 Task: In the event  named  Training Session: Change Management and Resilience in the Workplace, Set a range of dates when you can accept meetings  '10 Jul â€" 5 Aug 2023'. Select a duration of  60 min. Select working hours  	_x000D_
MON- SAT 9:00am â€" 5:00pm. Add time before or after your events  as 5 min. Set the frequency of available time slots for invitees as  15 min. Set the minimum notice period and maximum events allowed per day as  50 hours and 2. , logged in from the account softage.4@softage.net and add another guest for the event, softage.9@softage.net
Action: Mouse pressed left at (857, 322)
Screenshot: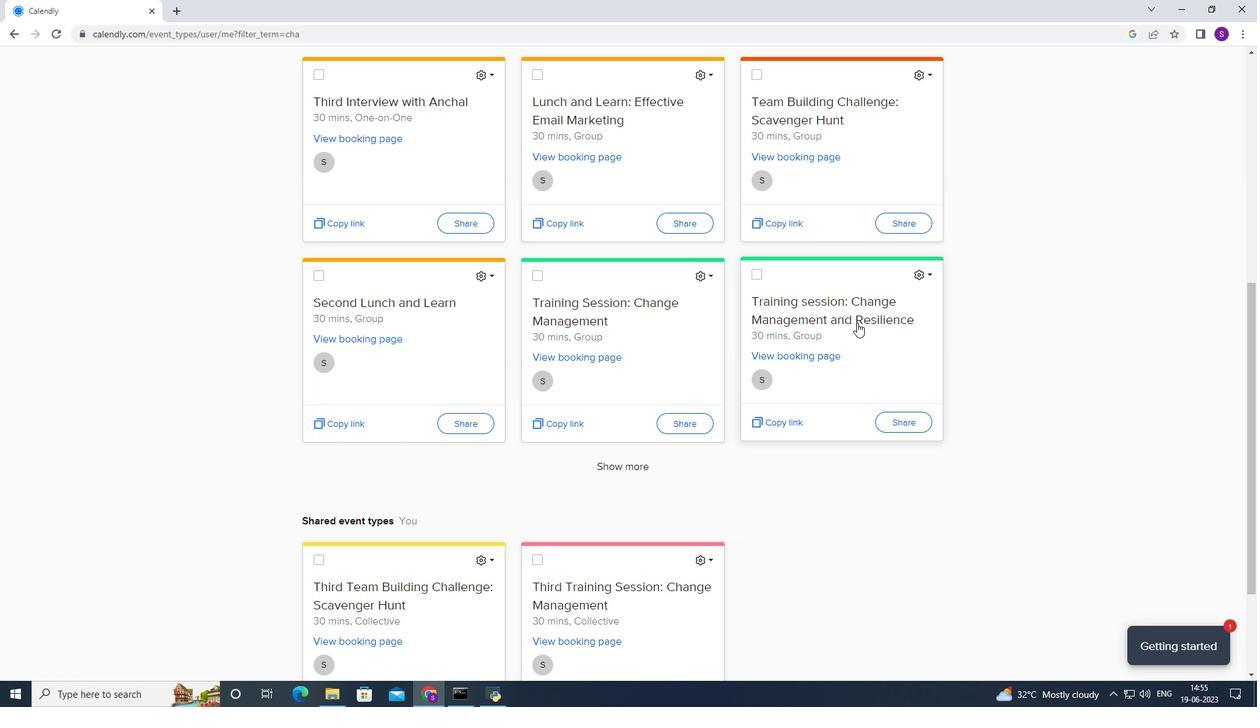 
Action: Mouse moved to (489, 234)
Screenshot: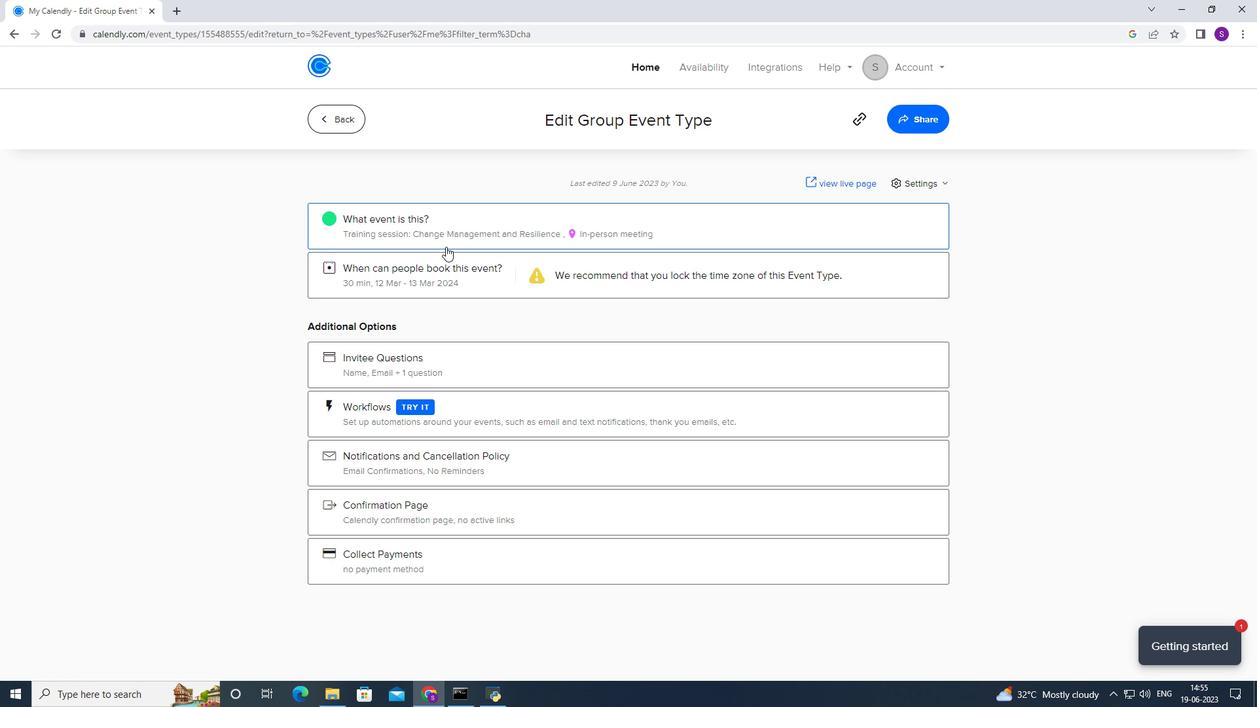 
Action: Mouse pressed left at (489, 234)
Screenshot: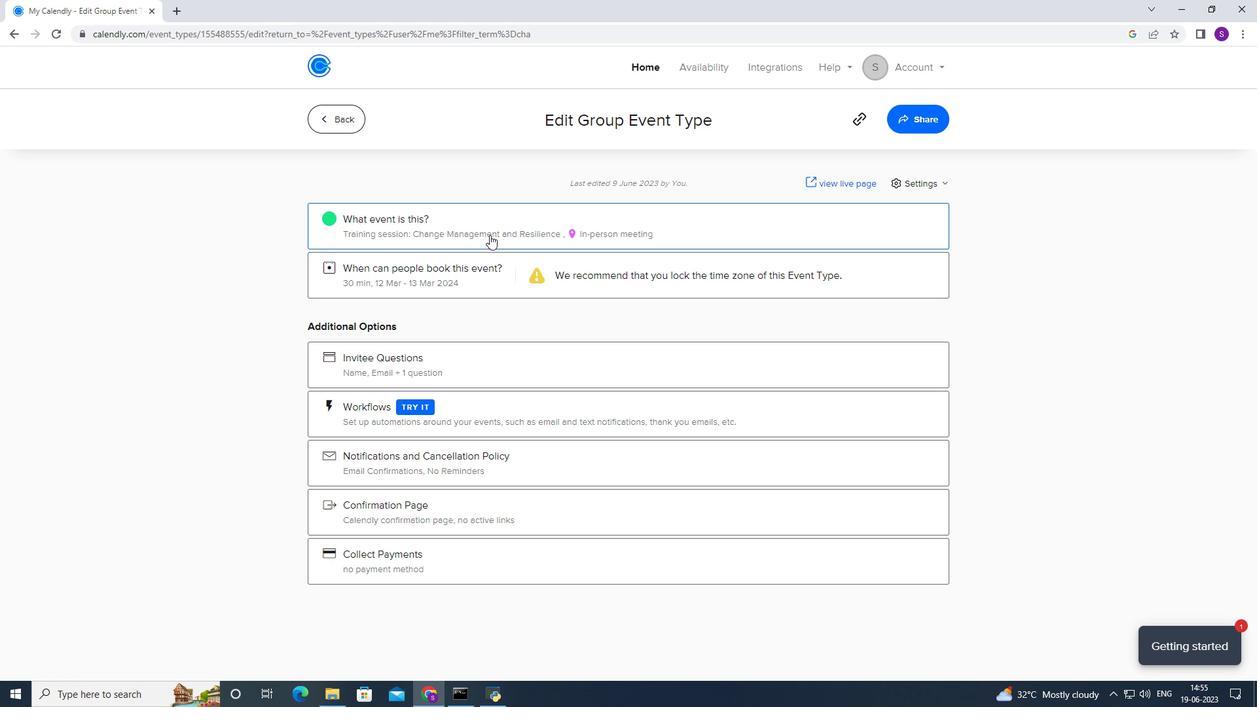 
Action: Mouse moved to (931, 220)
Screenshot: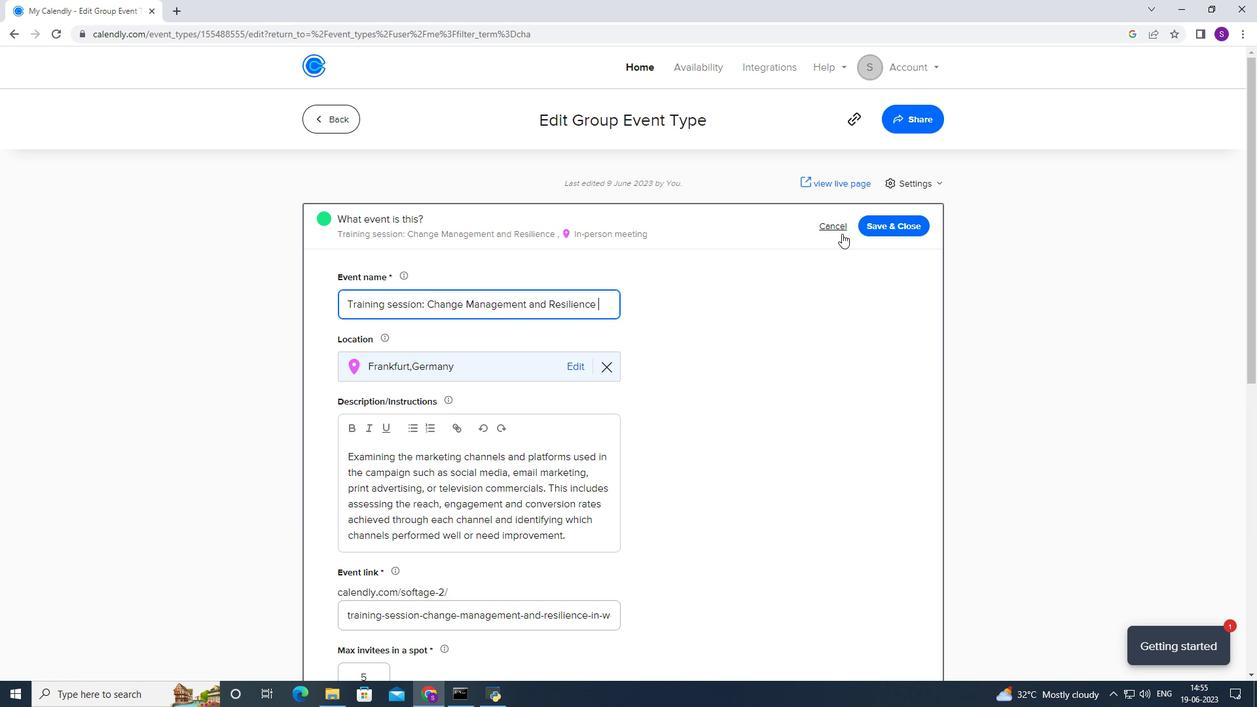 
Action: Mouse pressed left at (931, 220)
Screenshot: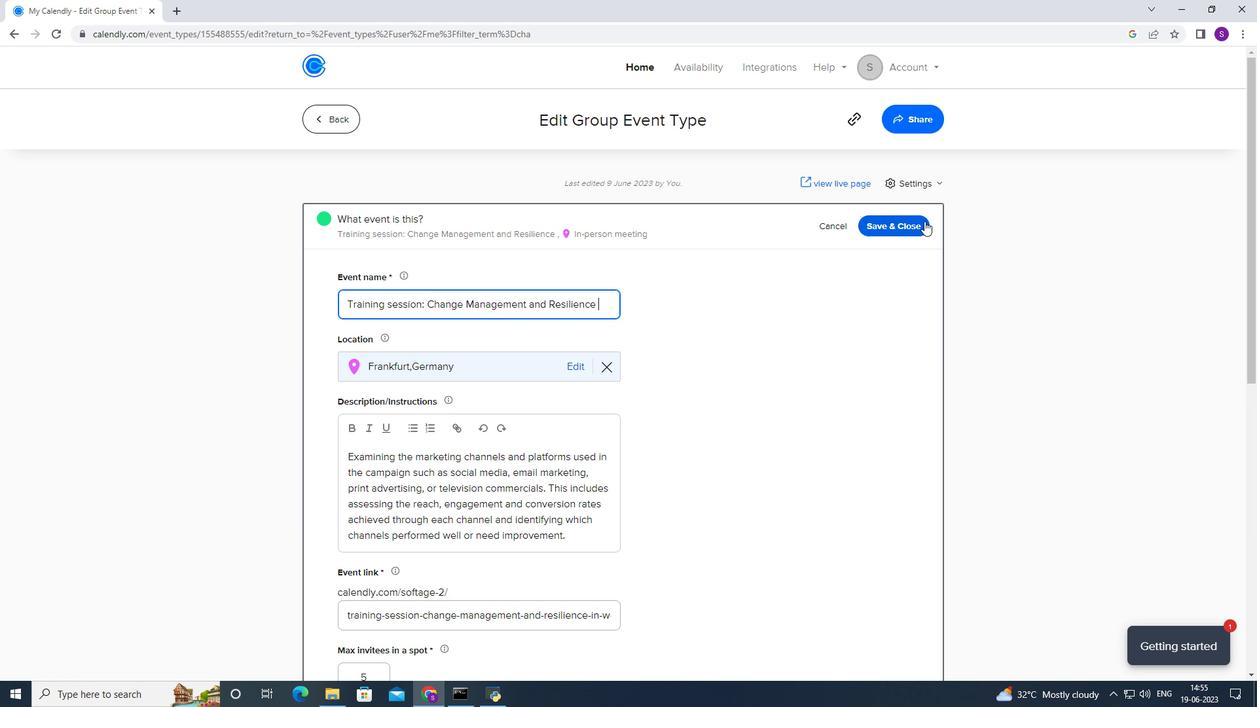 
Action: Mouse moved to (441, 269)
Screenshot: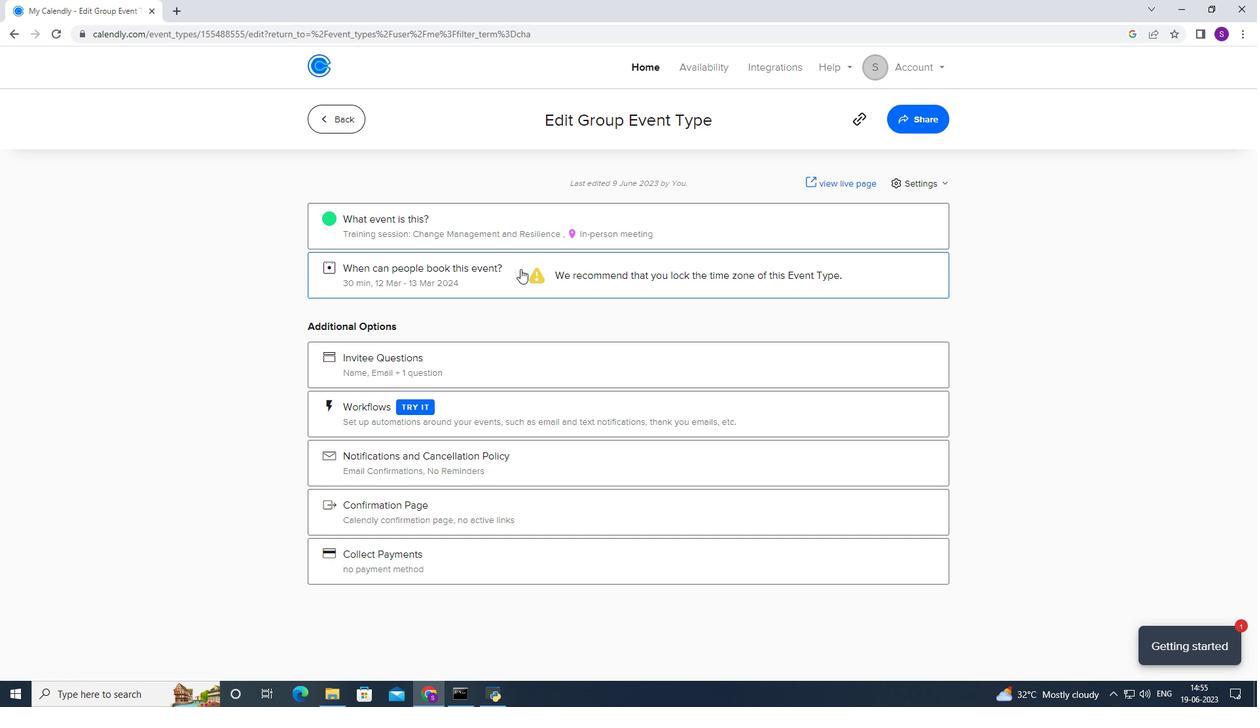 
Action: Mouse pressed left at (441, 269)
Screenshot: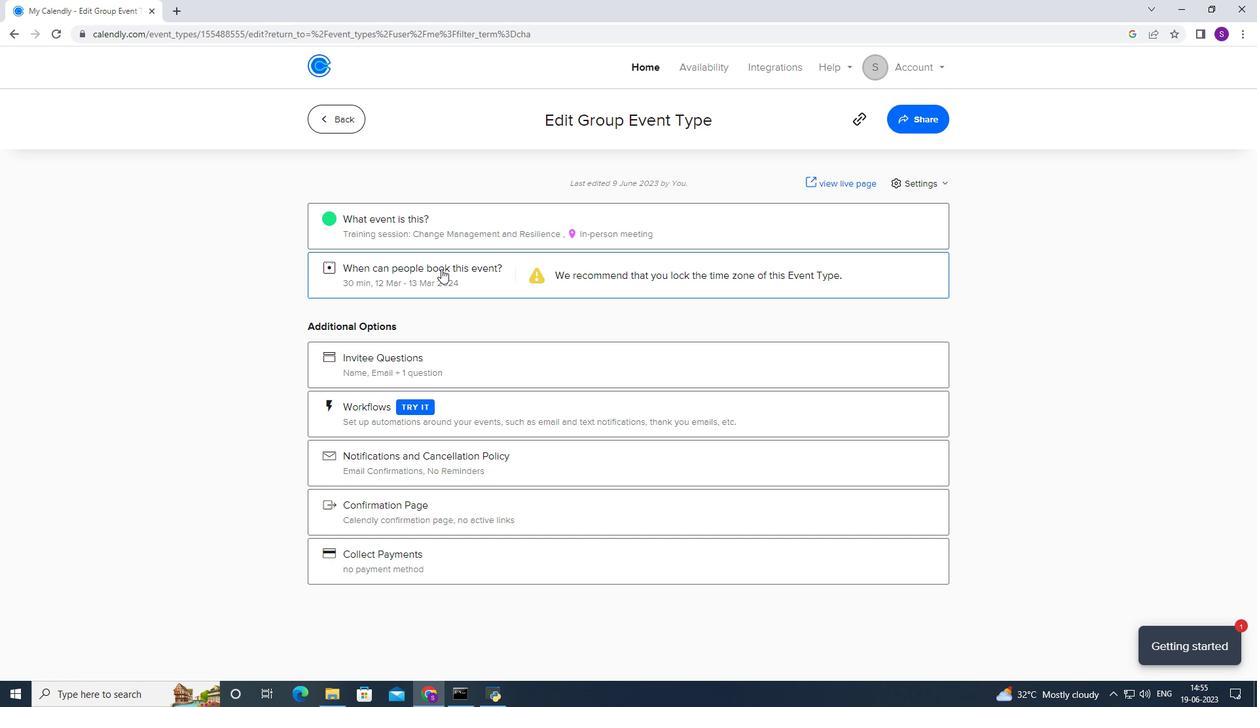 
Action: Mouse moved to (385, 405)
Screenshot: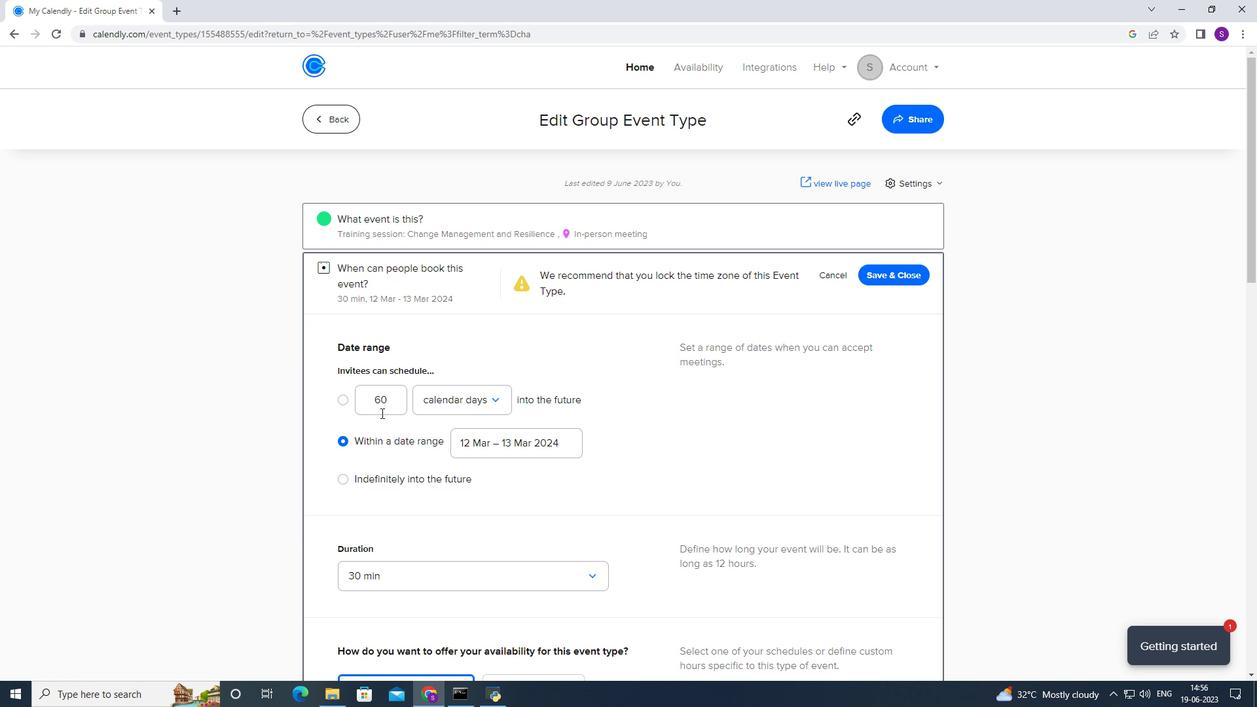 
Action: Mouse scrolled (385, 404) with delta (0, 0)
Screenshot: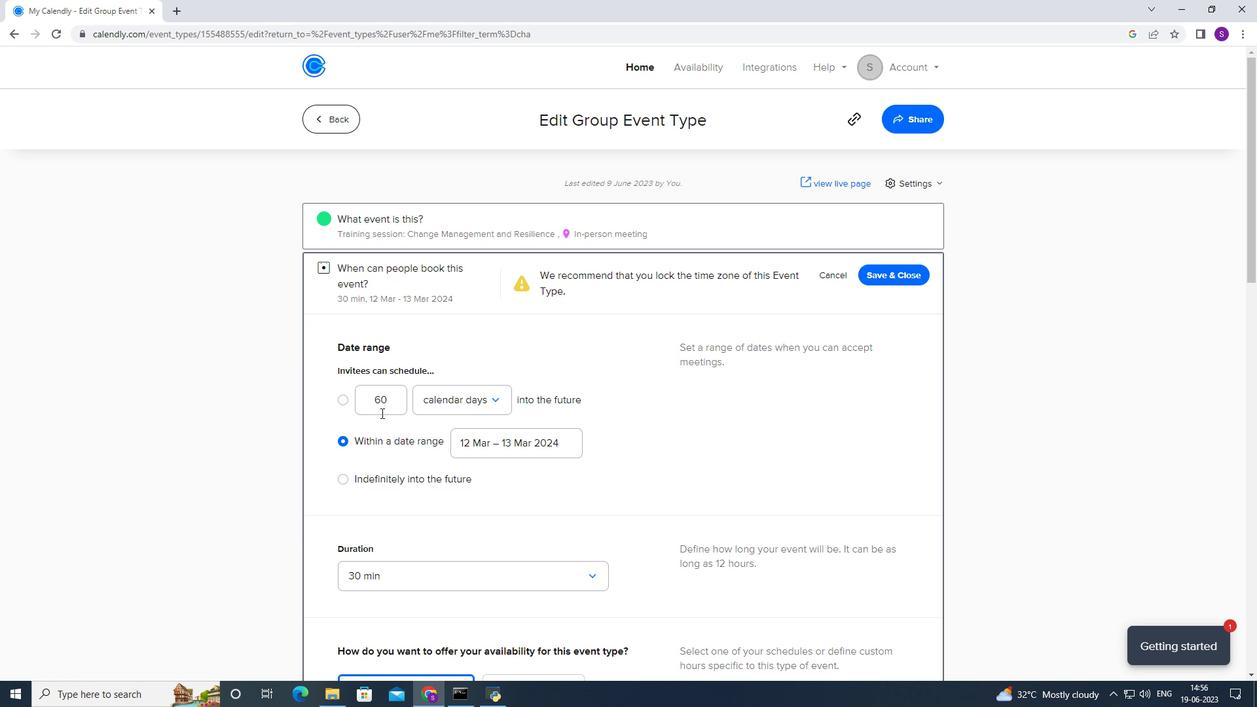 
Action: Mouse scrolled (385, 404) with delta (0, 0)
Screenshot: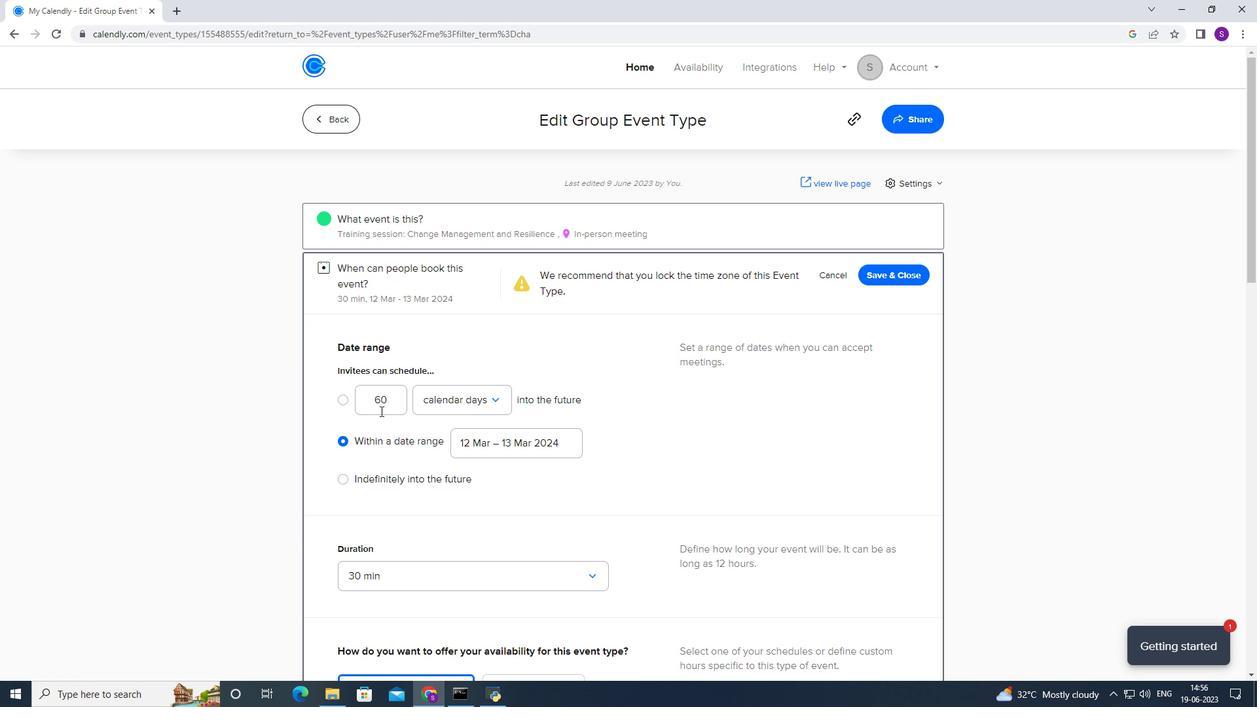 
Action: Mouse scrolled (385, 404) with delta (0, 0)
Screenshot: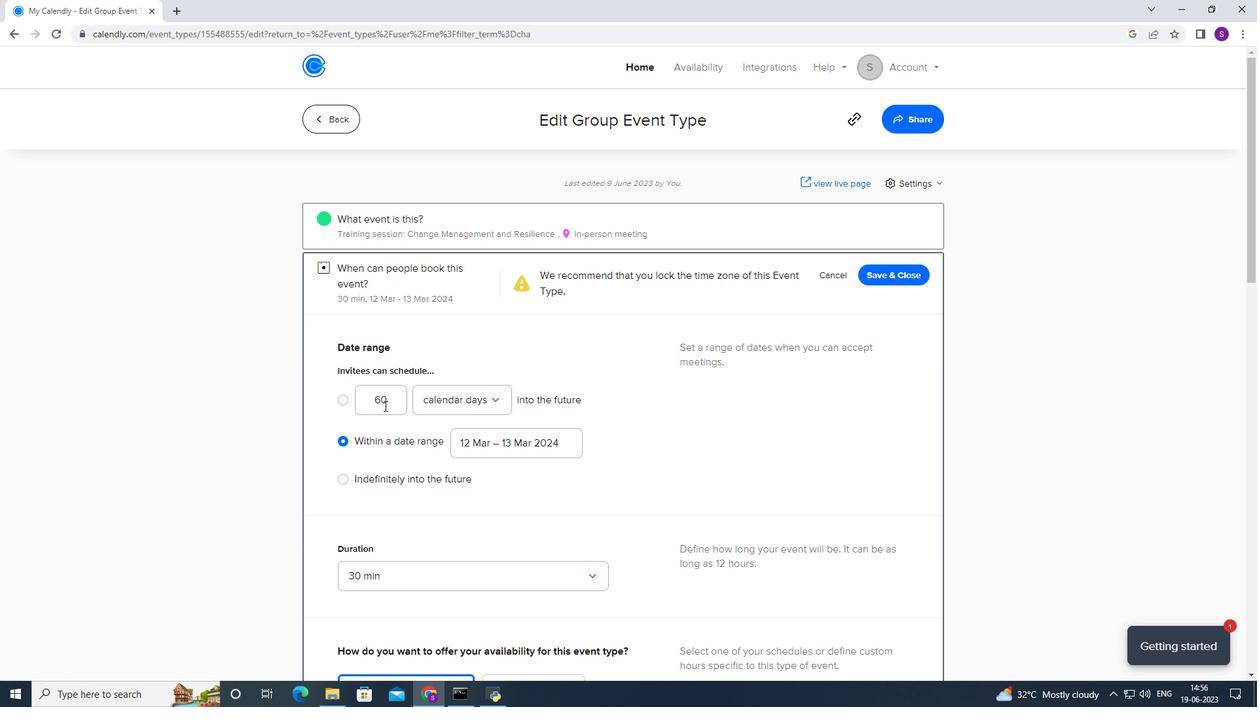 
Action: Mouse moved to (385, 405)
Screenshot: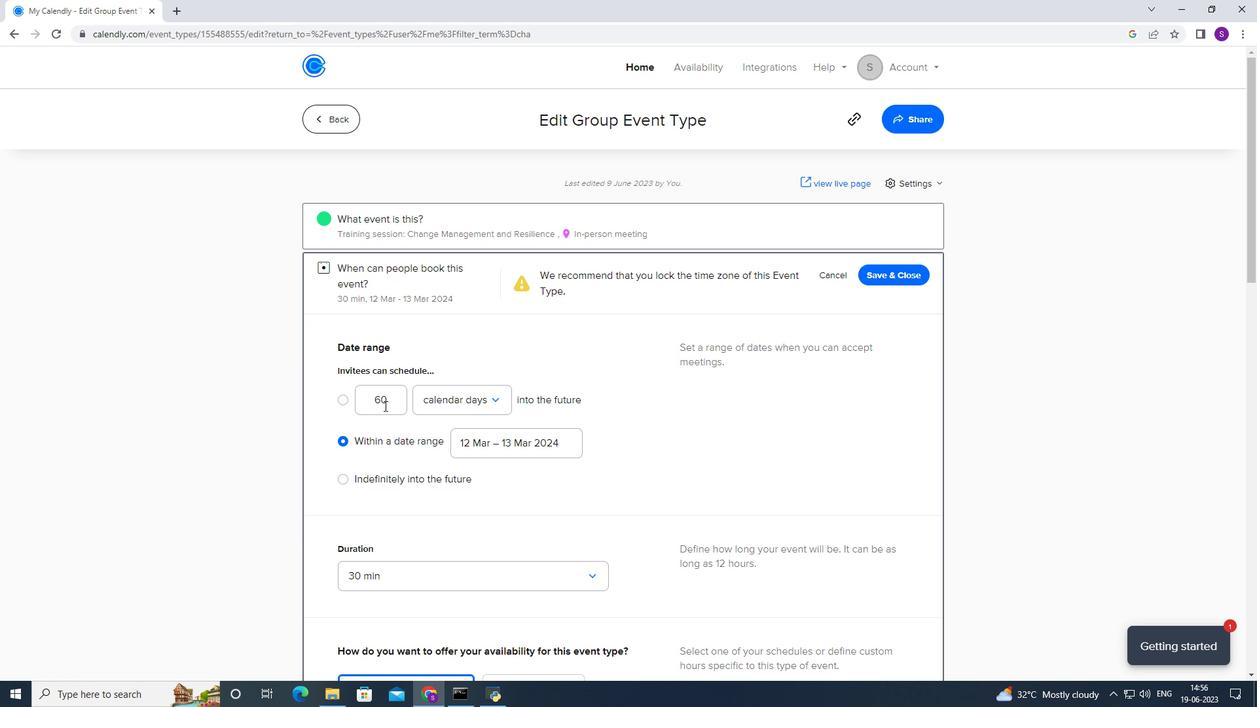
Action: Mouse scrolled (385, 404) with delta (0, 0)
Screenshot: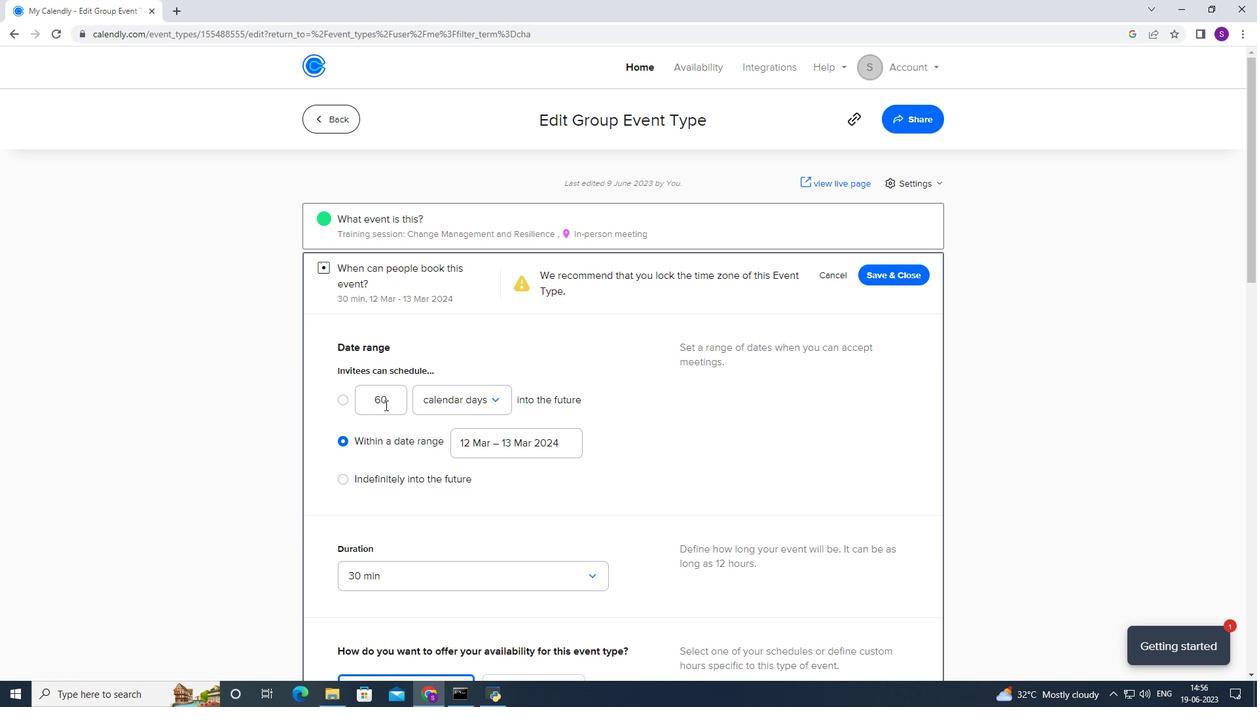 
Action: Mouse moved to (388, 393)
Screenshot: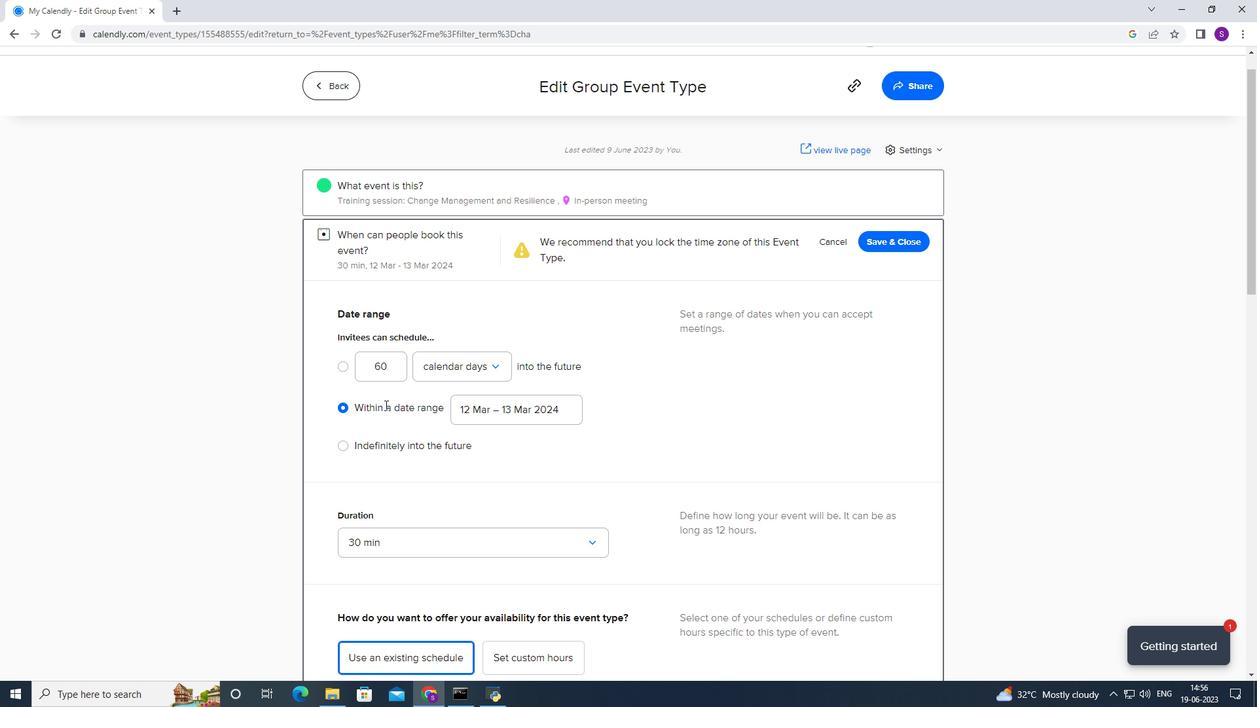 
Action: Mouse scrolled (388, 394) with delta (0, 0)
Screenshot: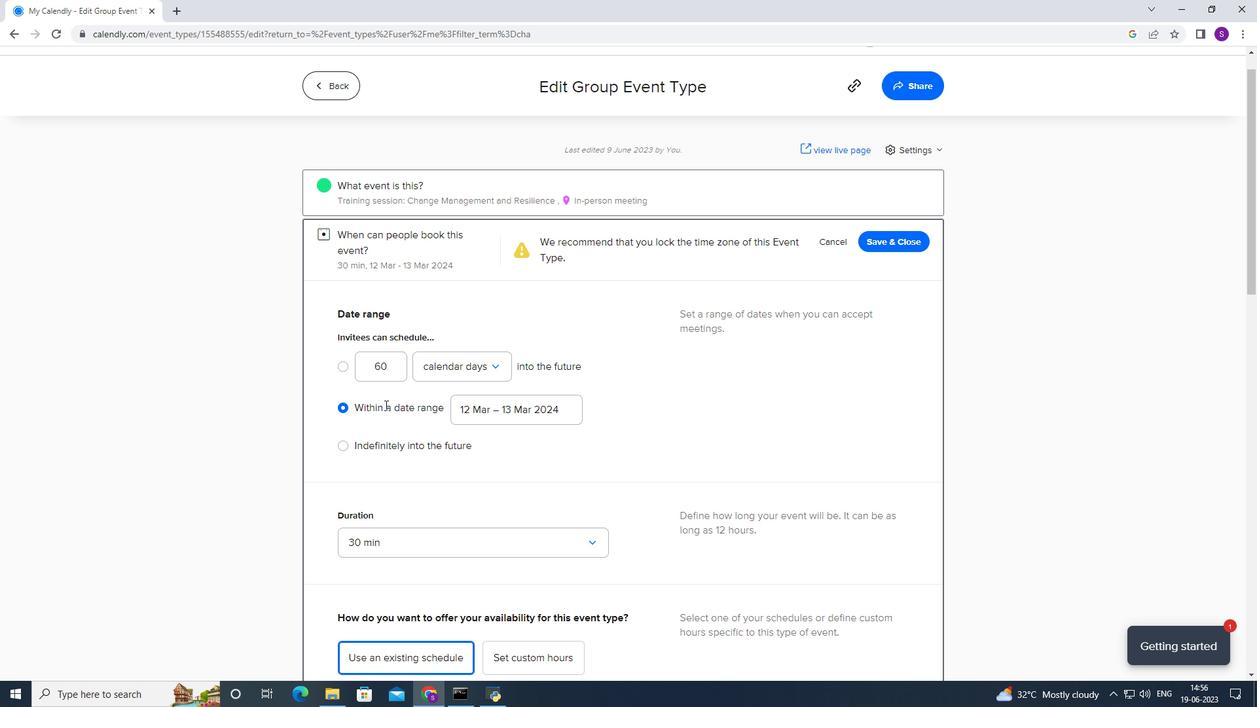 
Action: Mouse moved to (480, 250)
Screenshot: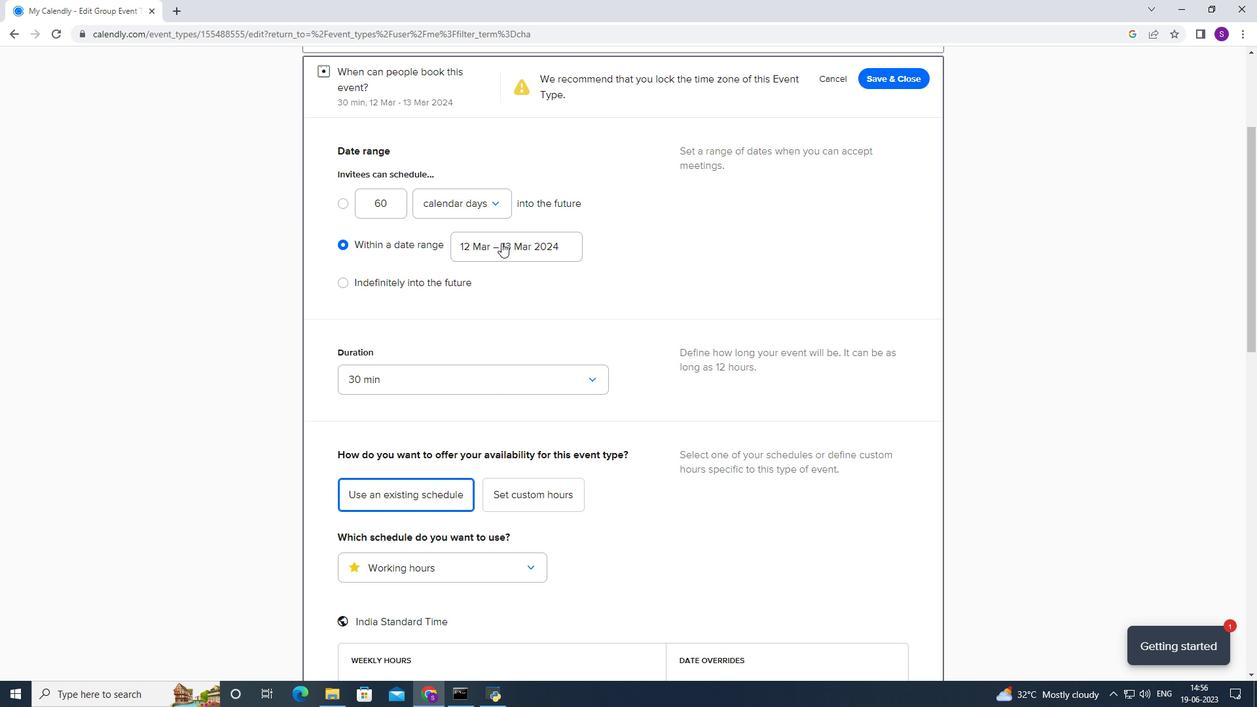 
Action: Mouse pressed left at (480, 250)
Screenshot: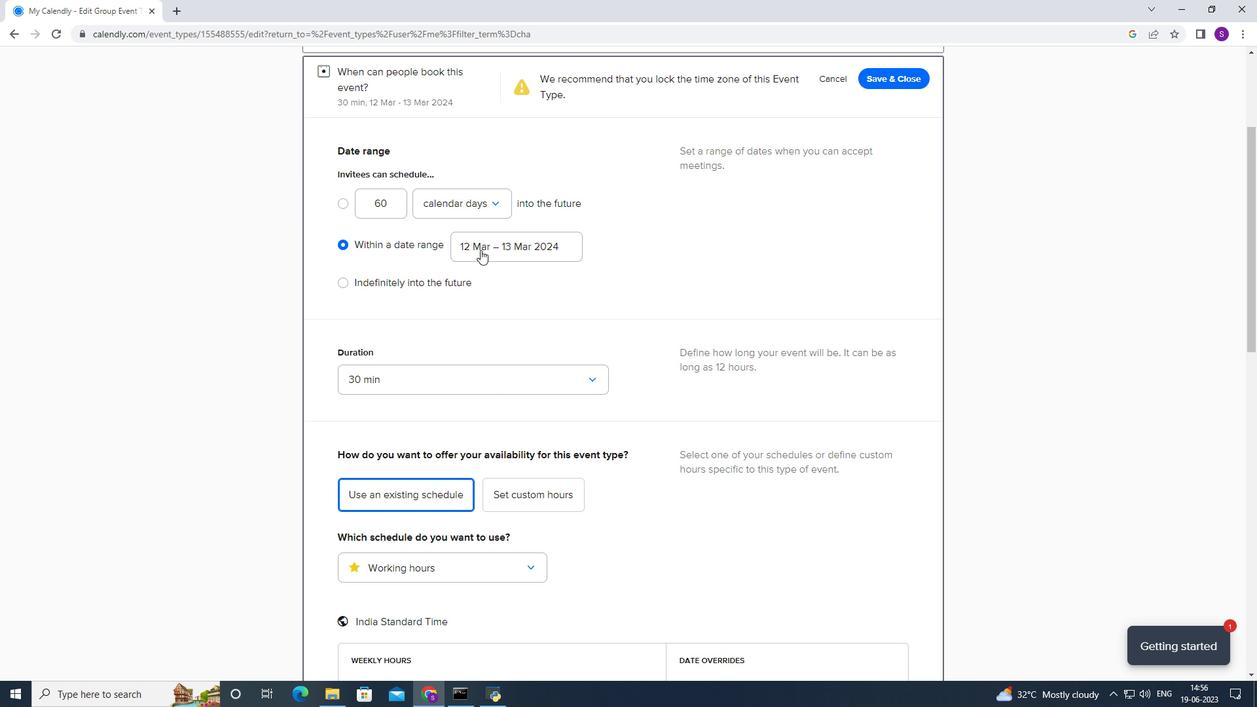 
Action: Mouse moved to (554, 298)
Screenshot: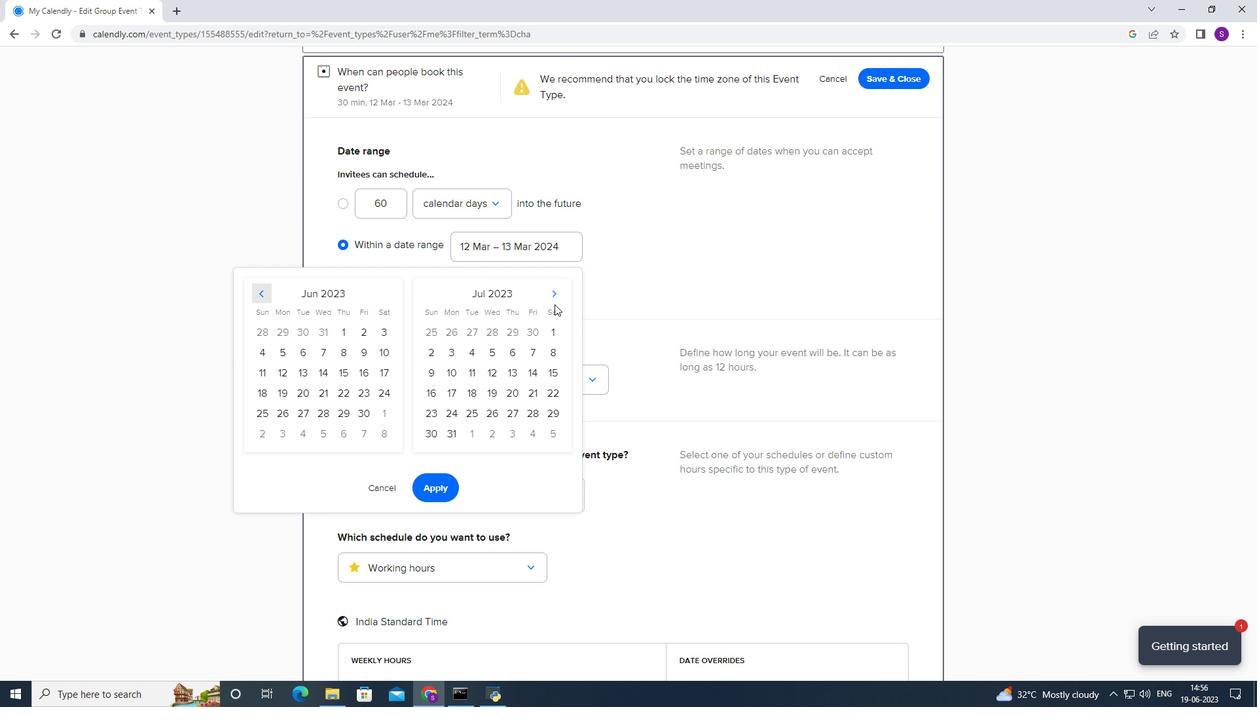 
Action: Mouse pressed left at (554, 298)
Screenshot: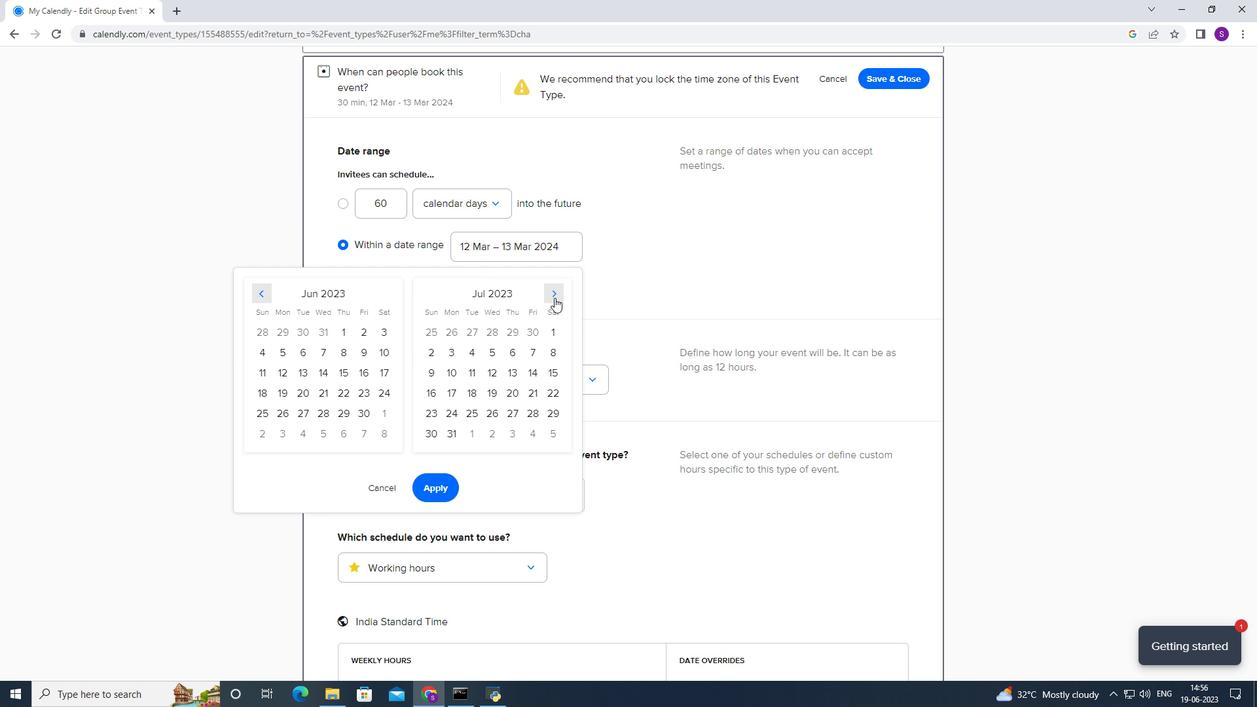 
Action: Mouse moved to (287, 370)
Screenshot: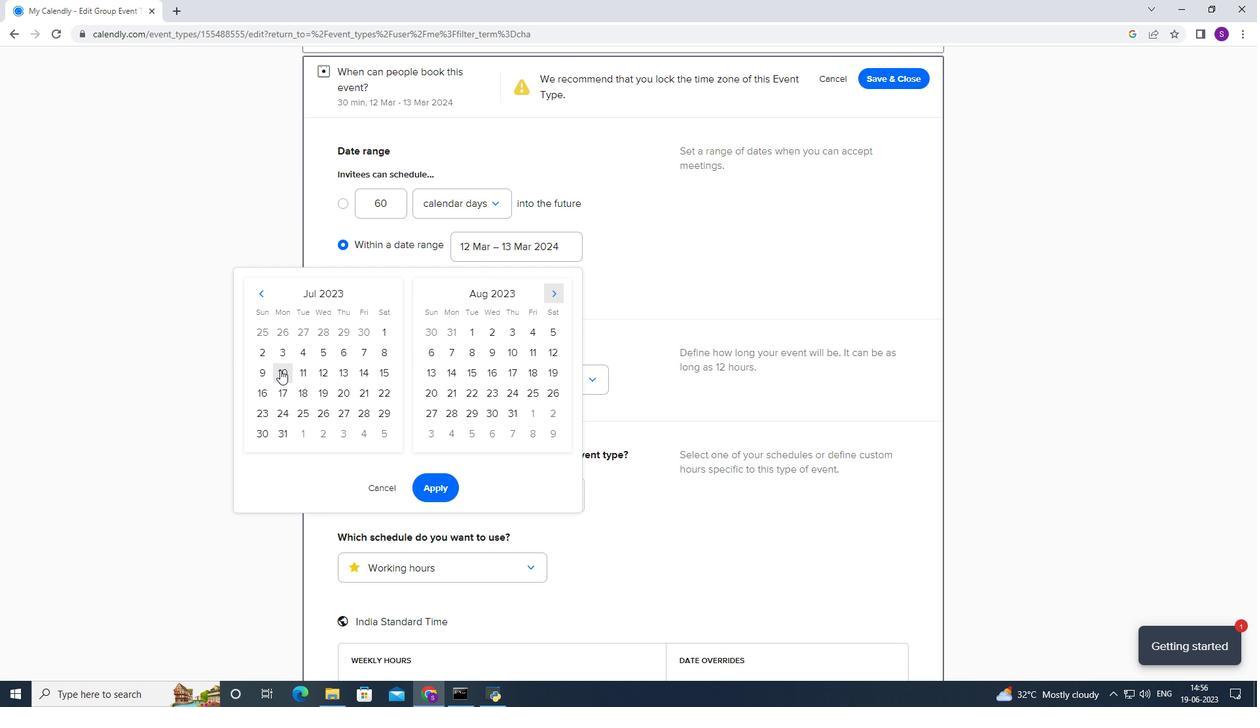 
Action: Mouse pressed left at (287, 370)
Screenshot: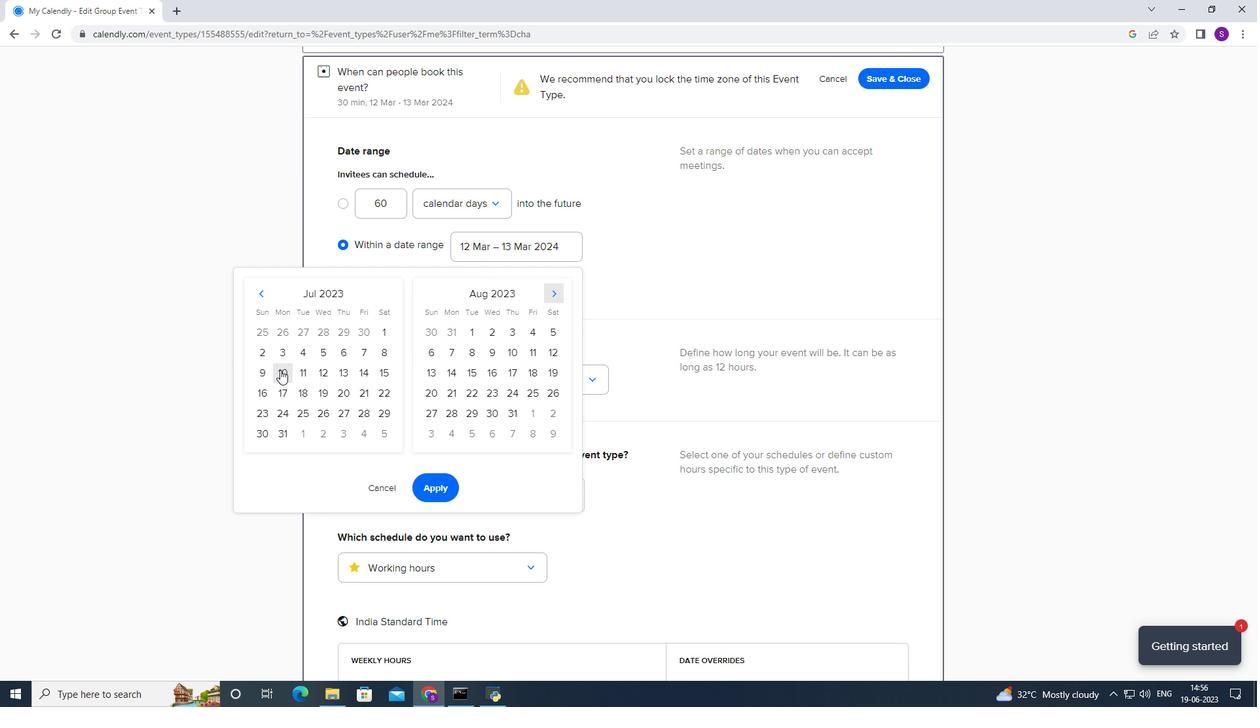 
Action: Mouse moved to (541, 330)
Screenshot: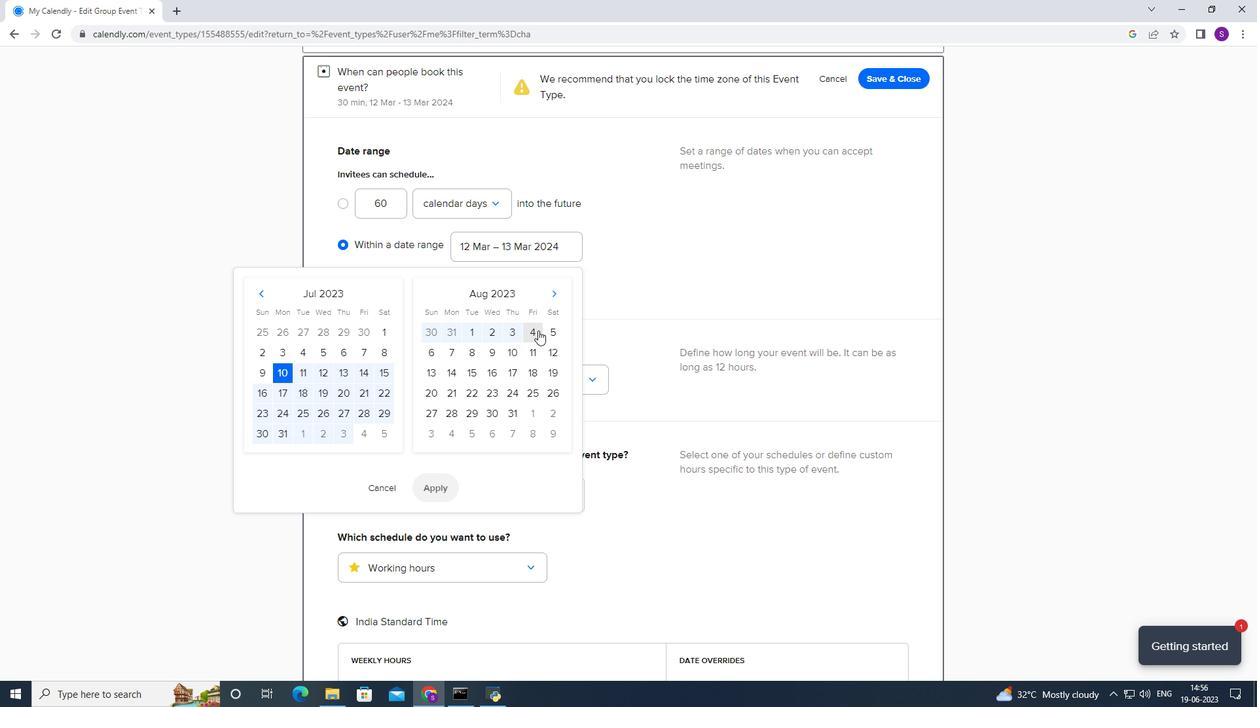 
Action: Mouse pressed left at (541, 330)
Screenshot: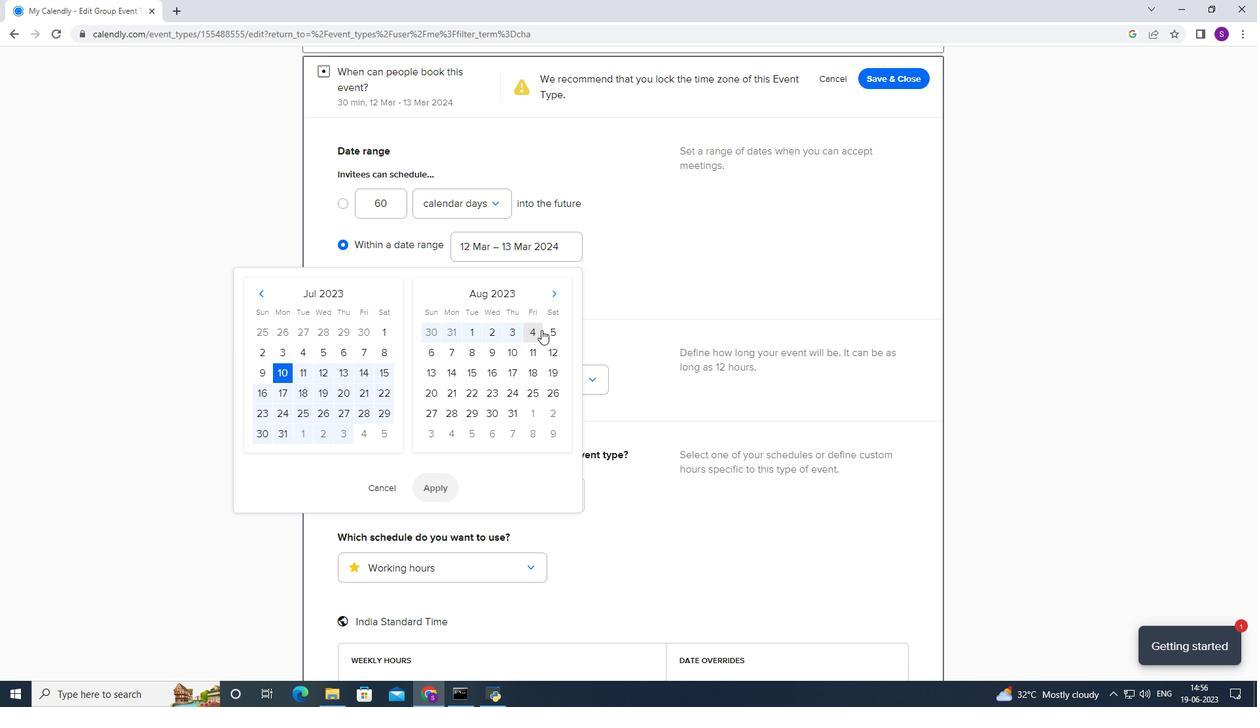 
Action: Mouse moved to (554, 332)
Screenshot: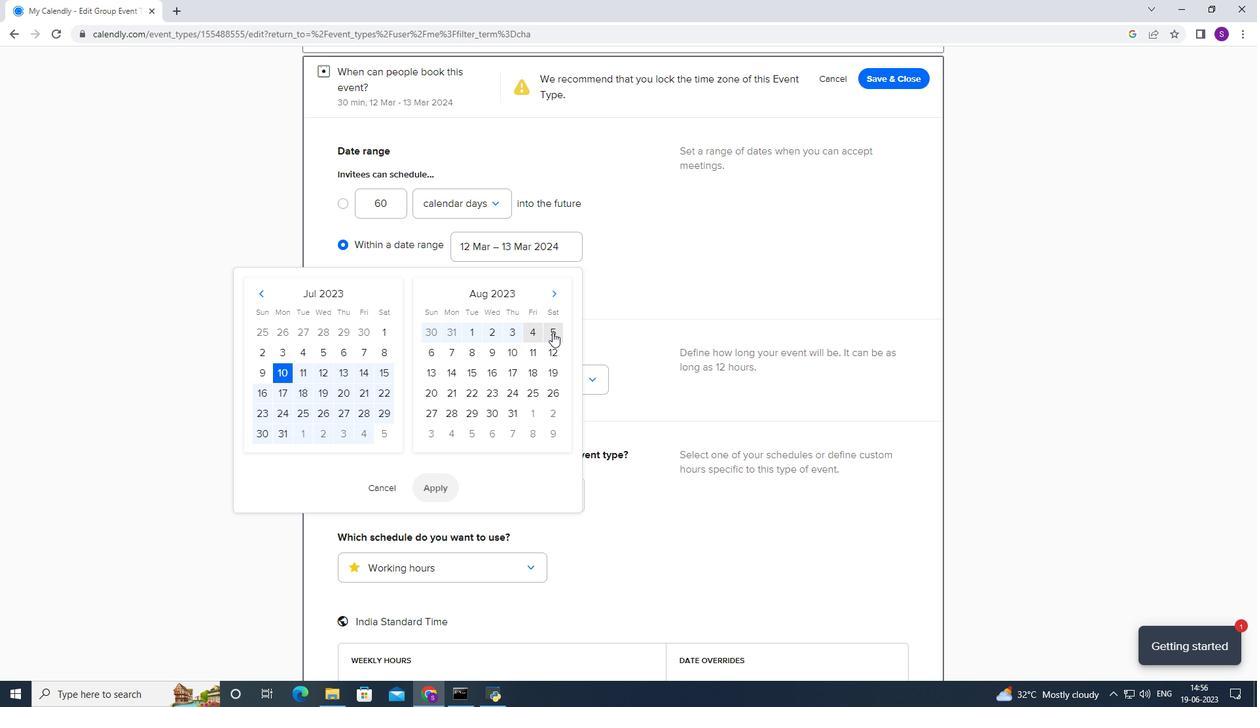 
Action: Mouse pressed left at (554, 332)
Screenshot: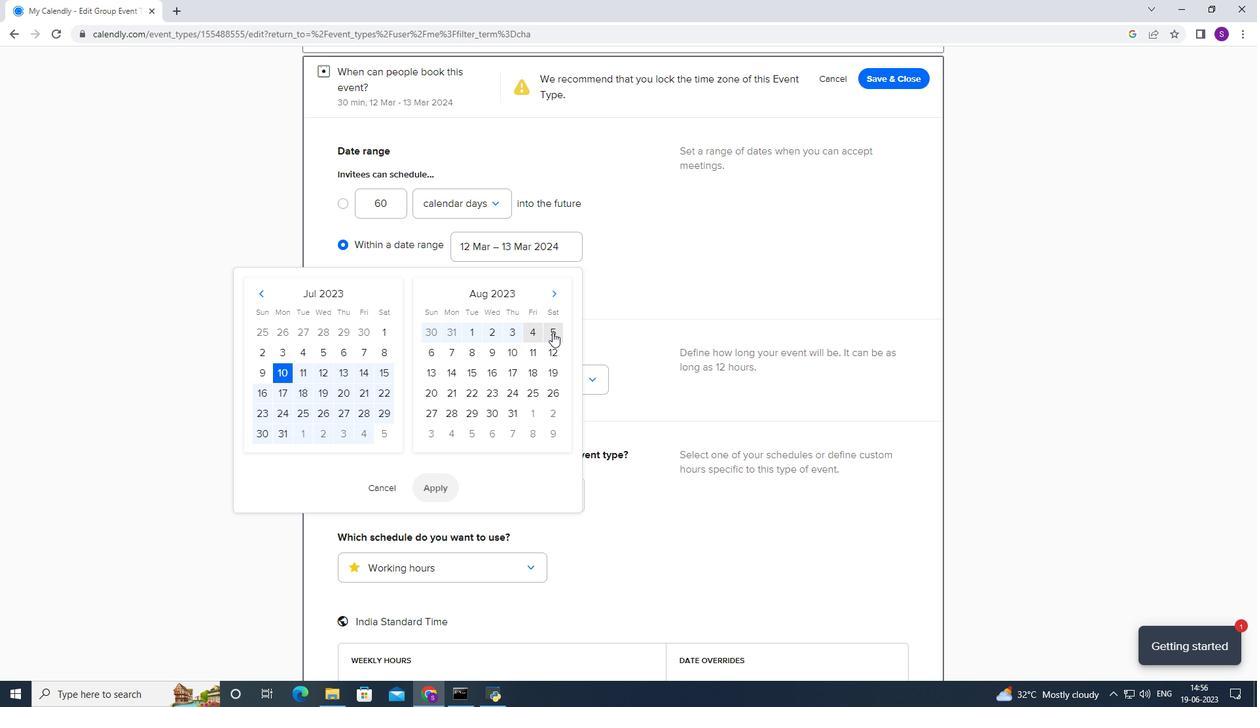 
Action: Mouse moved to (436, 484)
Screenshot: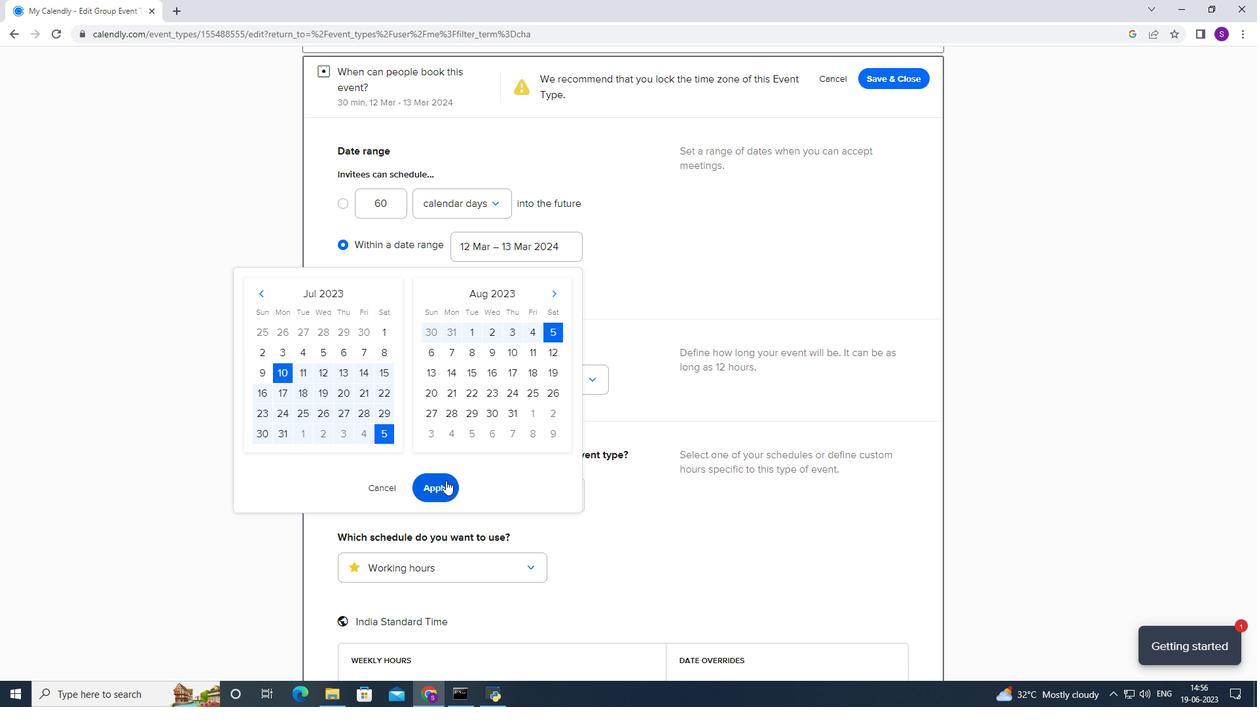 
Action: Mouse pressed left at (436, 484)
Screenshot: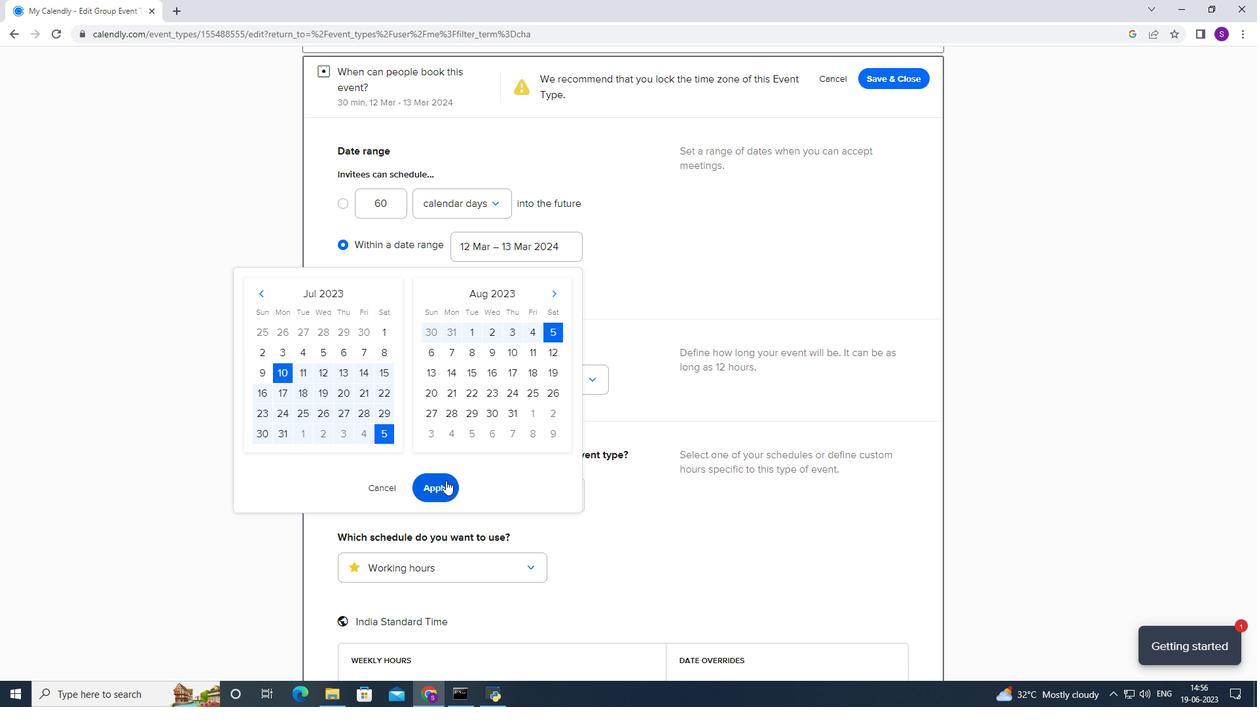 
Action: Mouse moved to (375, 389)
Screenshot: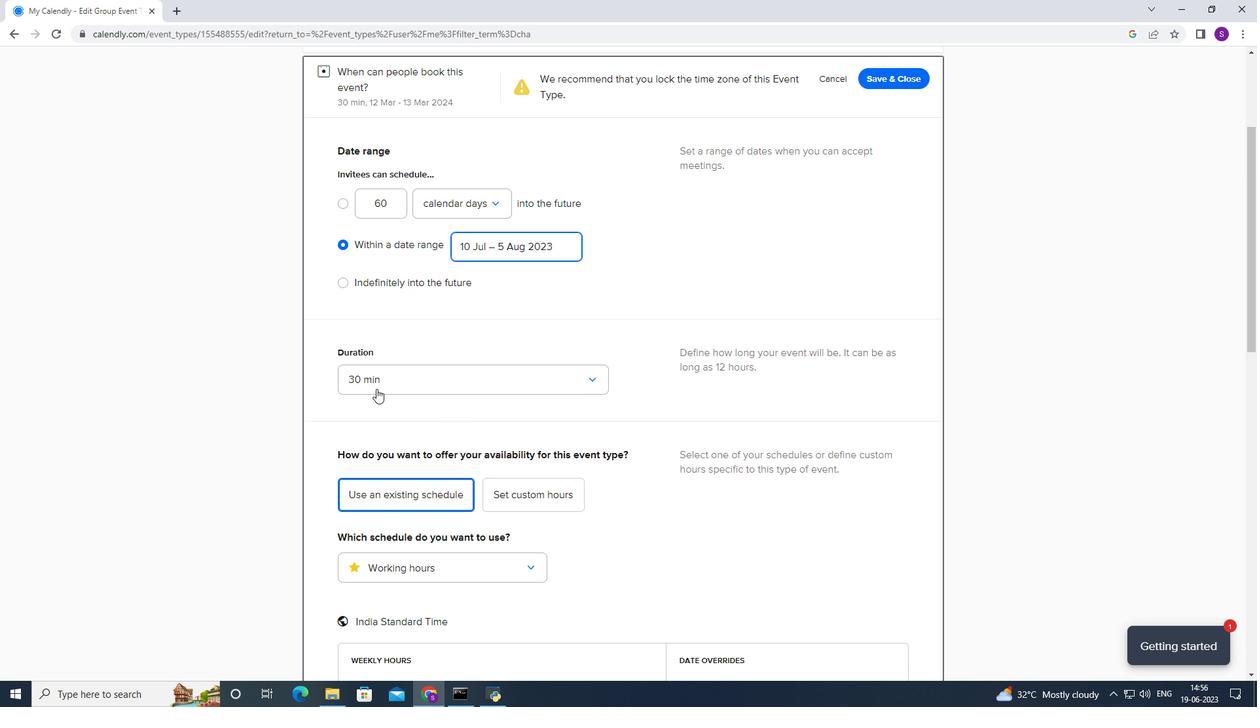 
Action: Mouse pressed left at (375, 389)
Screenshot: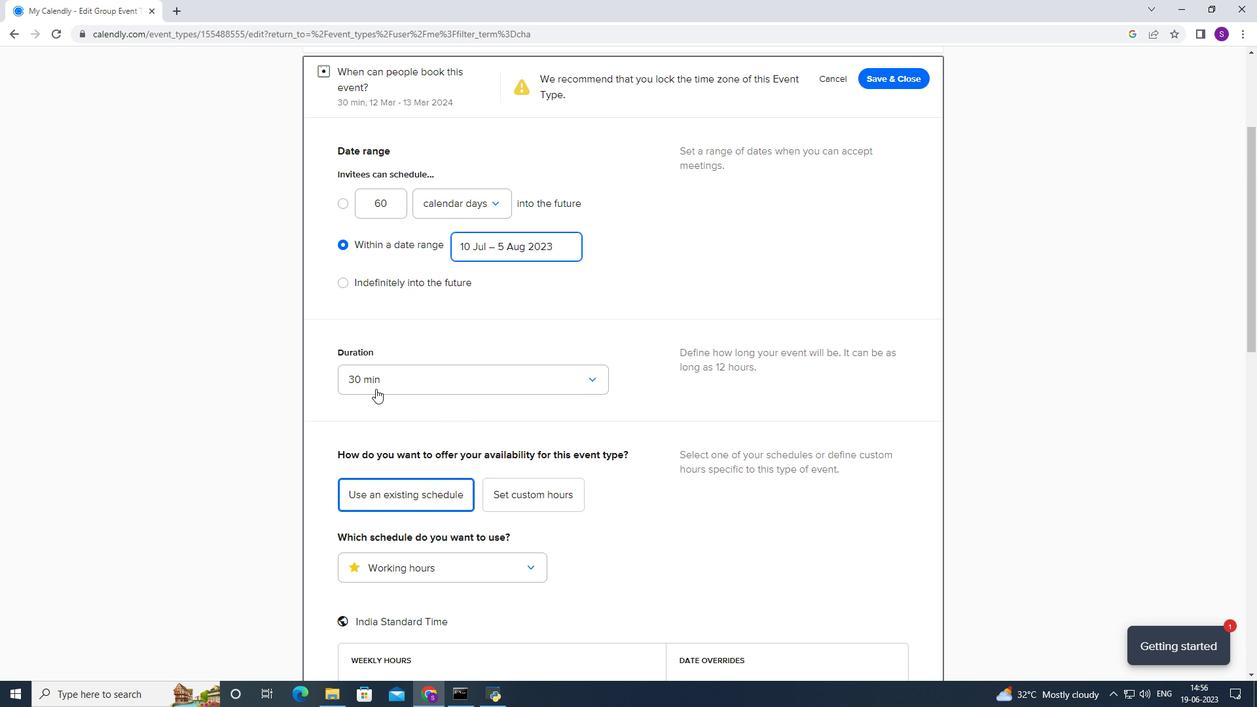 
Action: Mouse moved to (393, 454)
Screenshot: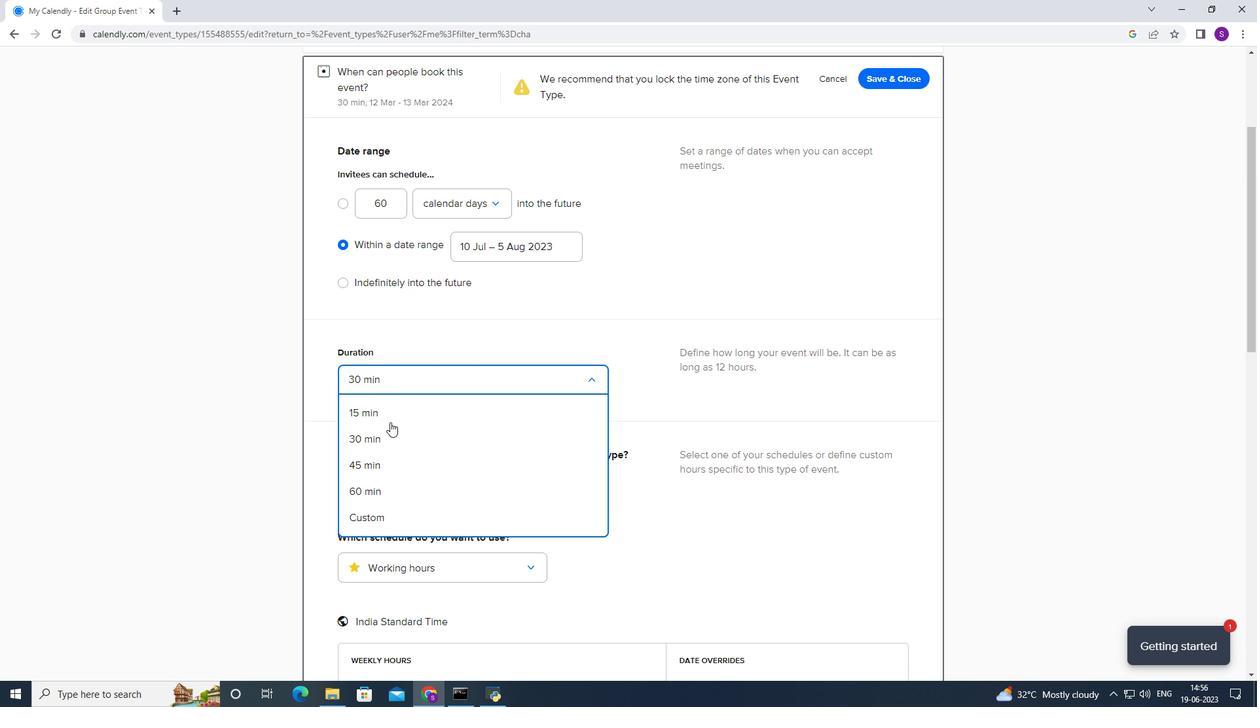 
Action: Mouse scrolled (393, 453) with delta (0, 0)
Screenshot: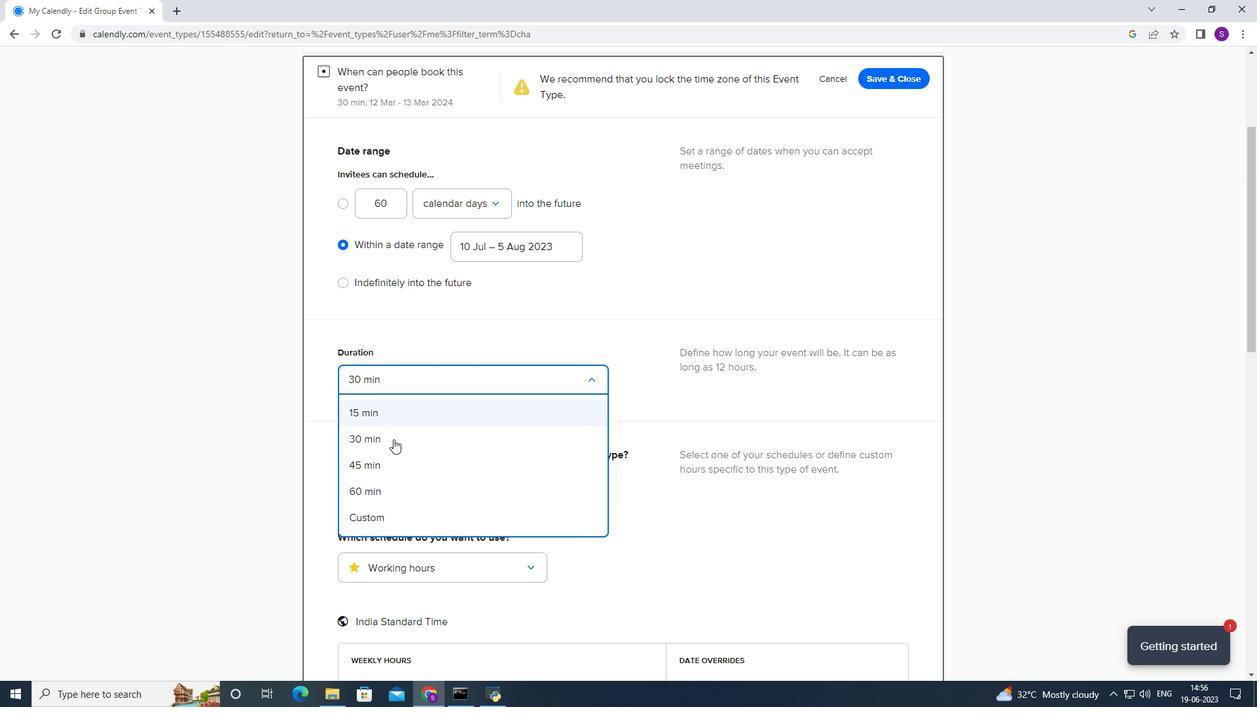 
Action: Mouse scrolled (393, 453) with delta (0, 0)
Screenshot: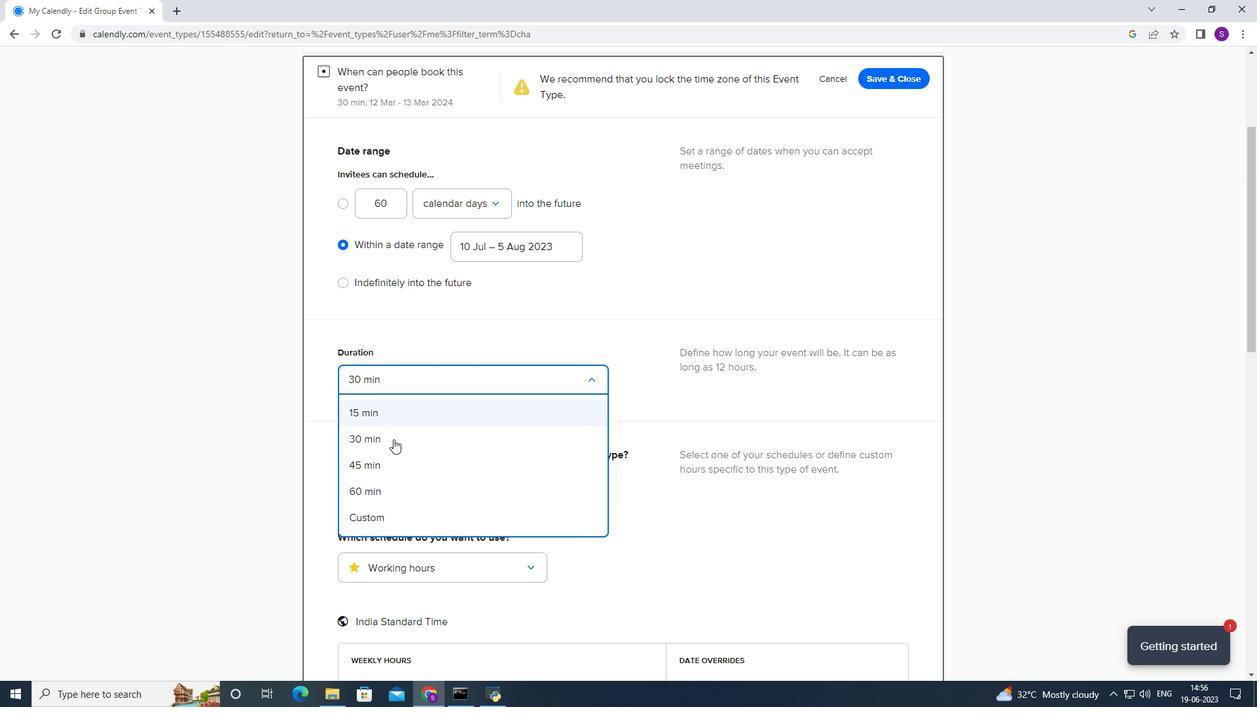 
Action: Mouse moved to (408, 354)
Screenshot: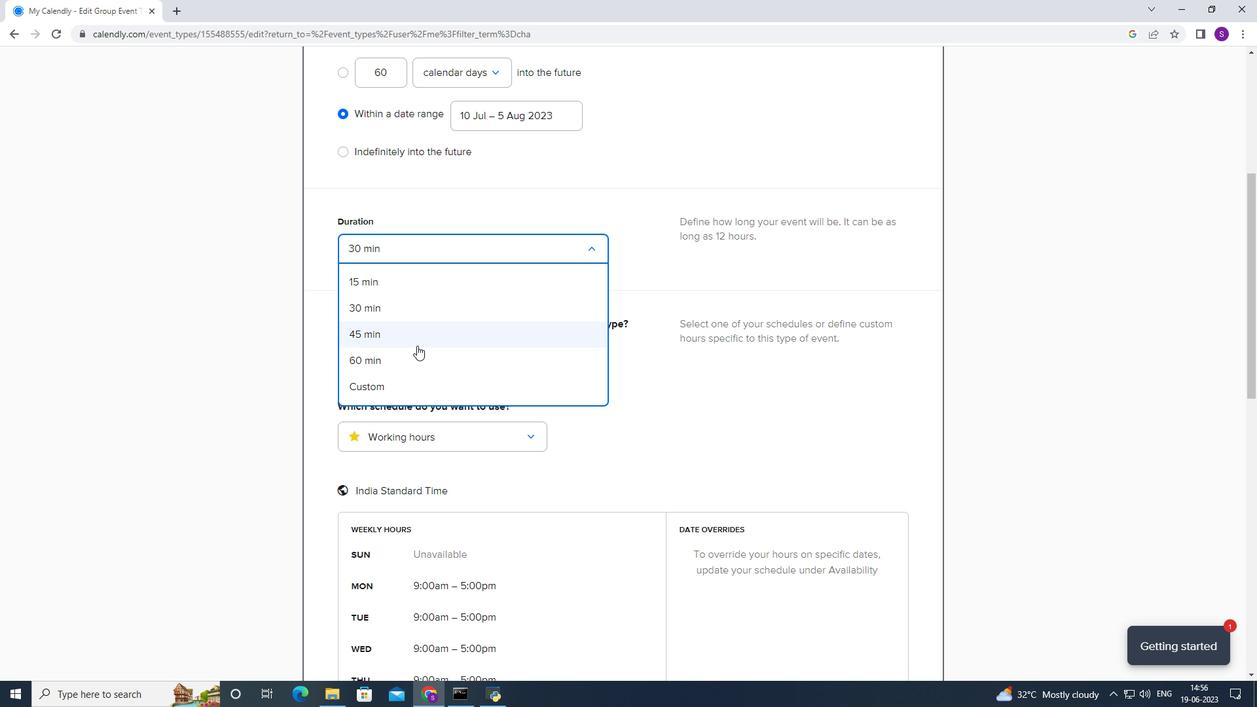 
Action: Mouse pressed left at (408, 354)
Screenshot: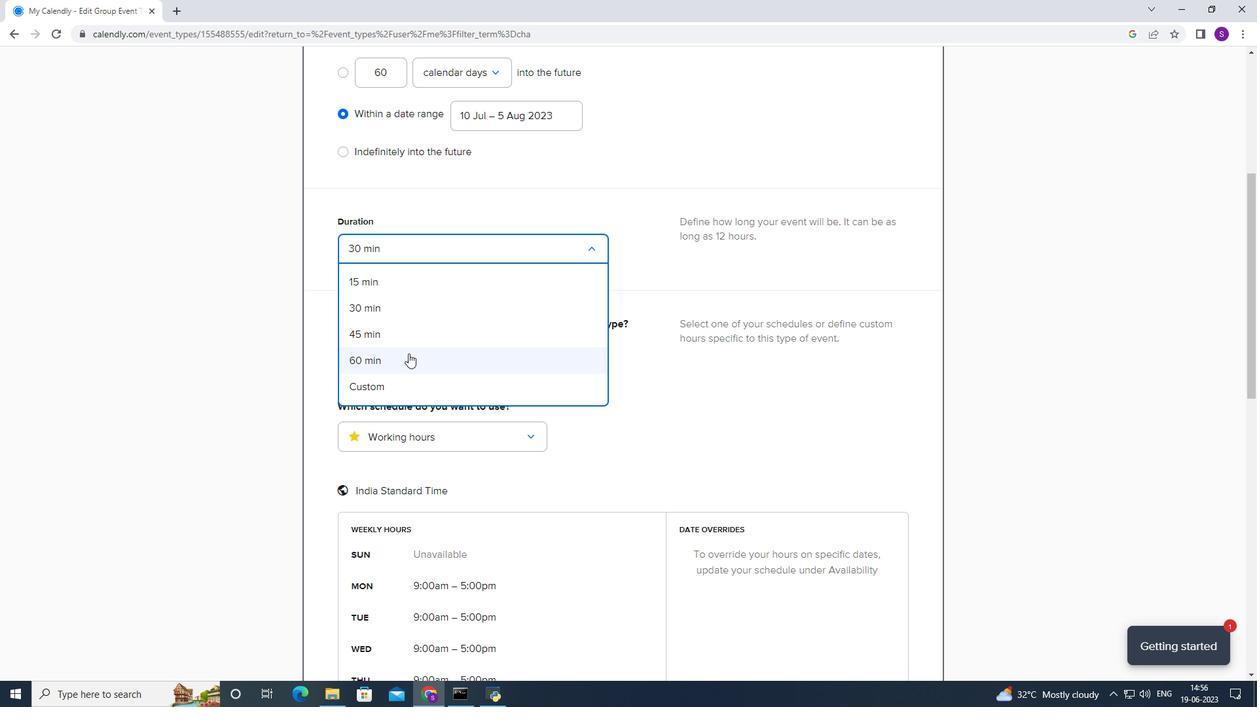 
Action: Mouse moved to (521, 373)
Screenshot: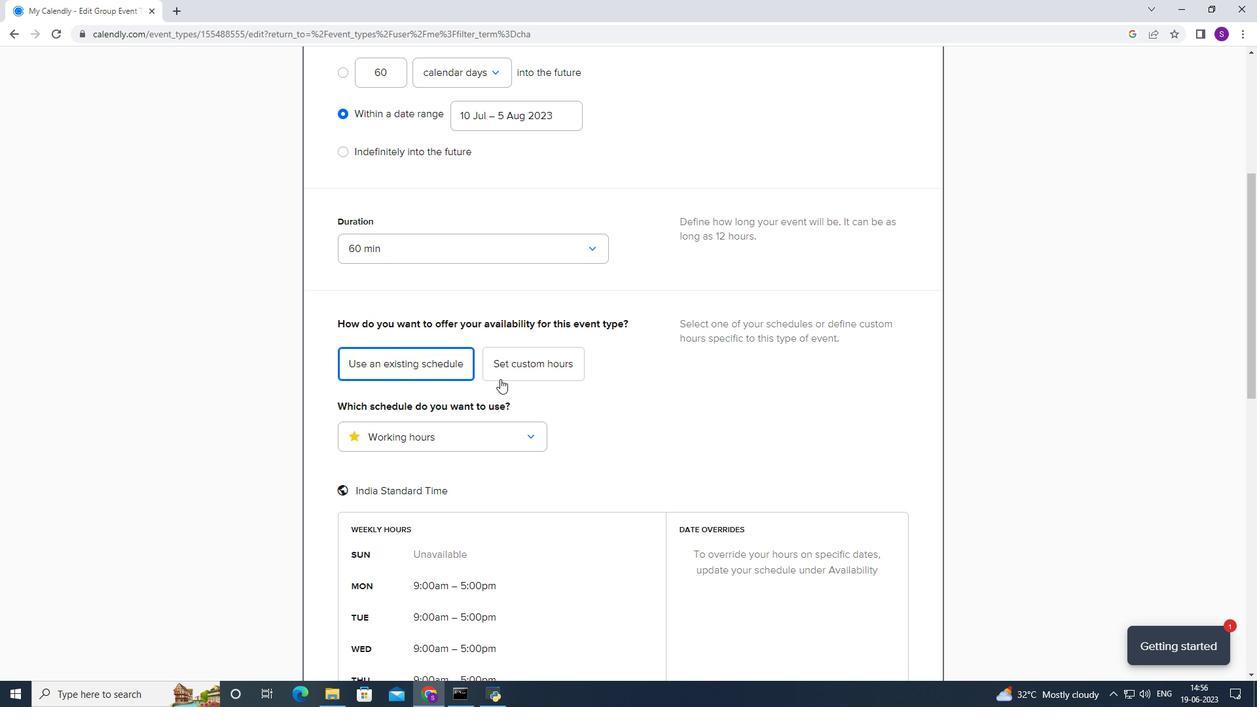 
Action: Mouse pressed left at (521, 373)
Screenshot: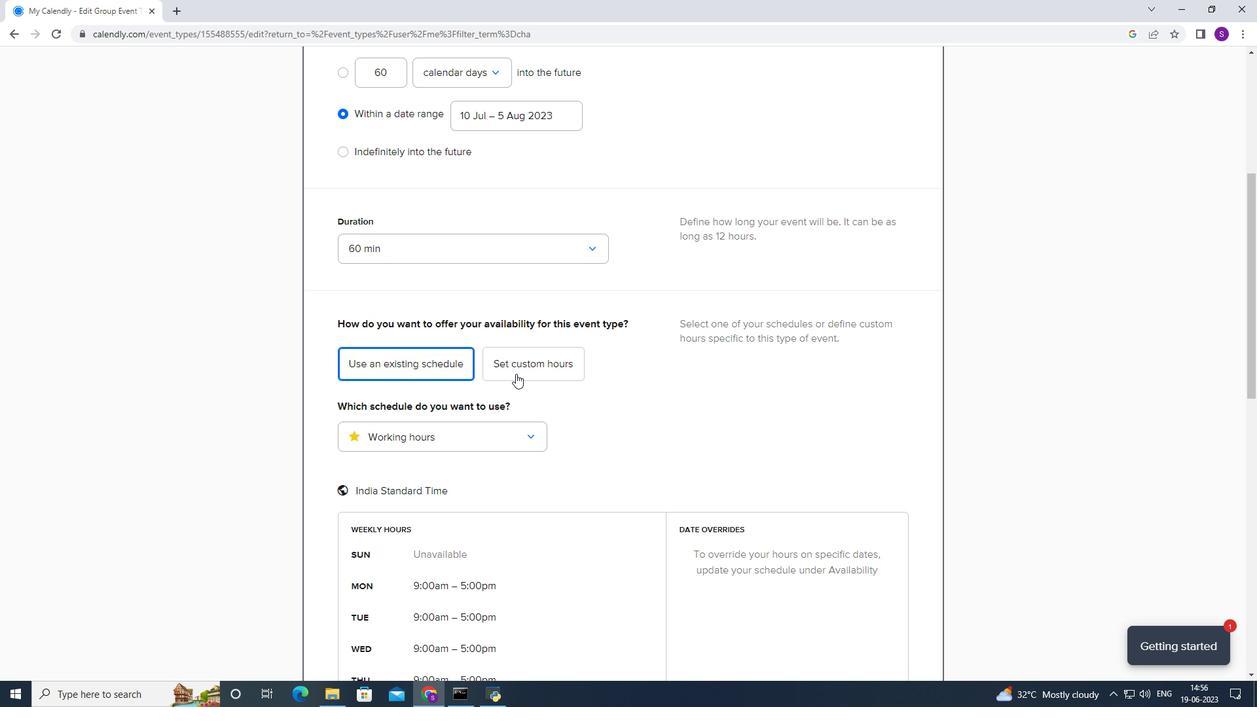 
Action: Mouse moved to (465, 417)
Screenshot: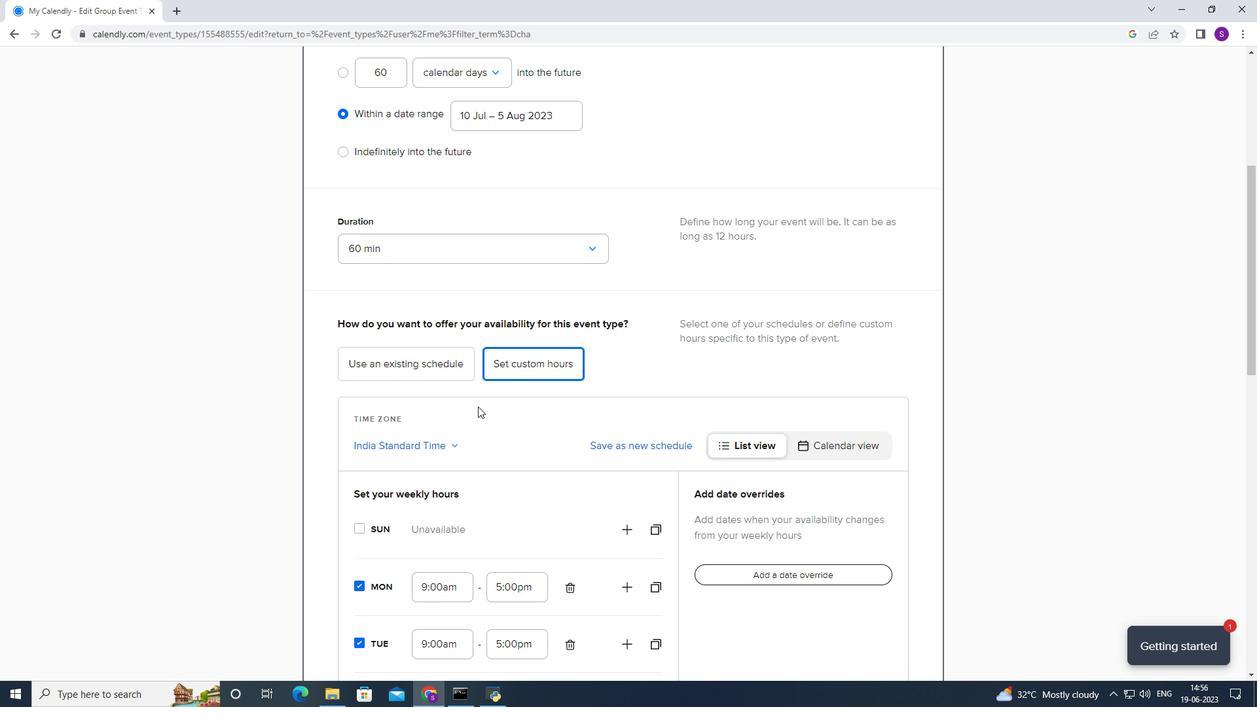 
Action: Mouse scrolled (465, 416) with delta (0, 0)
Screenshot: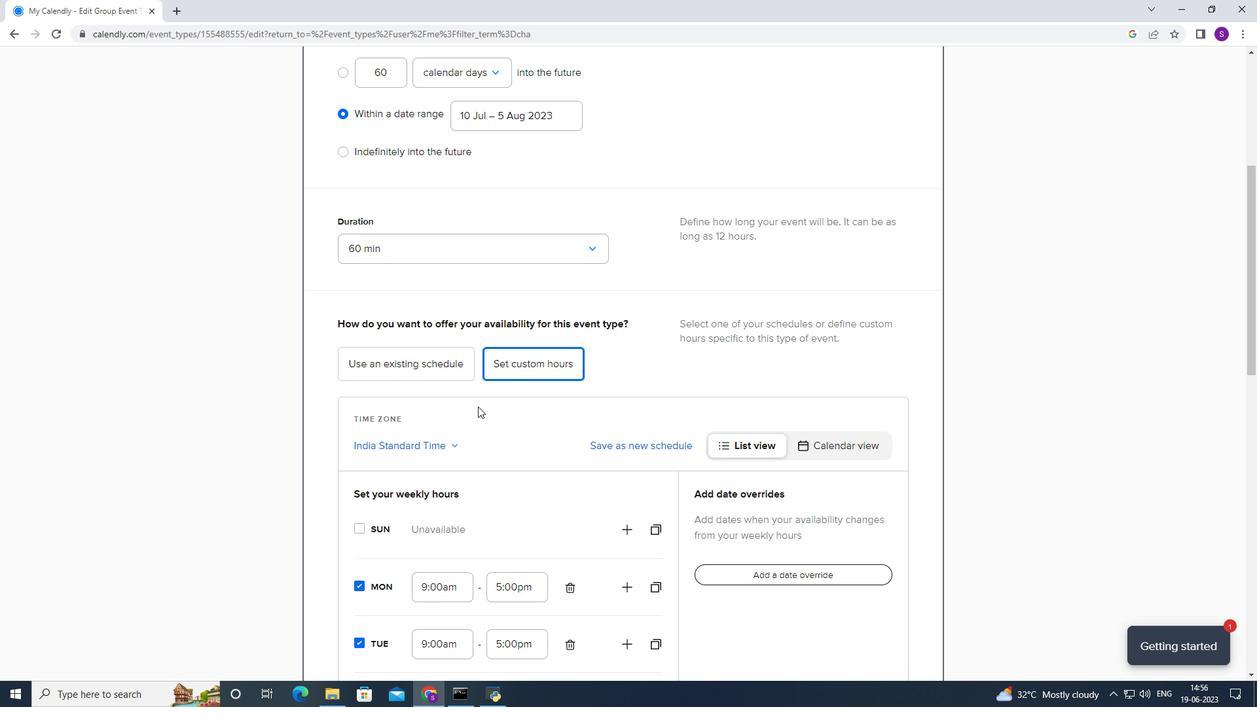 
Action: Mouse moved to (465, 417)
Screenshot: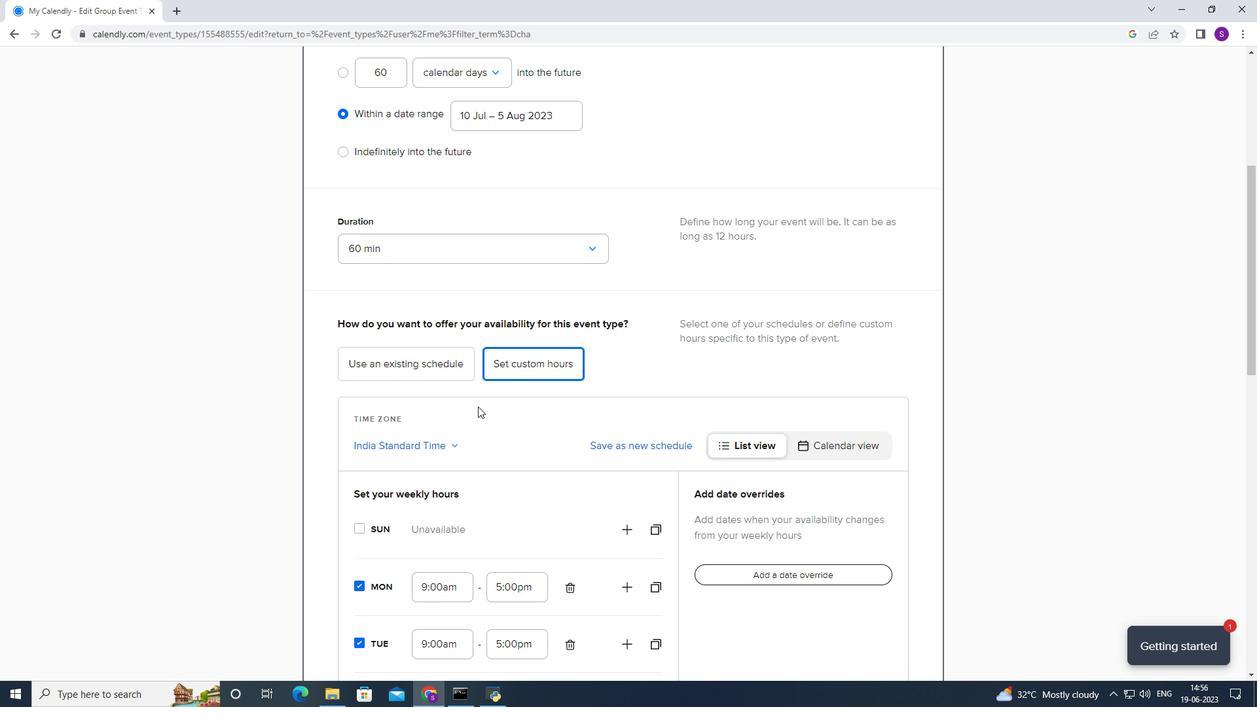 
Action: Mouse scrolled (465, 417) with delta (0, 0)
Screenshot: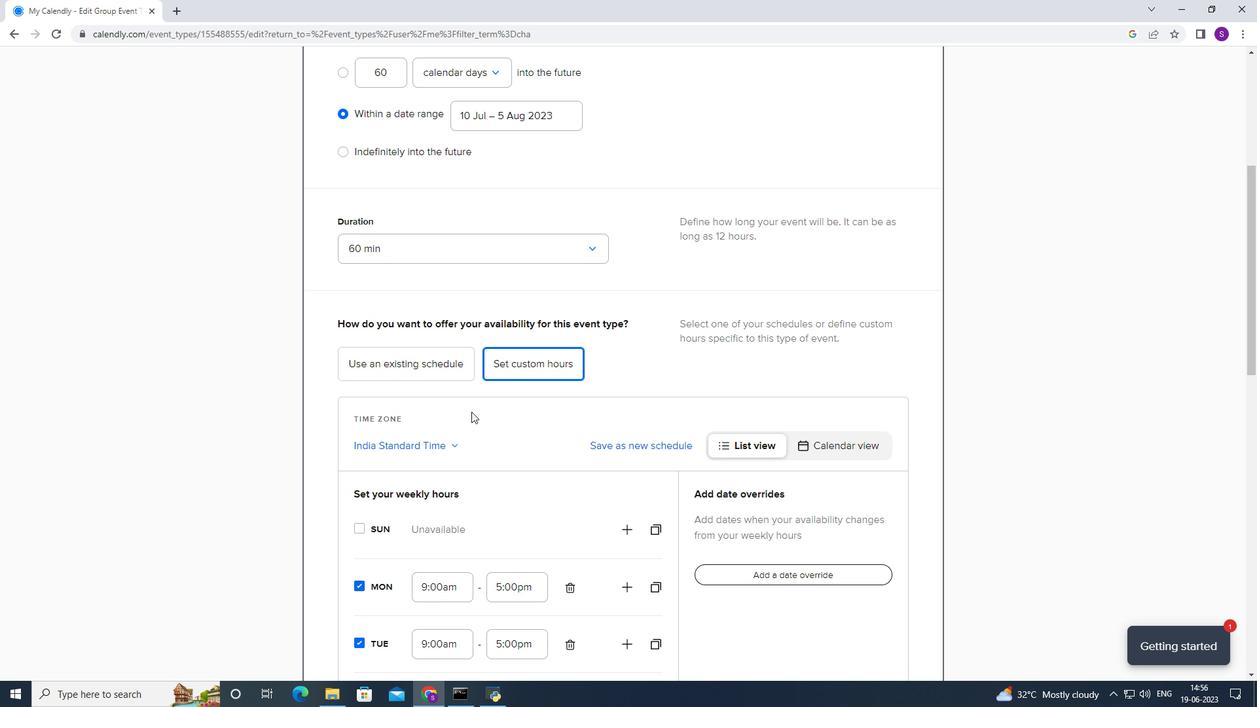 
Action: Mouse scrolled (465, 417) with delta (0, 0)
Screenshot: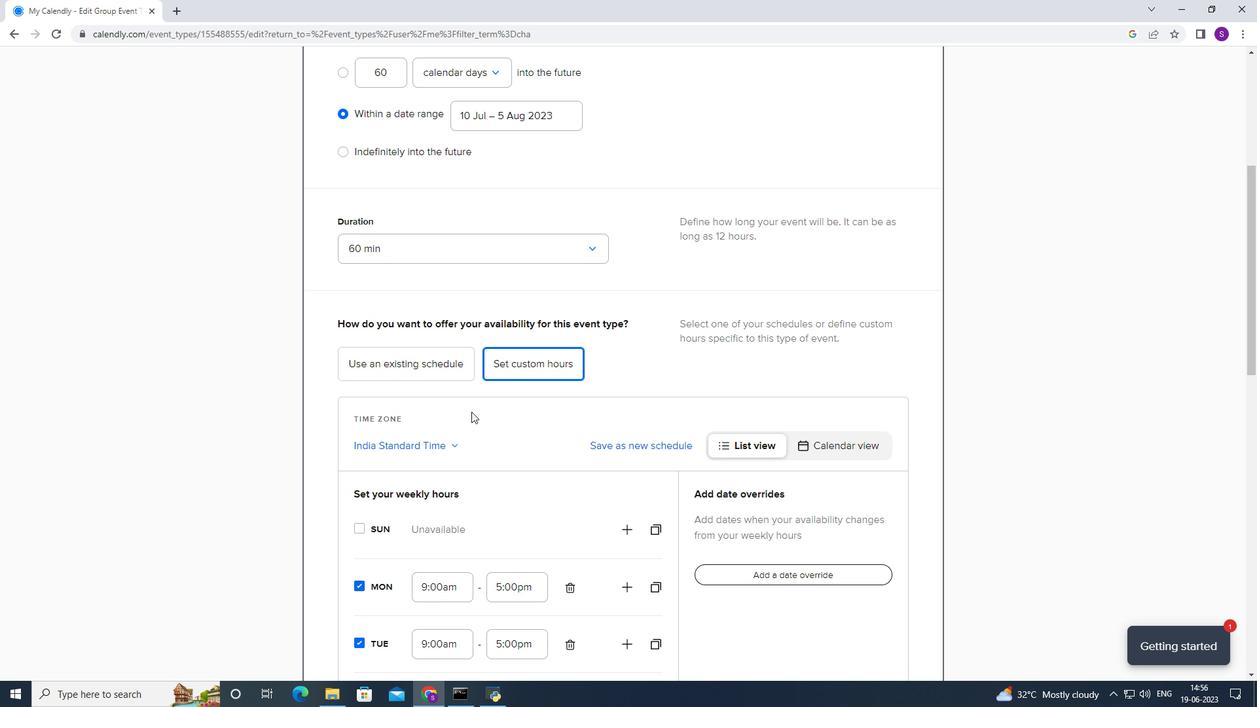 
Action: Mouse scrolled (465, 417) with delta (0, 0)
Screenshot: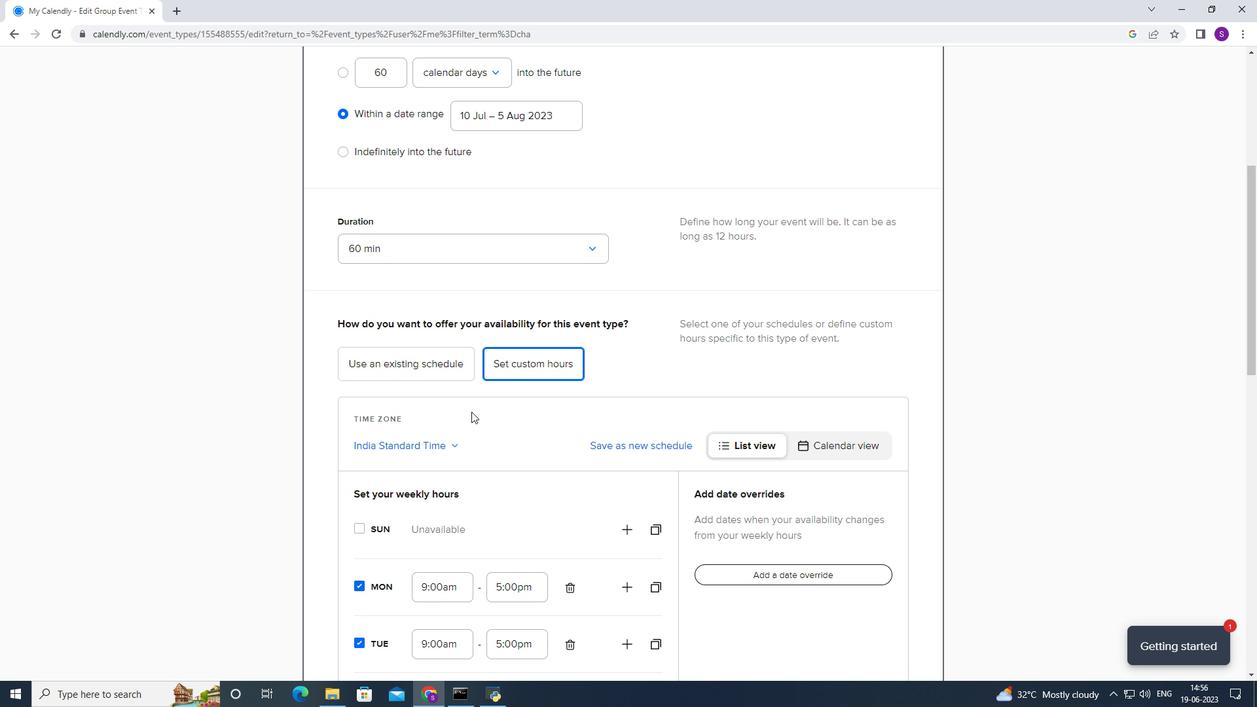 
Action: Mouse moved to (366, 611)
Screenshot: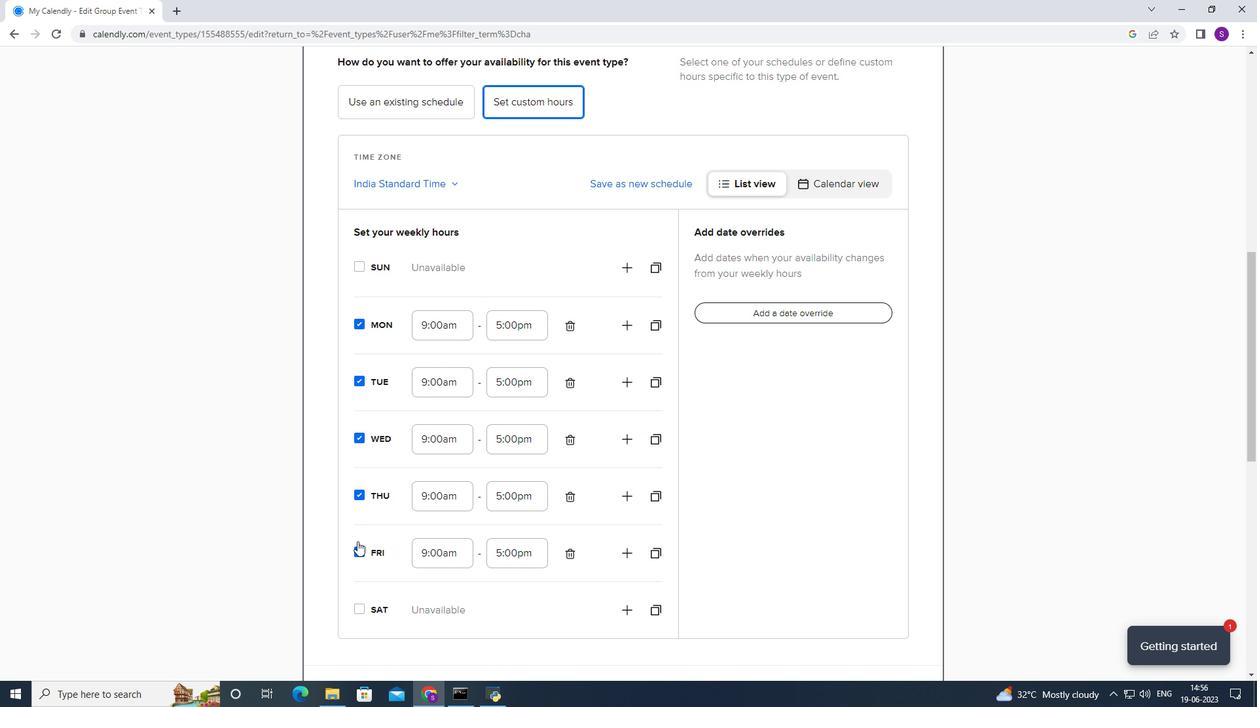 
Action: Mouse pressed left at (366, 611)
Screenshot: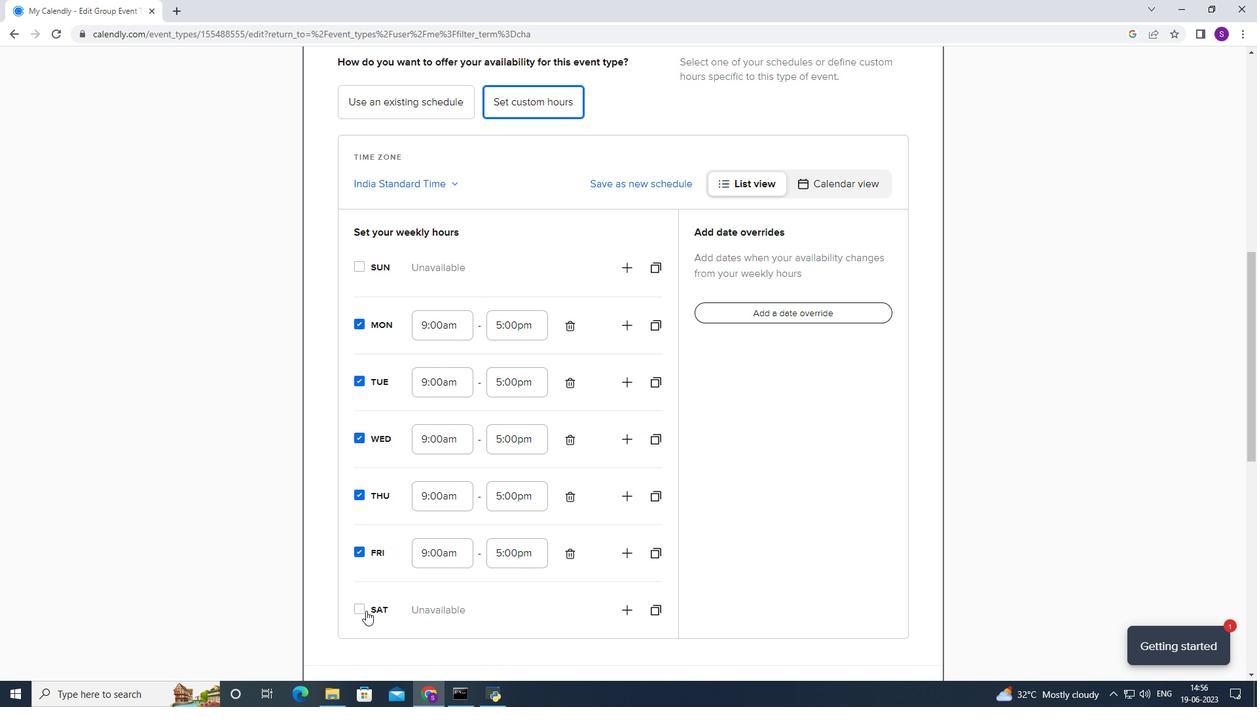 
Action: Mouse moved to (404, 573)
Screenshot: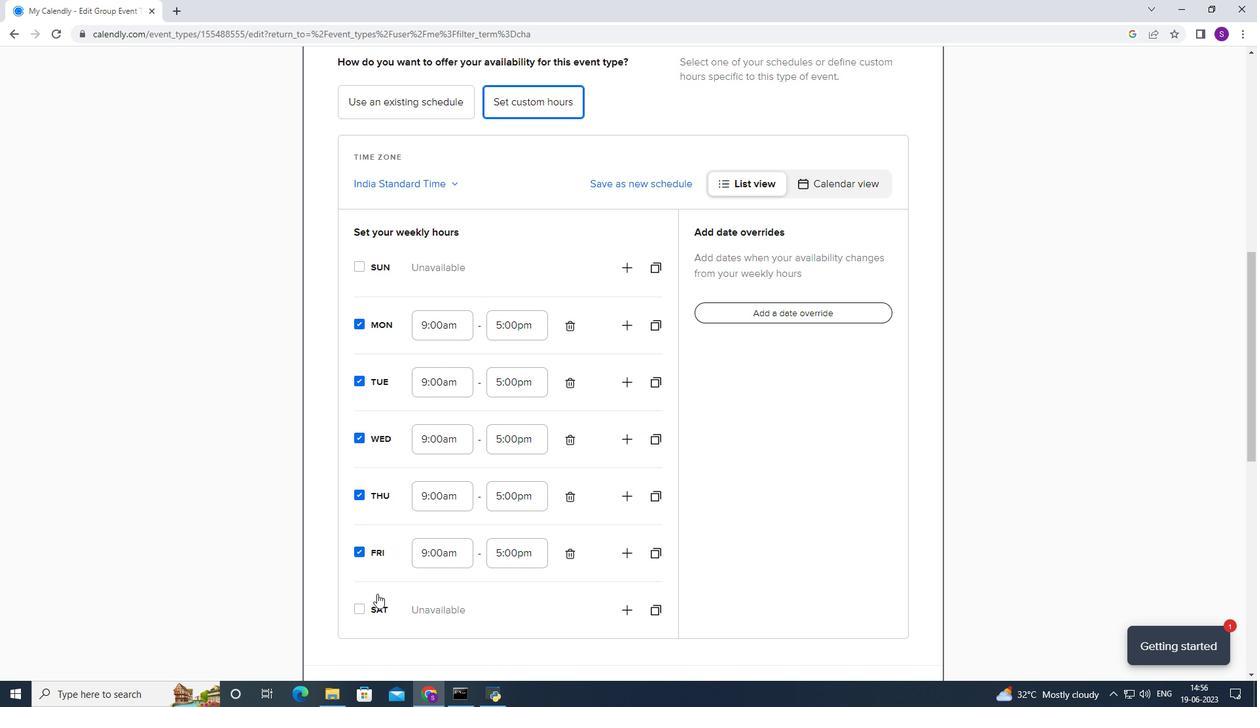 
Action: Mouse scrolled (404, 572) with delta (0, 0)
Screenshot: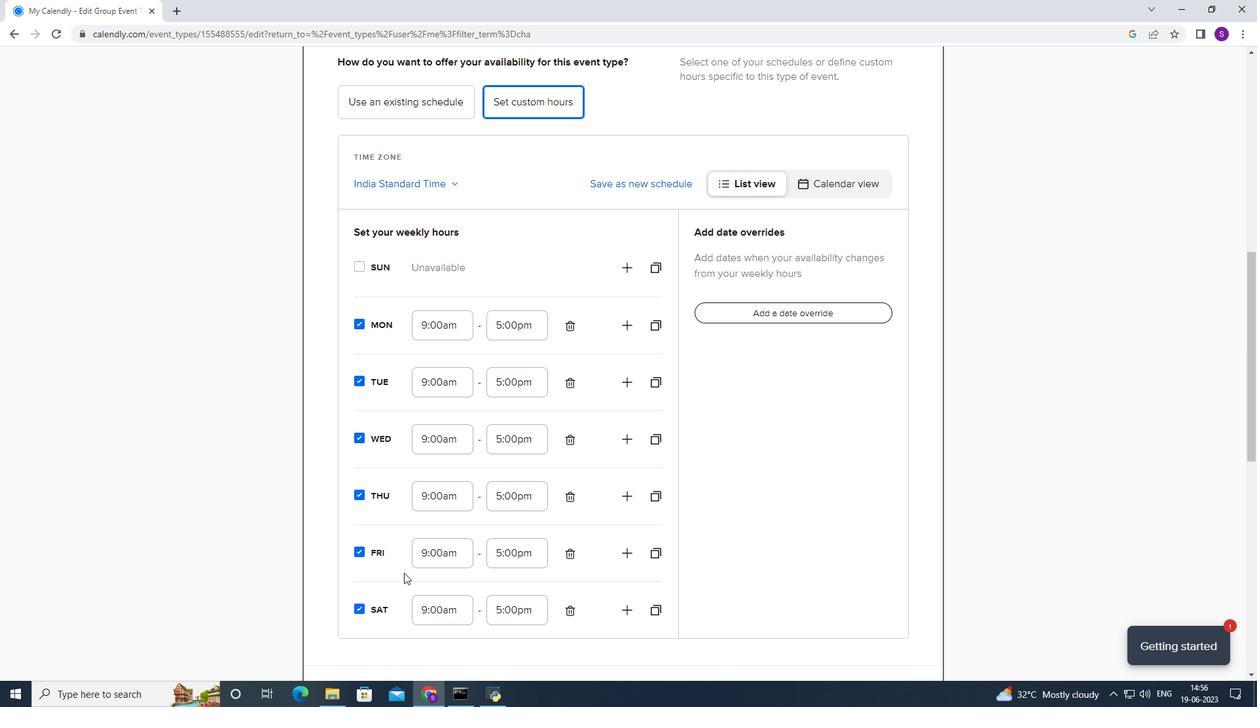 
Action: Mouse scrolled (404, 572) with delta (0, 0)
Screenshot: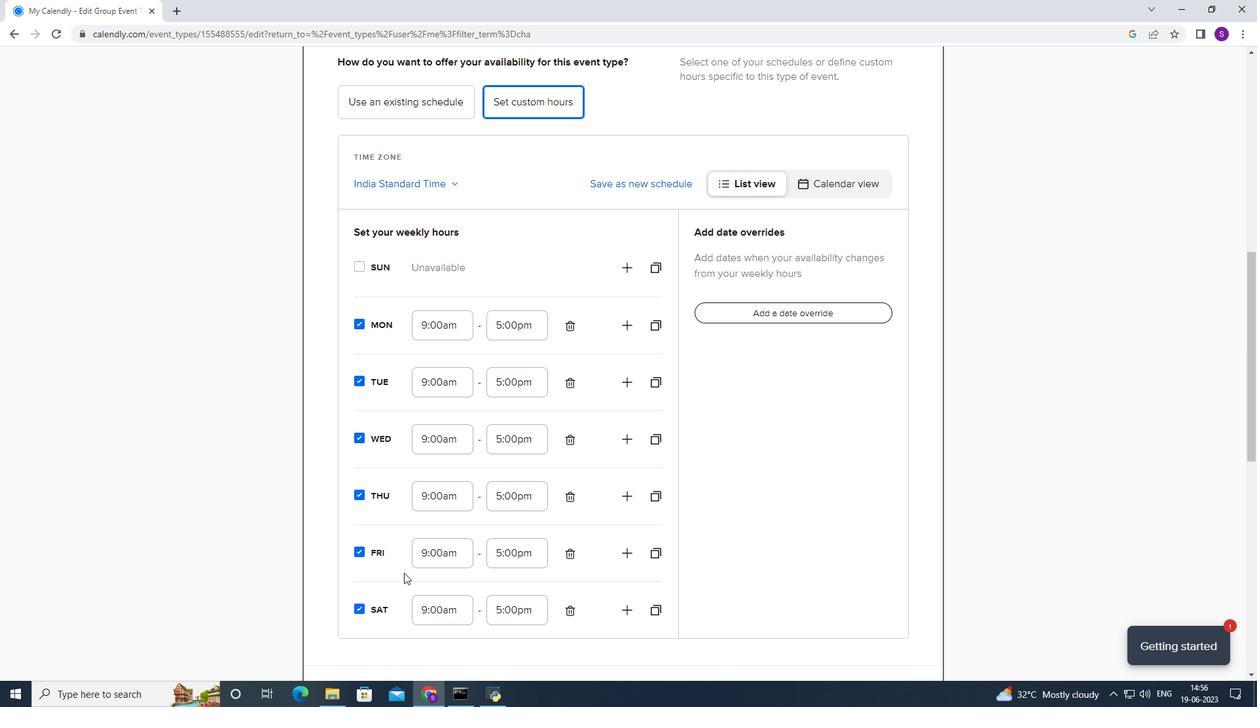 
Action: Mouse scrolled (404, 572) with delta (0, 0)
Screenshot: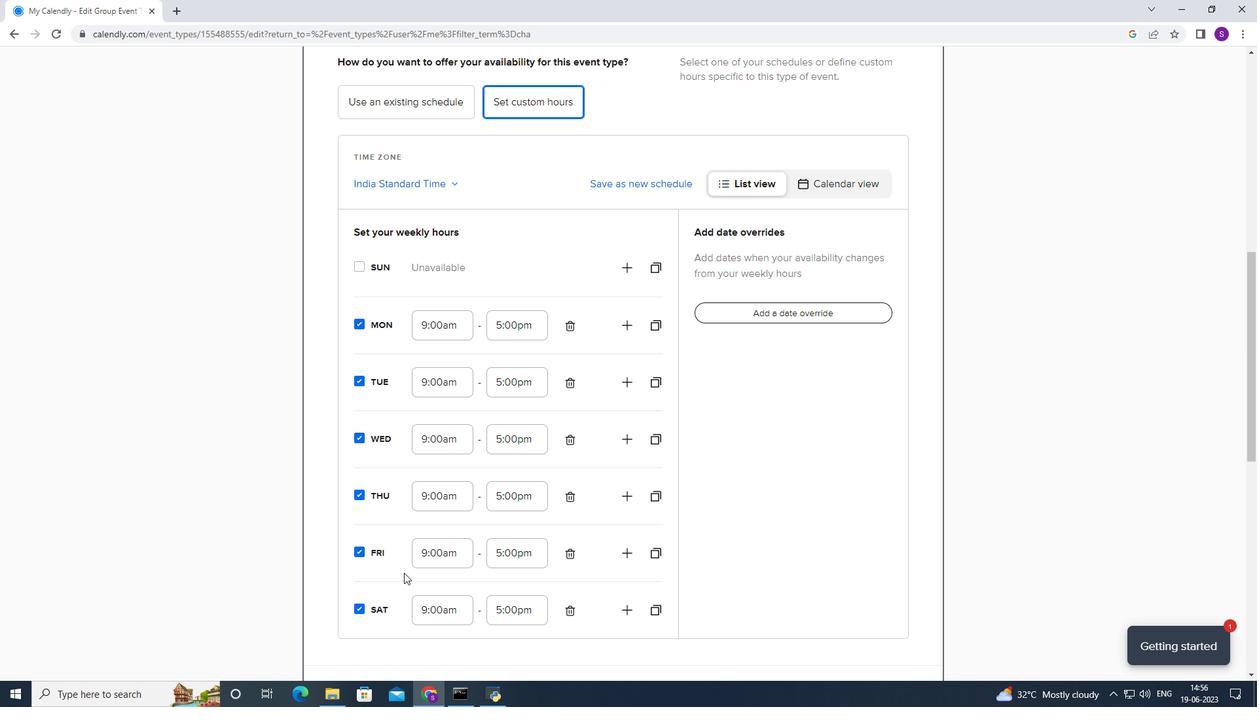 
Action: Mouse scrolled (404, 572) with delta (0, 0)
Screenshot: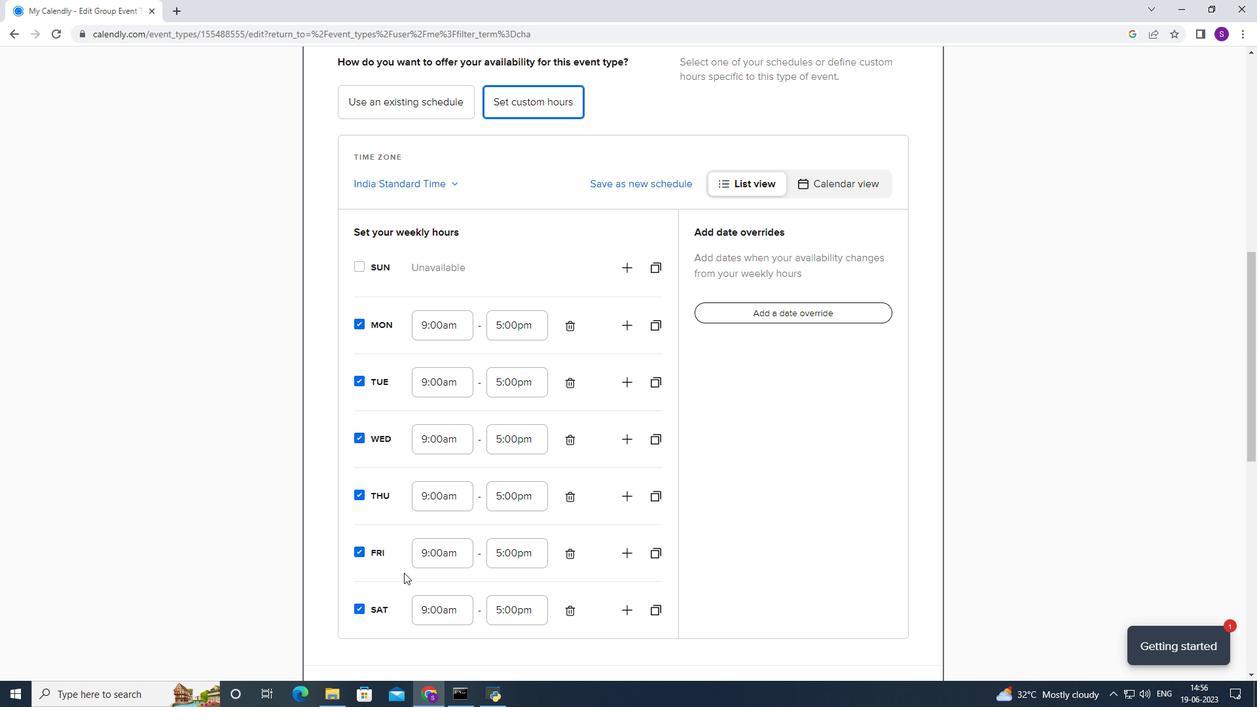 
Action: Mouse scrolled (404, 572) with delta (0, 0)
Screenshot: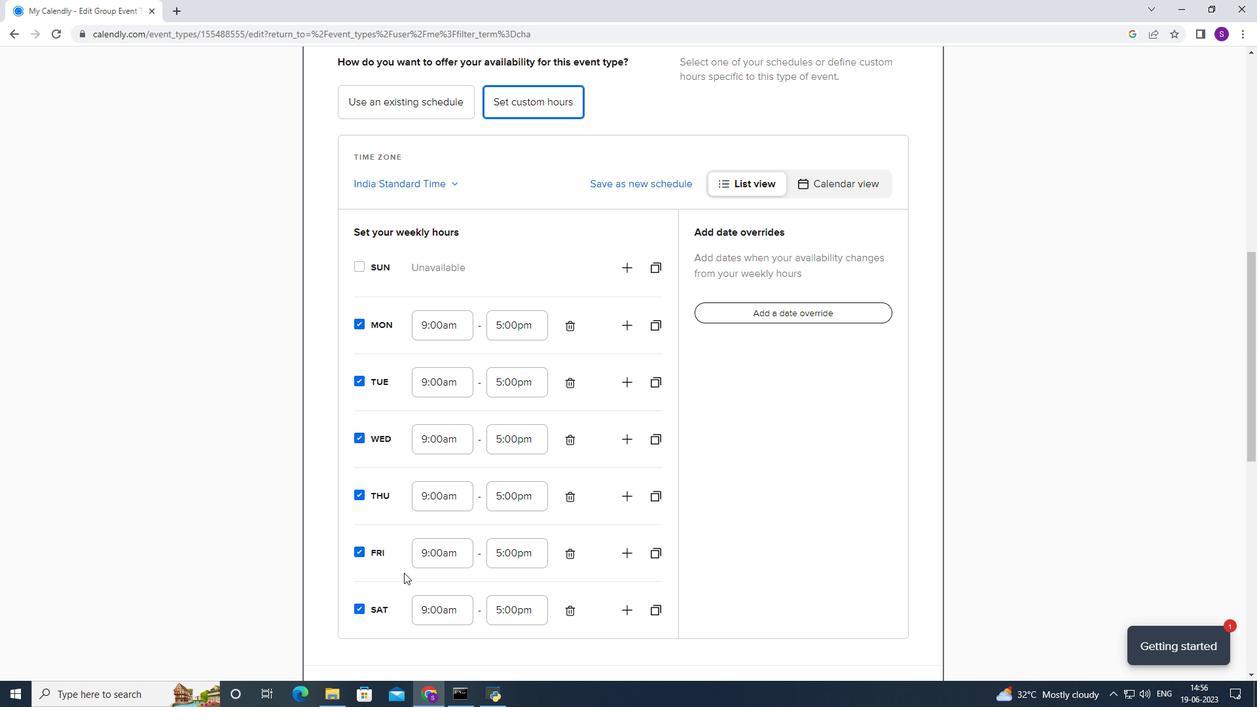 
Action: Mouse scrolled (404, 573) with delta (0, 0)
Screenshot: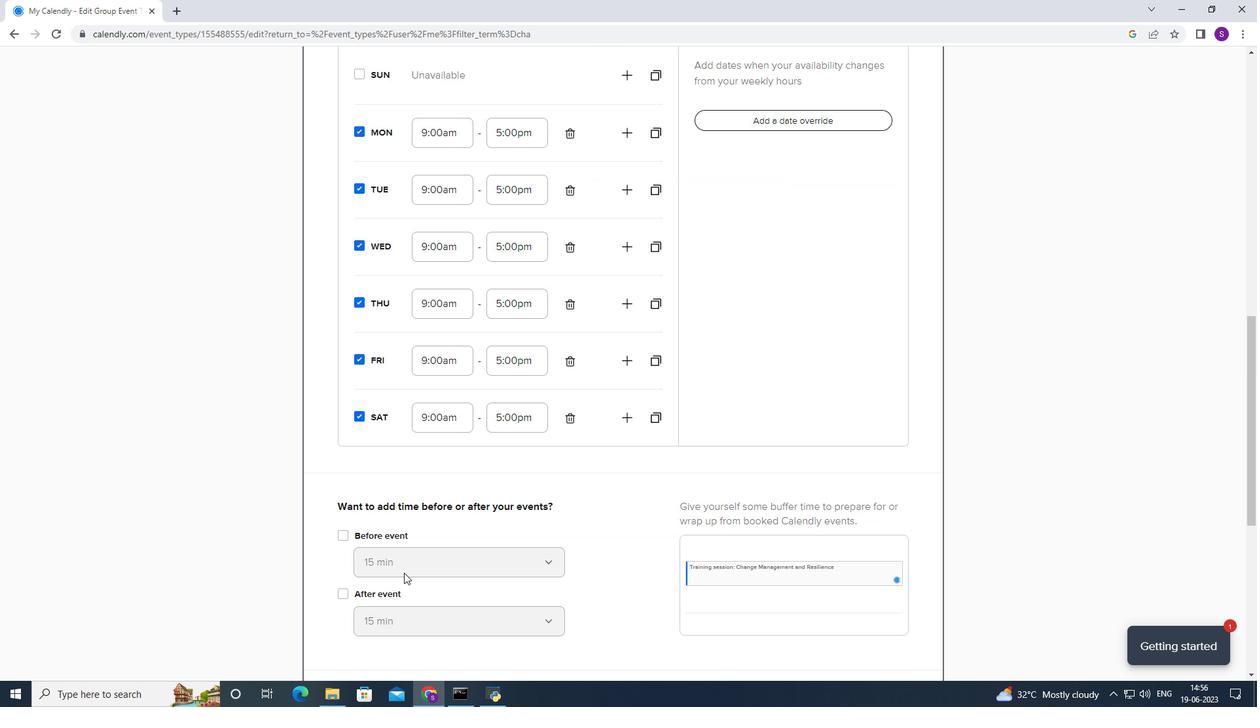 
Action: Mouse moved to (430, 521)
Screenshot: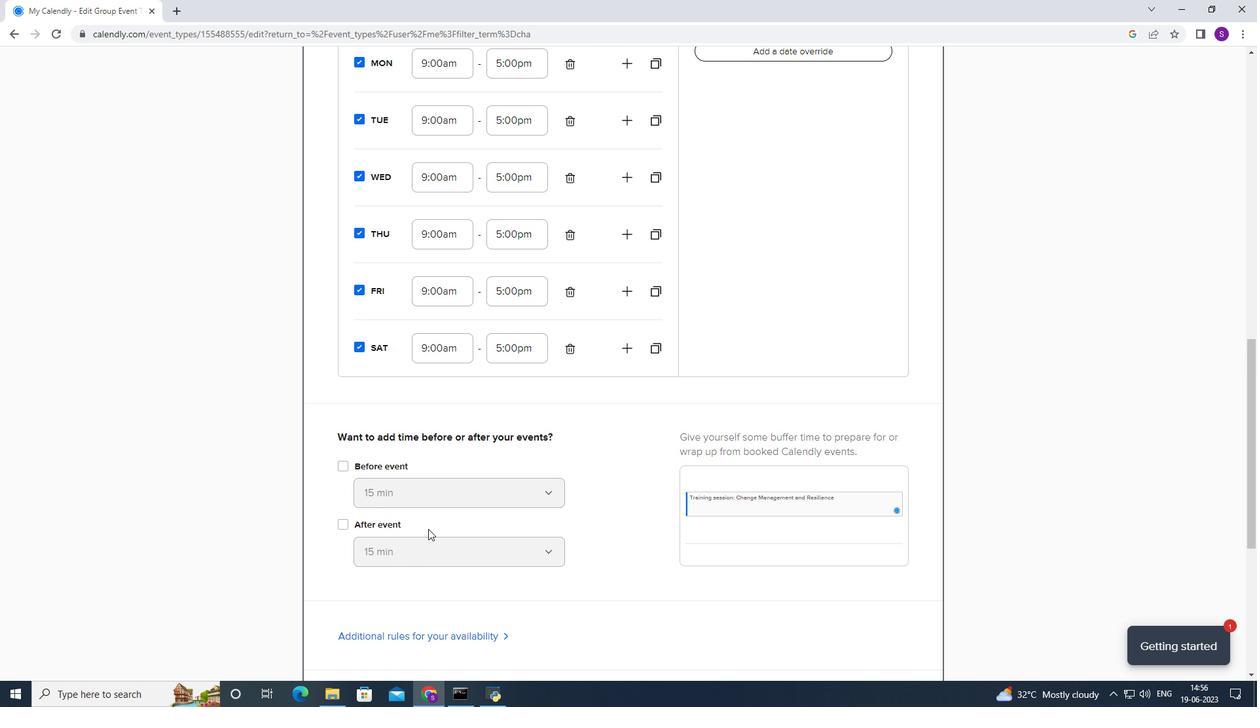 
Action: Mouse scrolled (430, 520) with delta (0, 0)
Screenshot: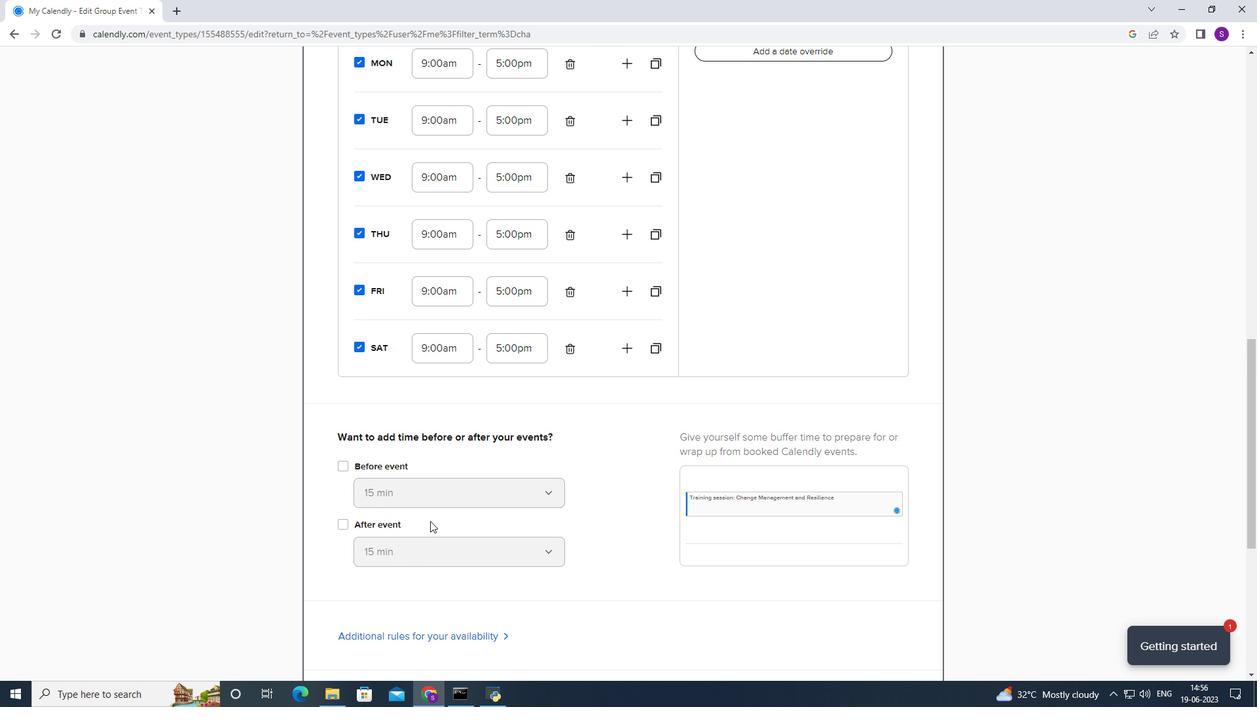 
Action: Mouse scrolled (430, 520) with delta (0, 0)
Screenshot: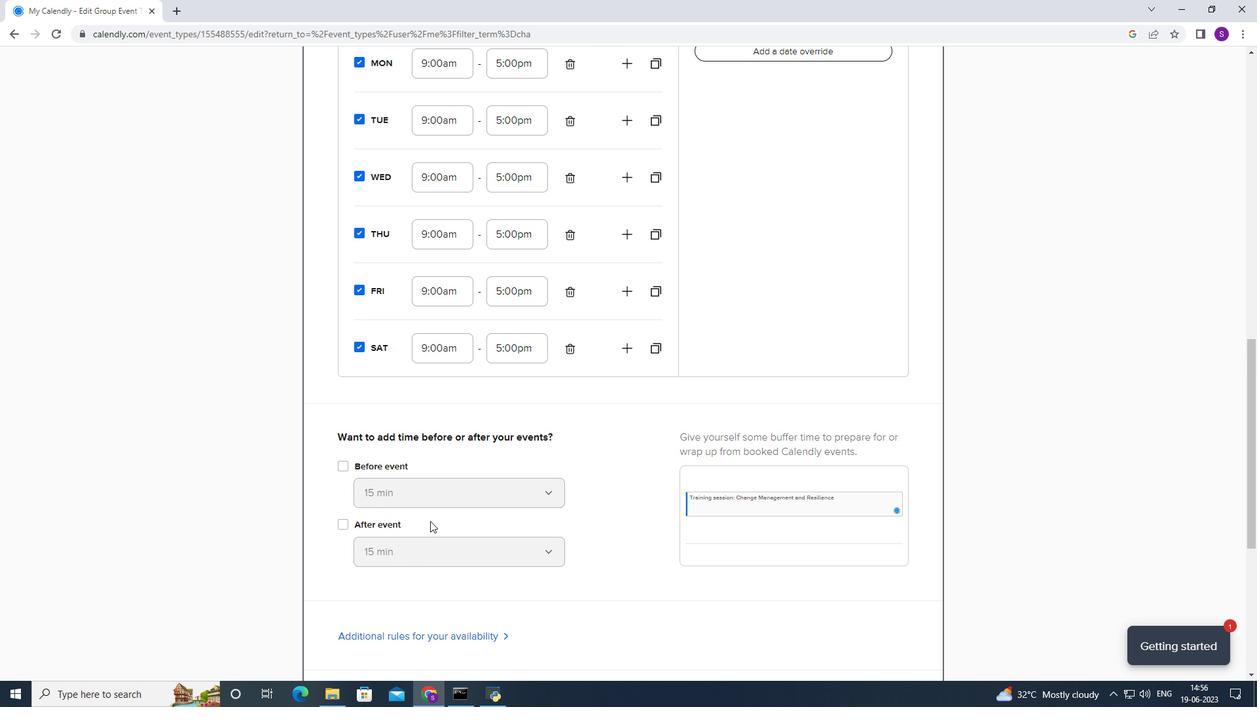 
Action: Mouse scrolled (430, 520) with delta (0, 0)
Screenshot: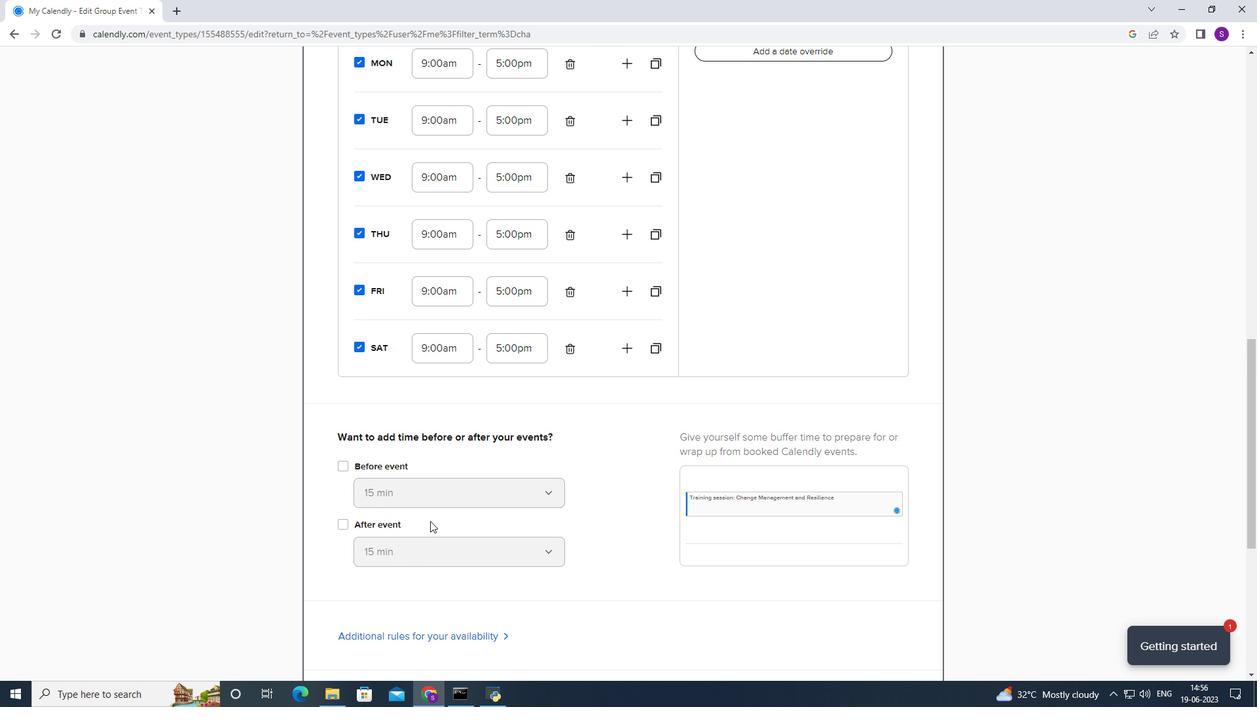 
Action: Mouse scrolled (430, 520) with delta (0, 0)
Screenshot: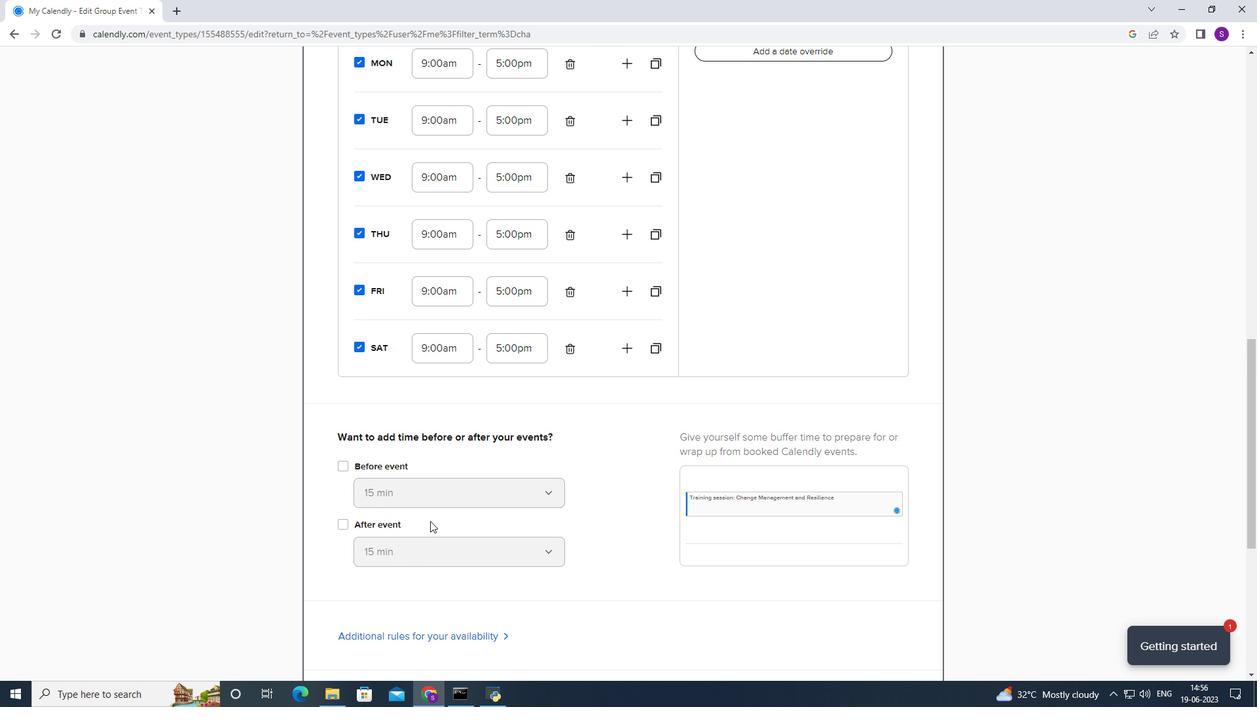
Action: Mouse scrolled (430, 520) with delta (0, 0)
Screenshot: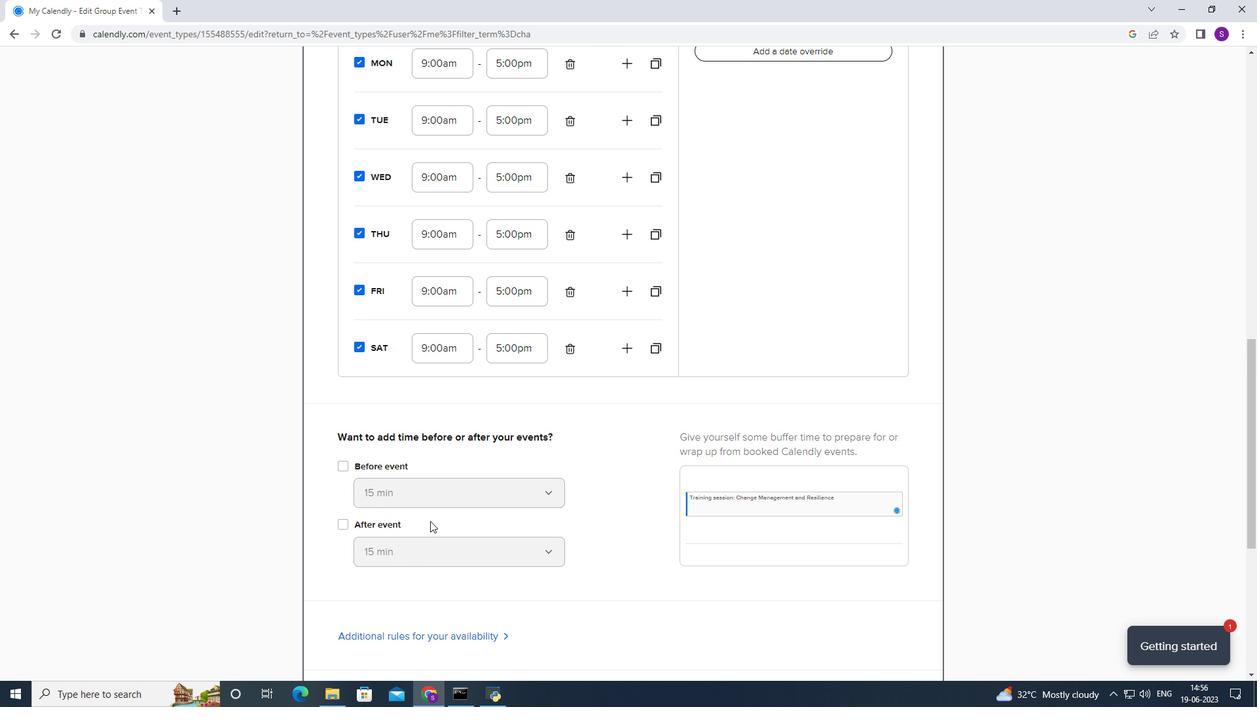 
Action: Mouse scrolled (430, 520) with delta (0, 0)
Screenshot: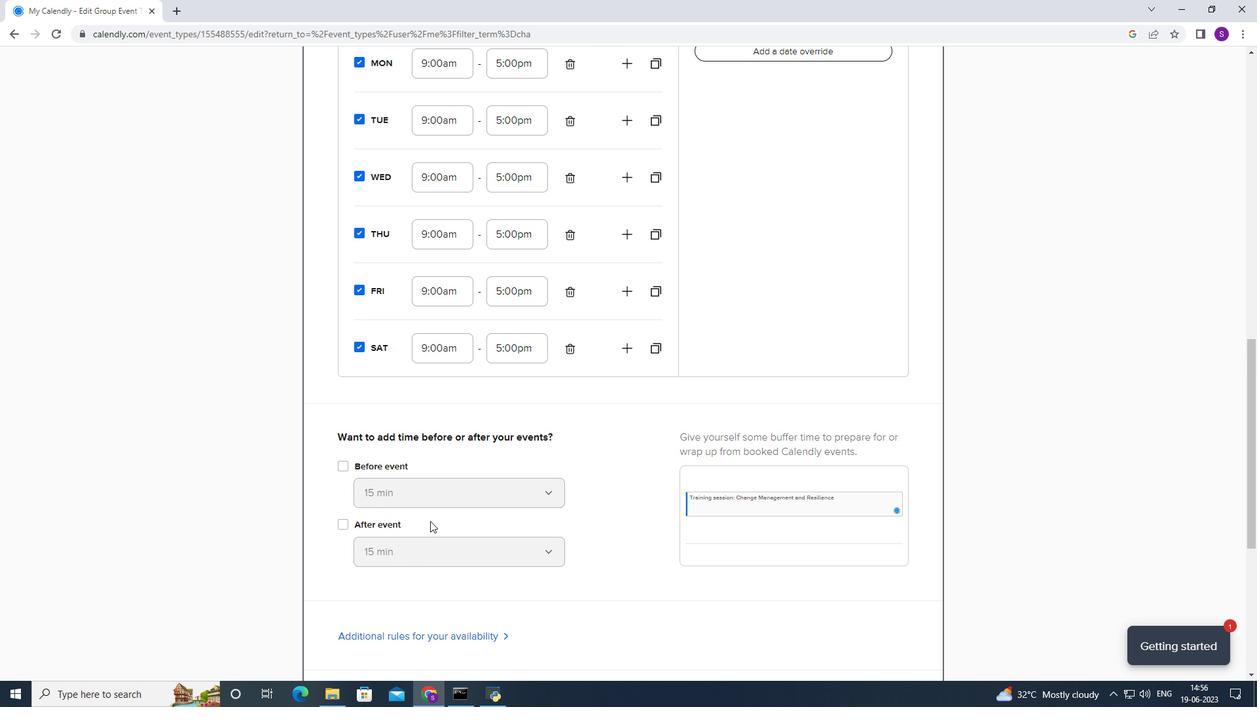 
Action: Mouse scrolled (430, 522) with delta (0, 0)
Screenshot: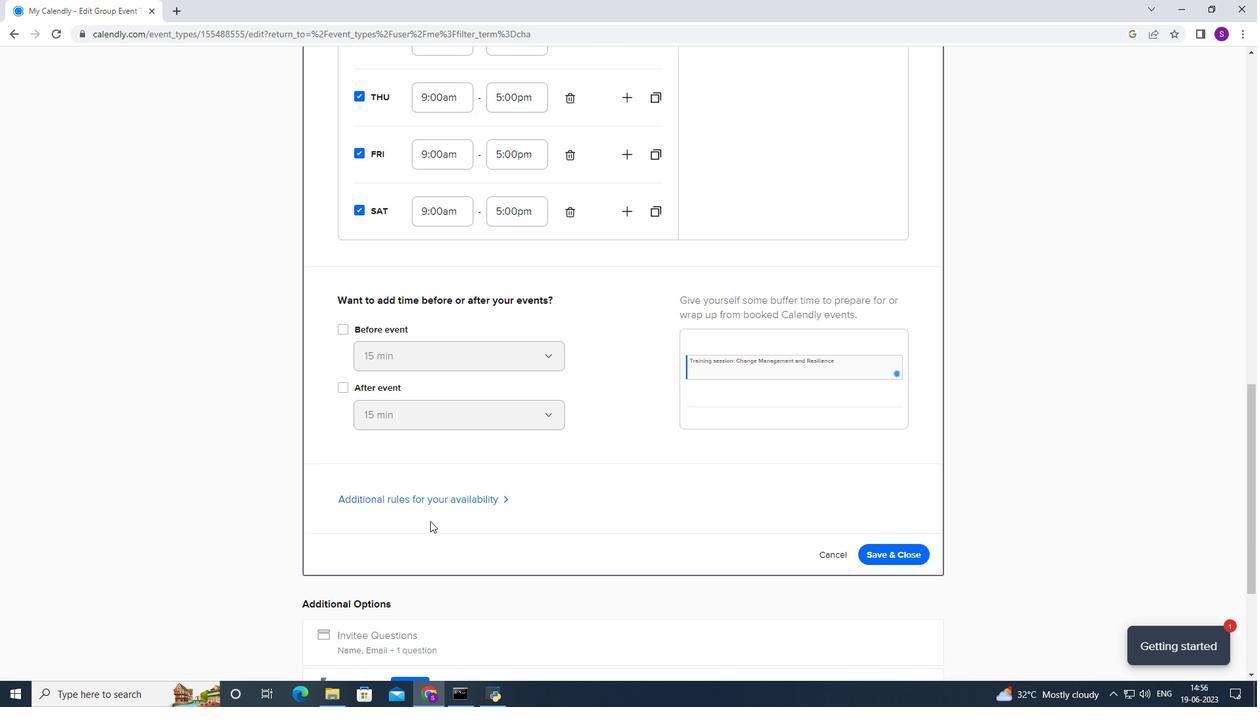 
Action: Mouse moved to (433, 509)
Screenshot: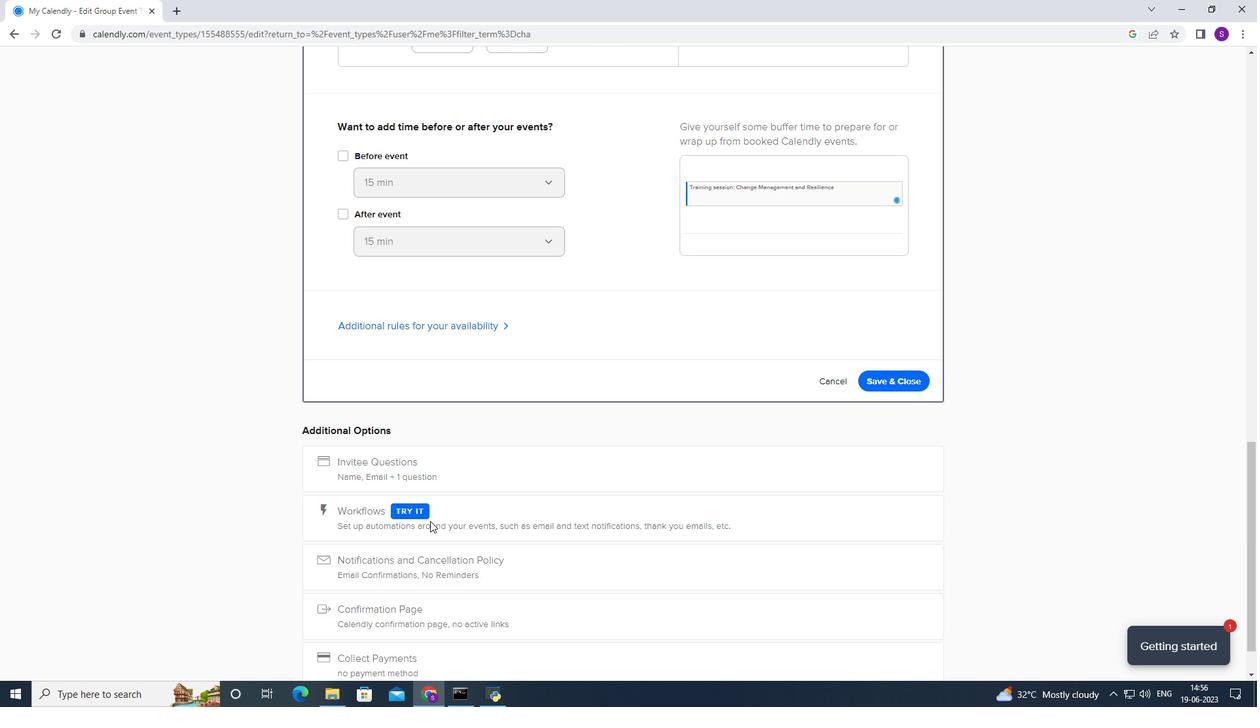 
Action: Mouse scrolled (433, 510) with delta (0, 0)
Screenshot: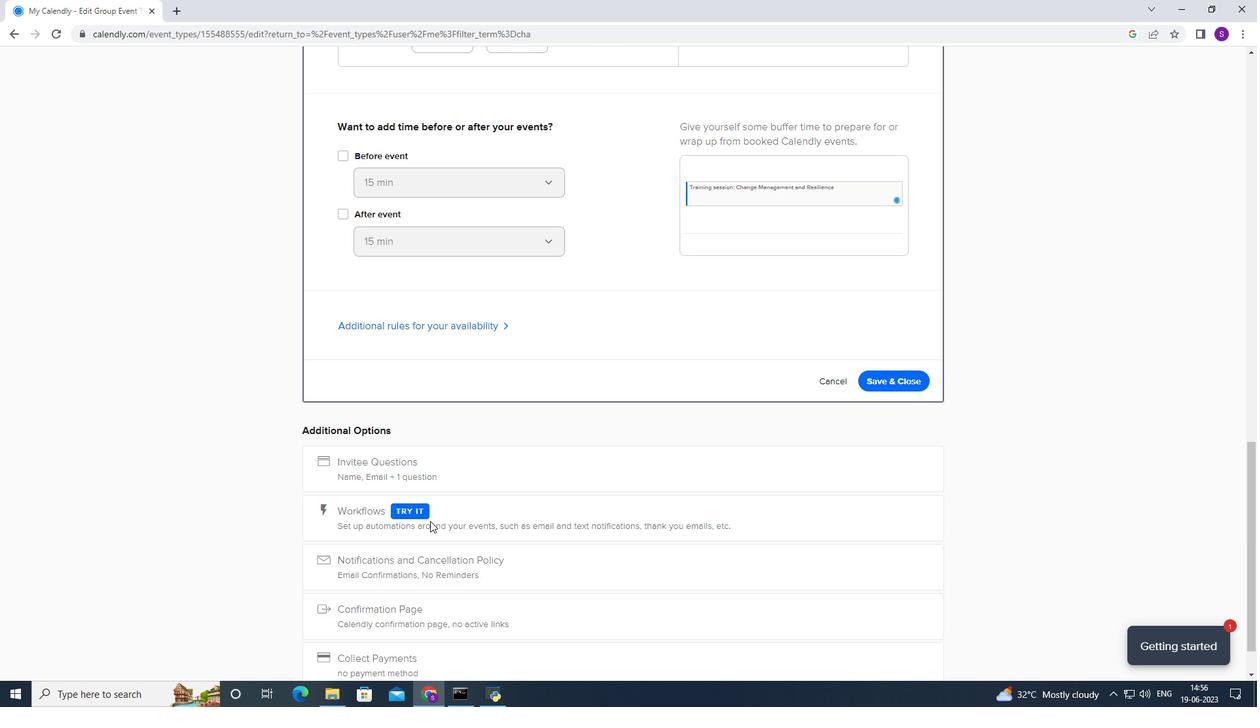 
Action: Mouse moved to (356, 236)
Screenshot: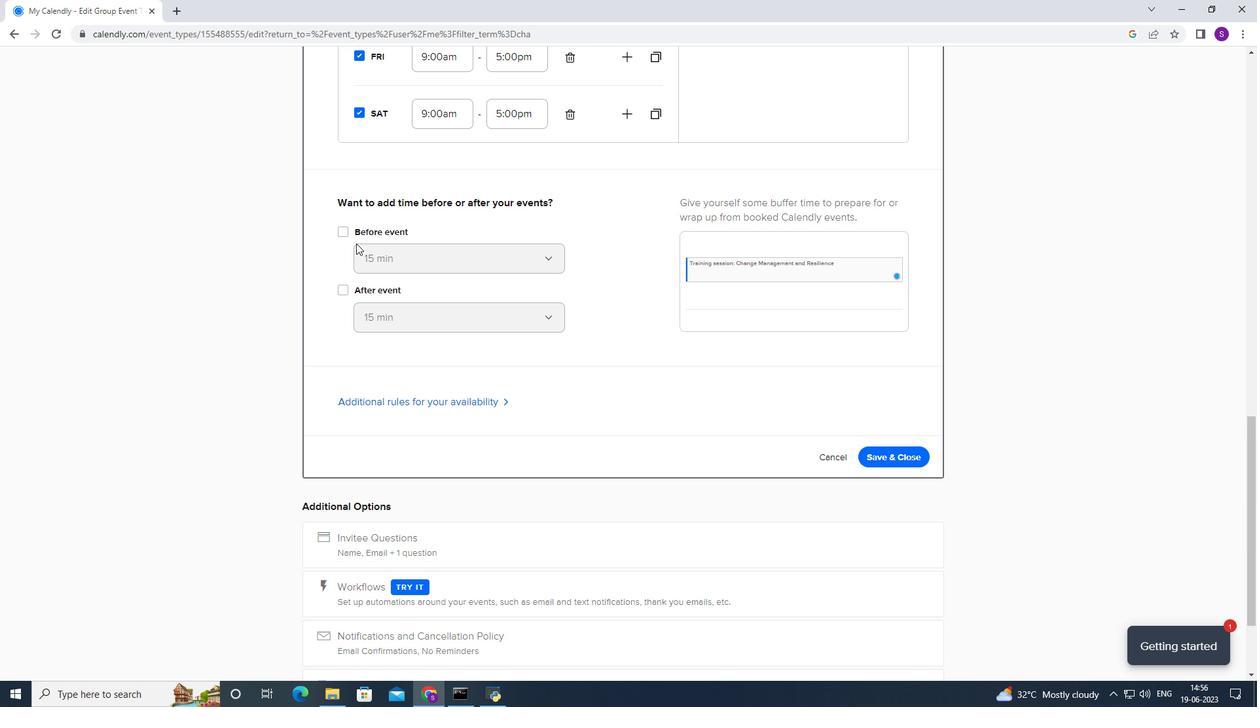 
Action: Mouse pressed left at (356, 236)
Screenshot: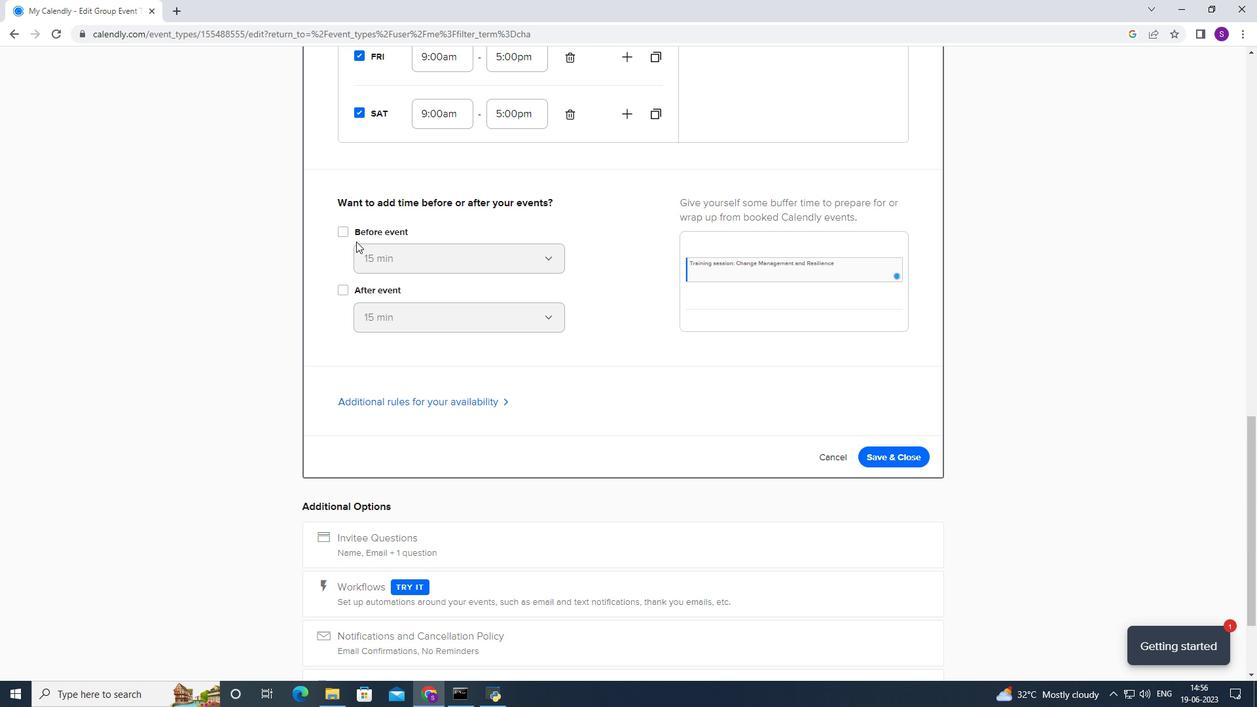 
Action: Mouse moved to (356, 250)
Screenshot: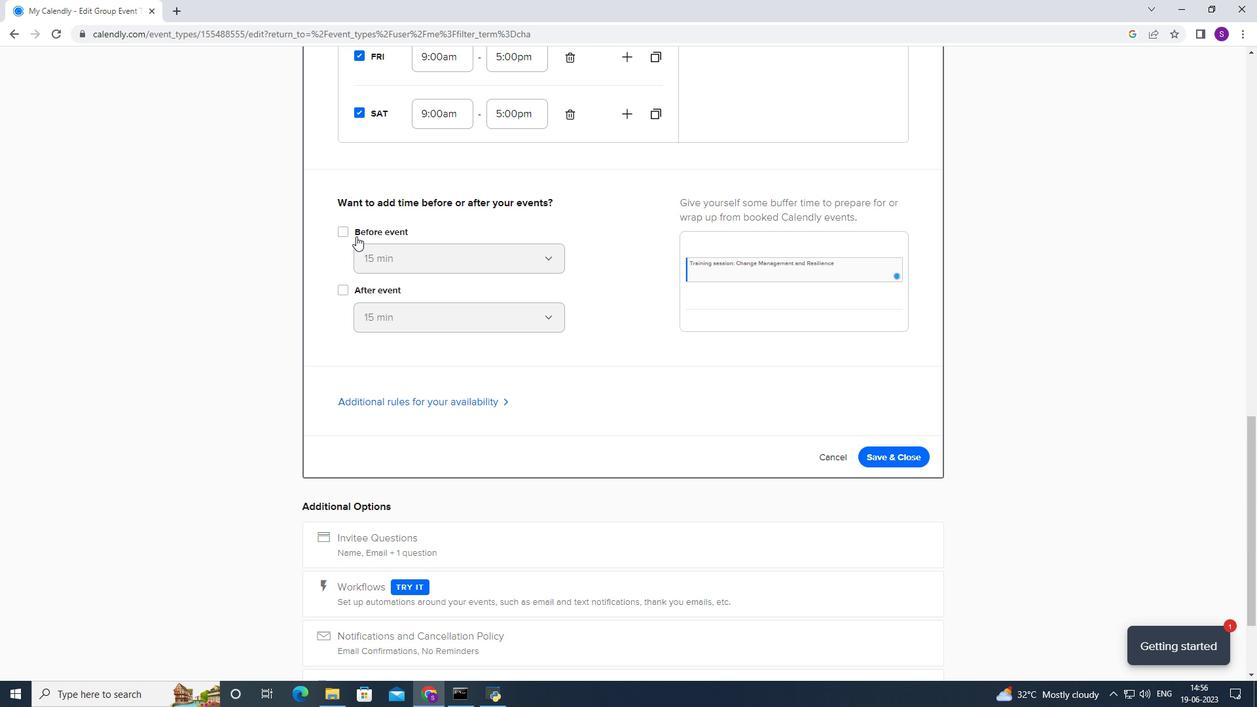 
Action: Mouse pressed left at (356, 250)
Screenshot: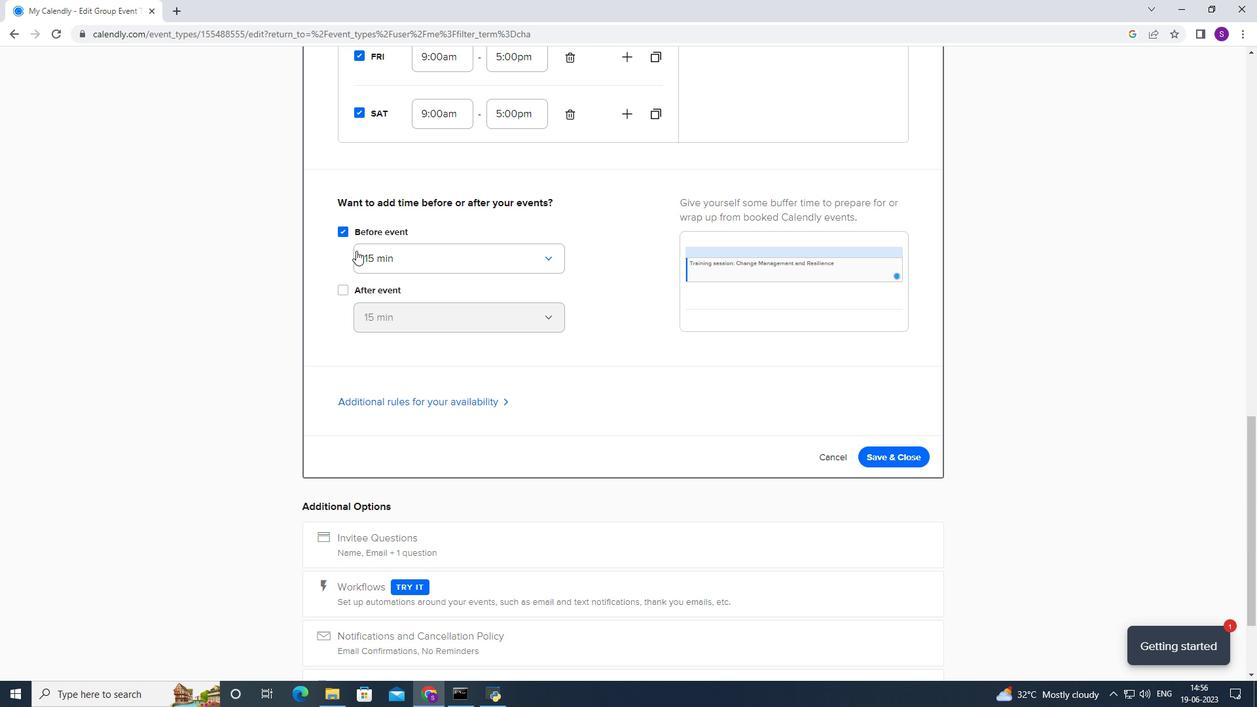 
Action: Mouse moved to (363, 282)
Screenshot: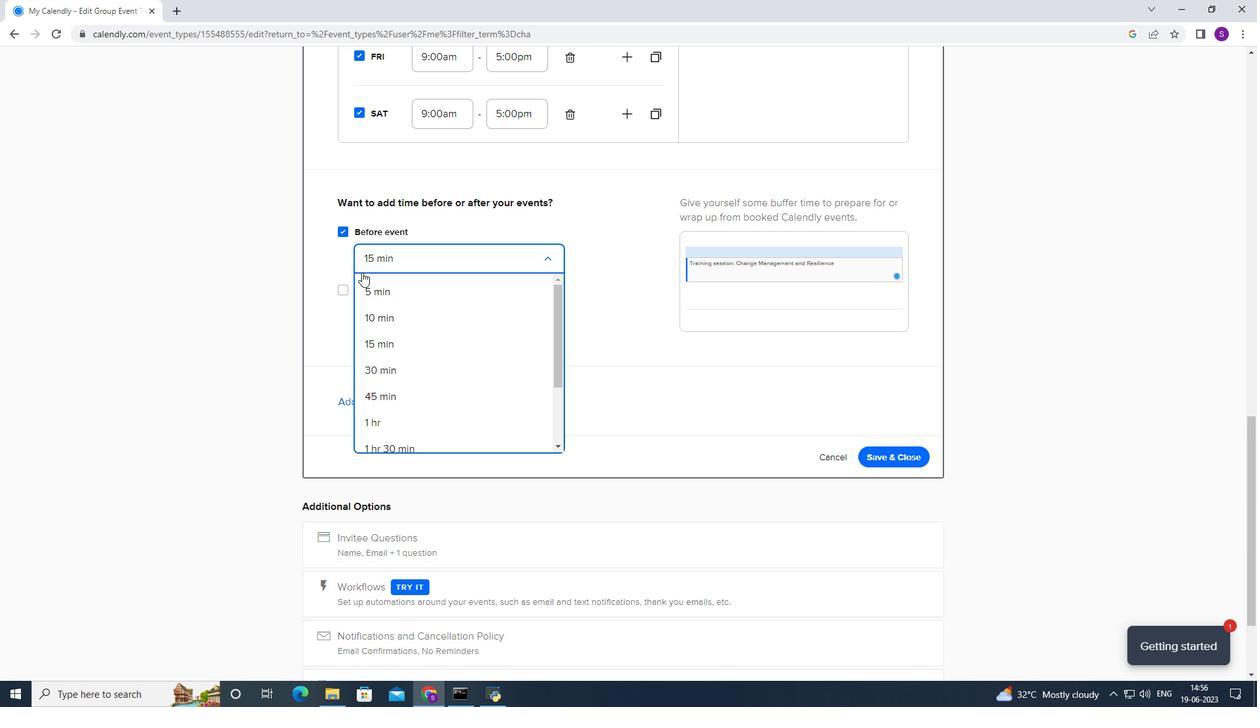 
Action: Mouse pressed left at (363, 282)
Screenshot: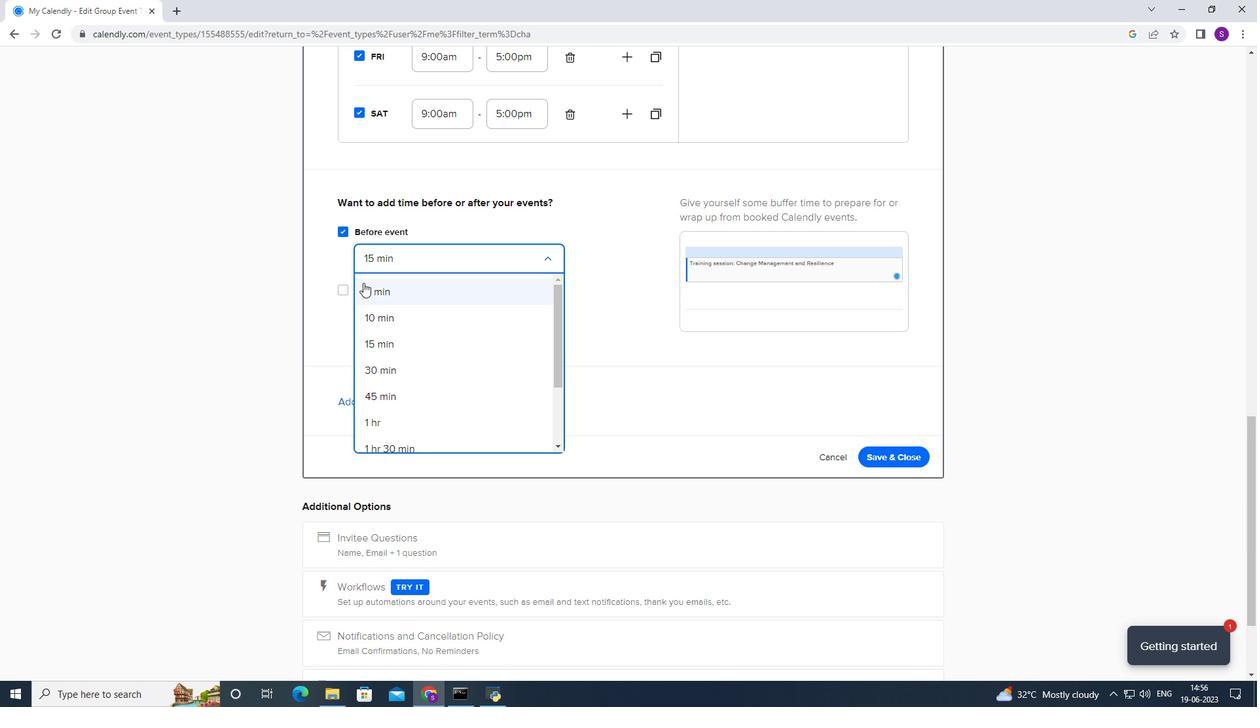 
Action: Mouse moved to (345, 288)
Screenshot: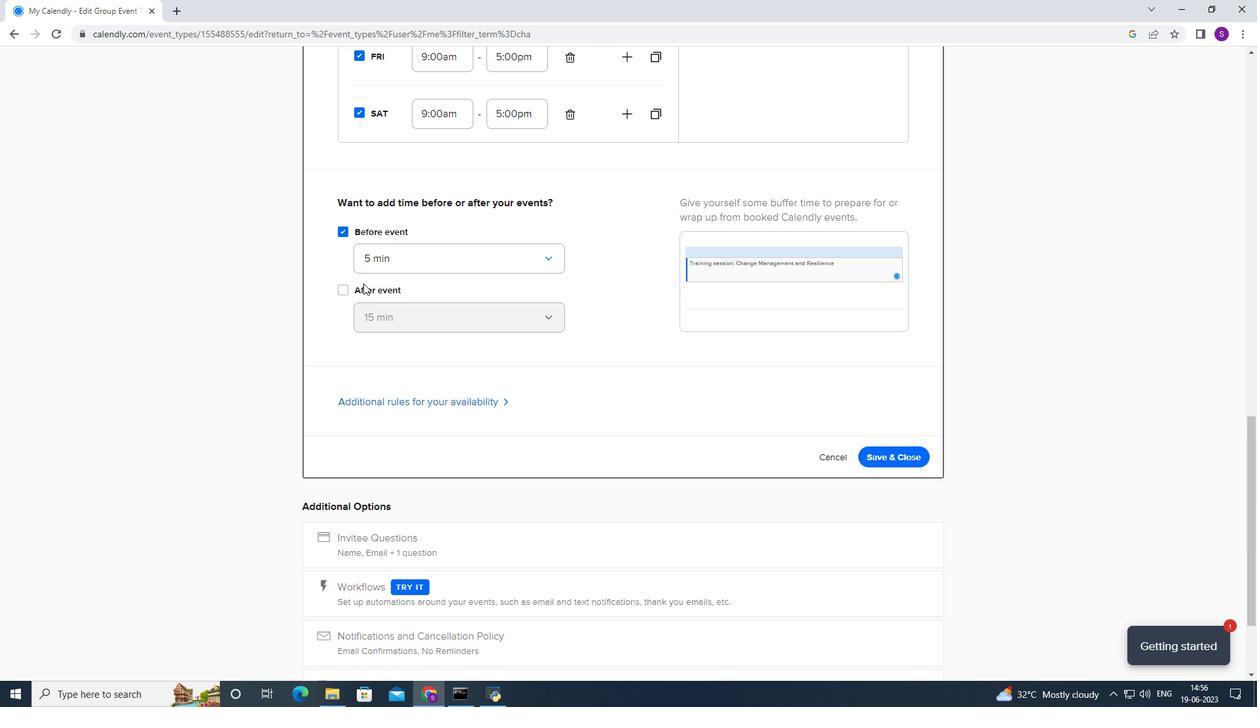 
Action: Mouse pressed left at (345, 288)
Screenshot: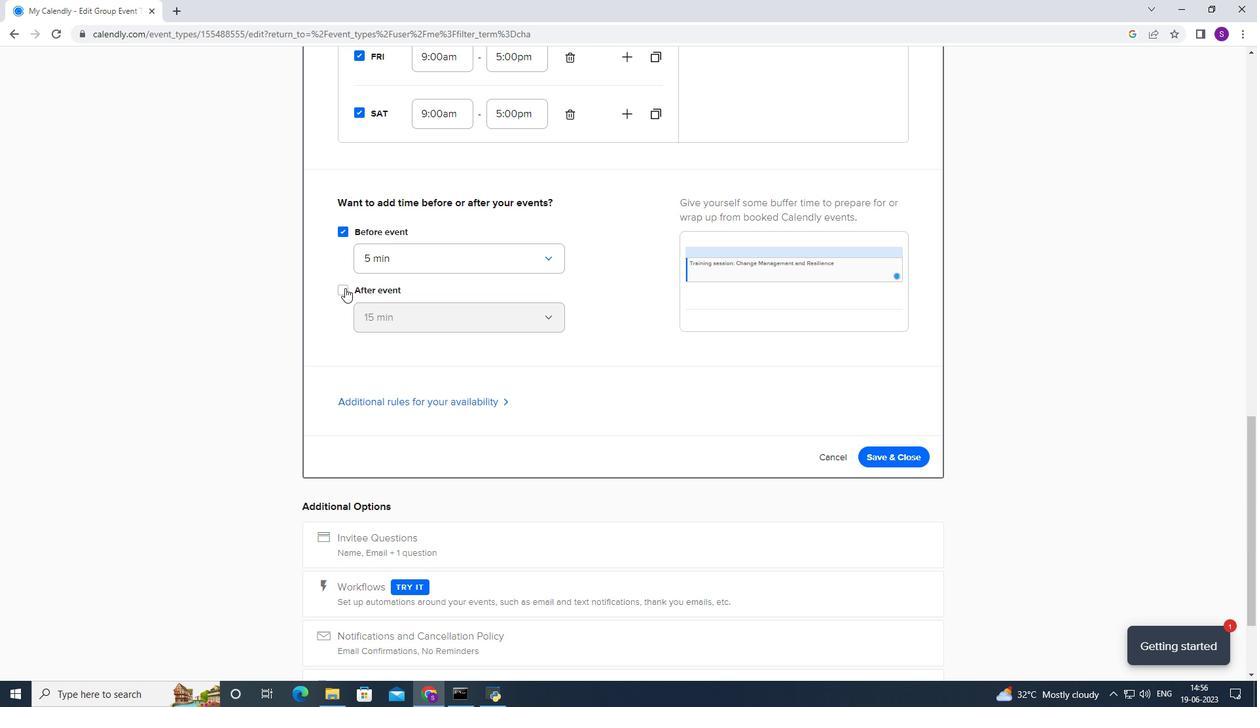 
Action: Mouse moved to (358, 314)
Screenshot: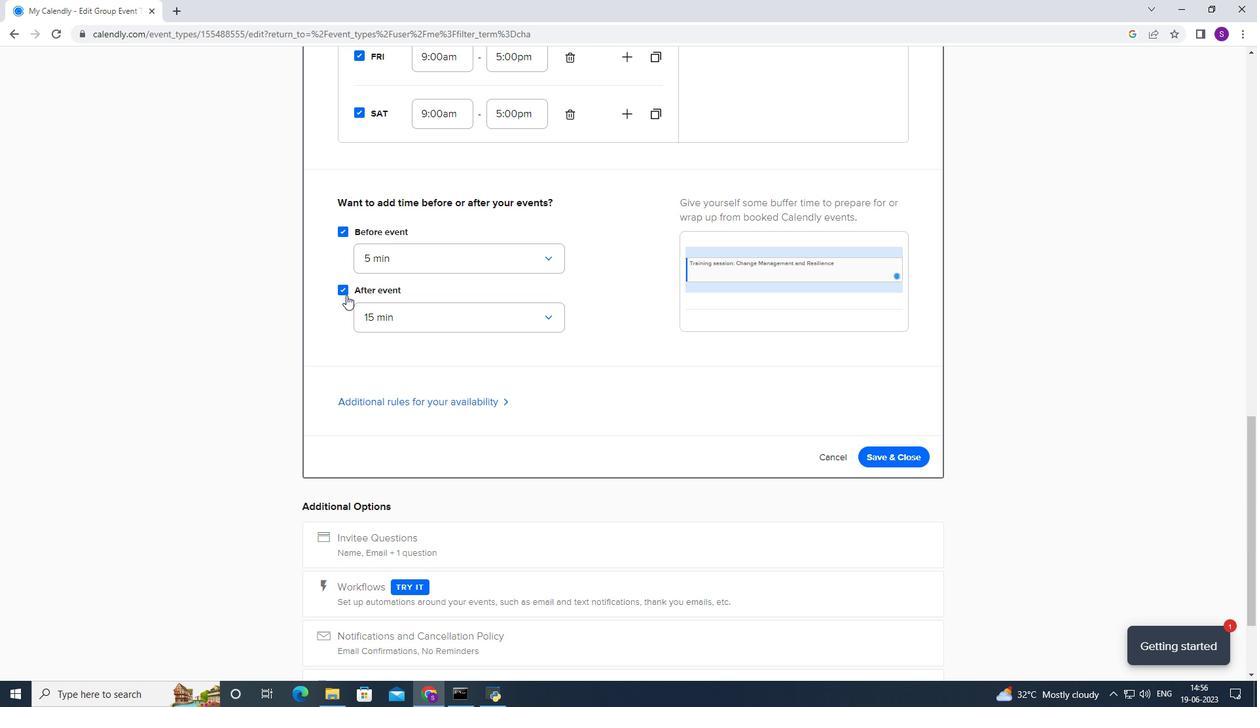 
Action: Mouse pressed left at (358, 314)
Screenshot: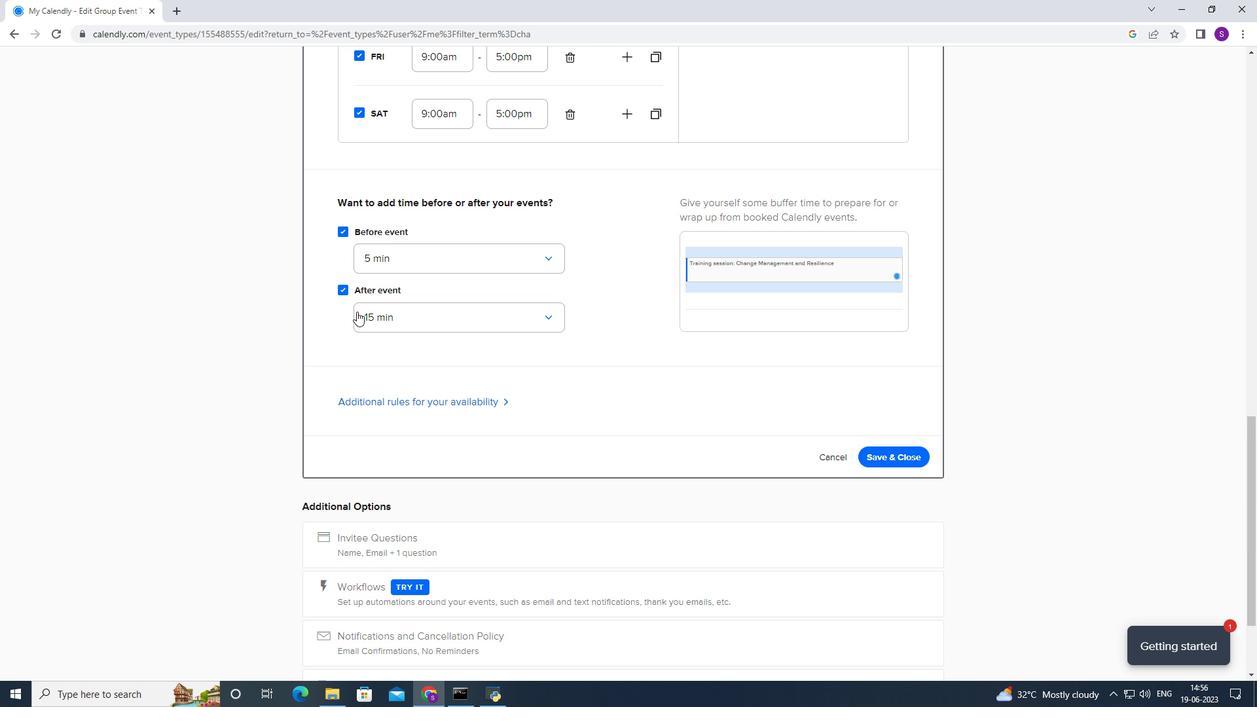 
Action: Mouse moved to (369, 351)
Screenshot: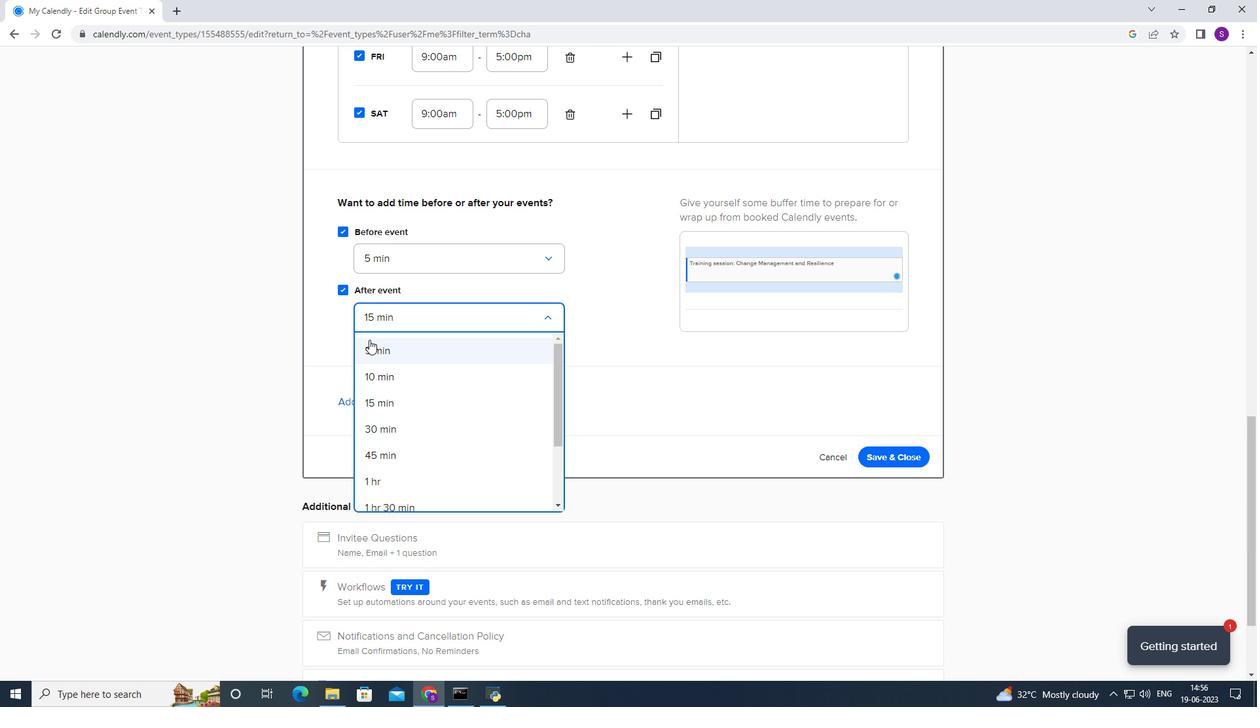 
Action: Mouse pressed left at (369, 351)
Screenshot: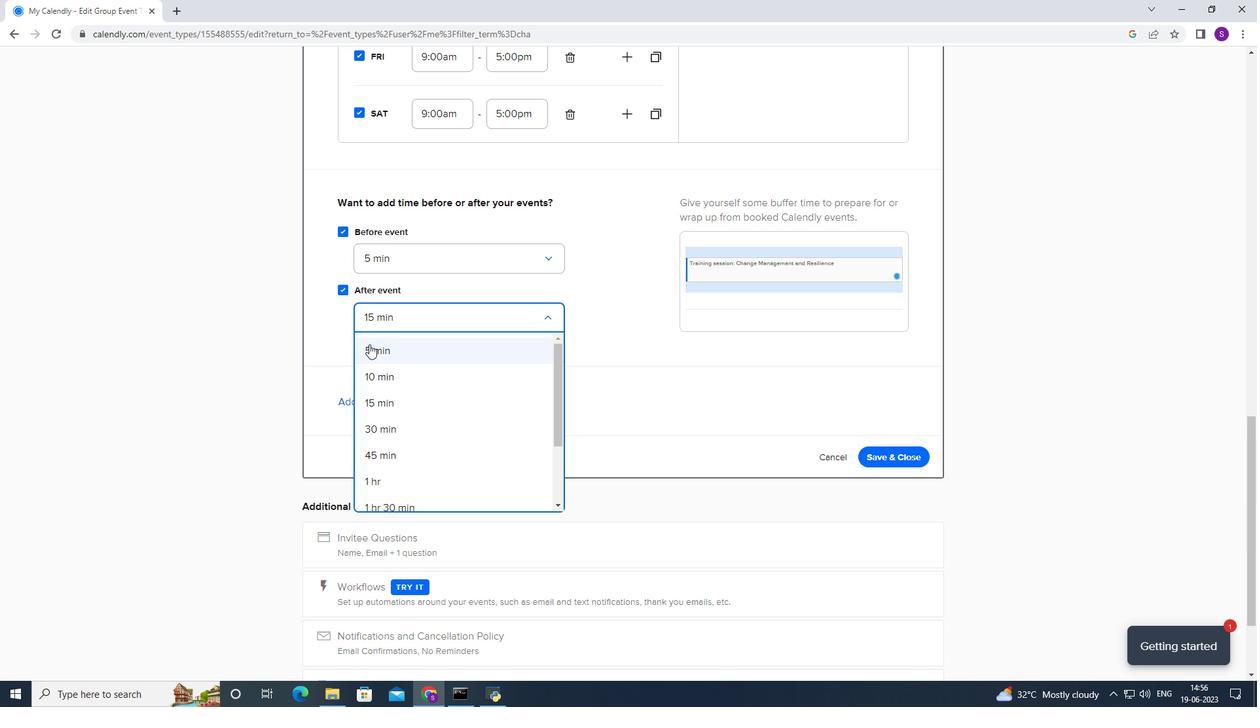 
Action: Mouse moved to (352, 398)
Screenshot: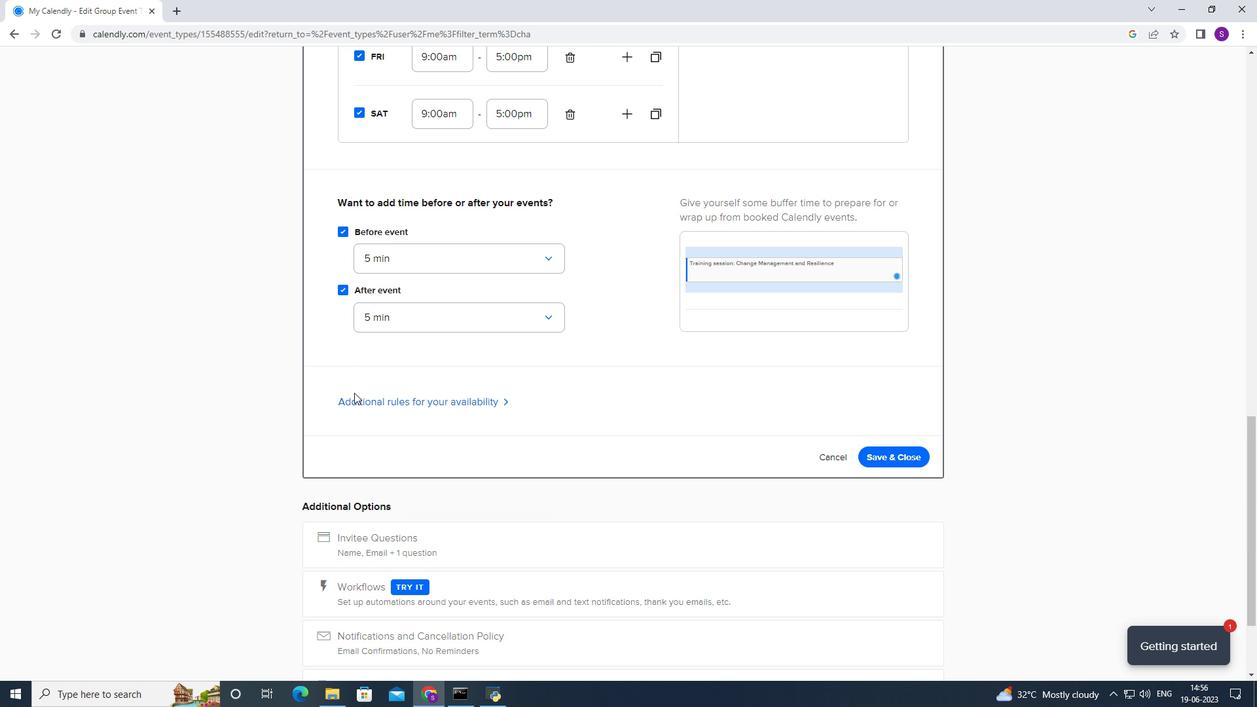 
Action: Mouse pressed left at (352, 398)
Screenshot: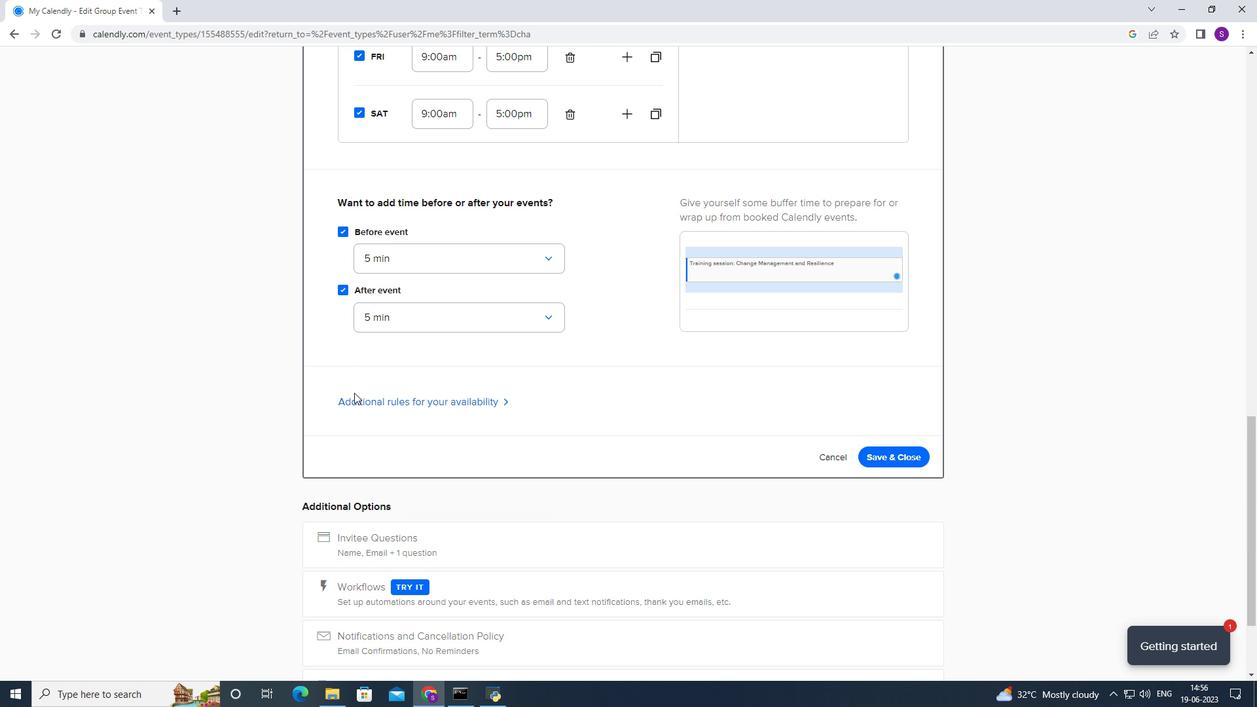
Action: Mouse moved to (394, 531)
Screenshot: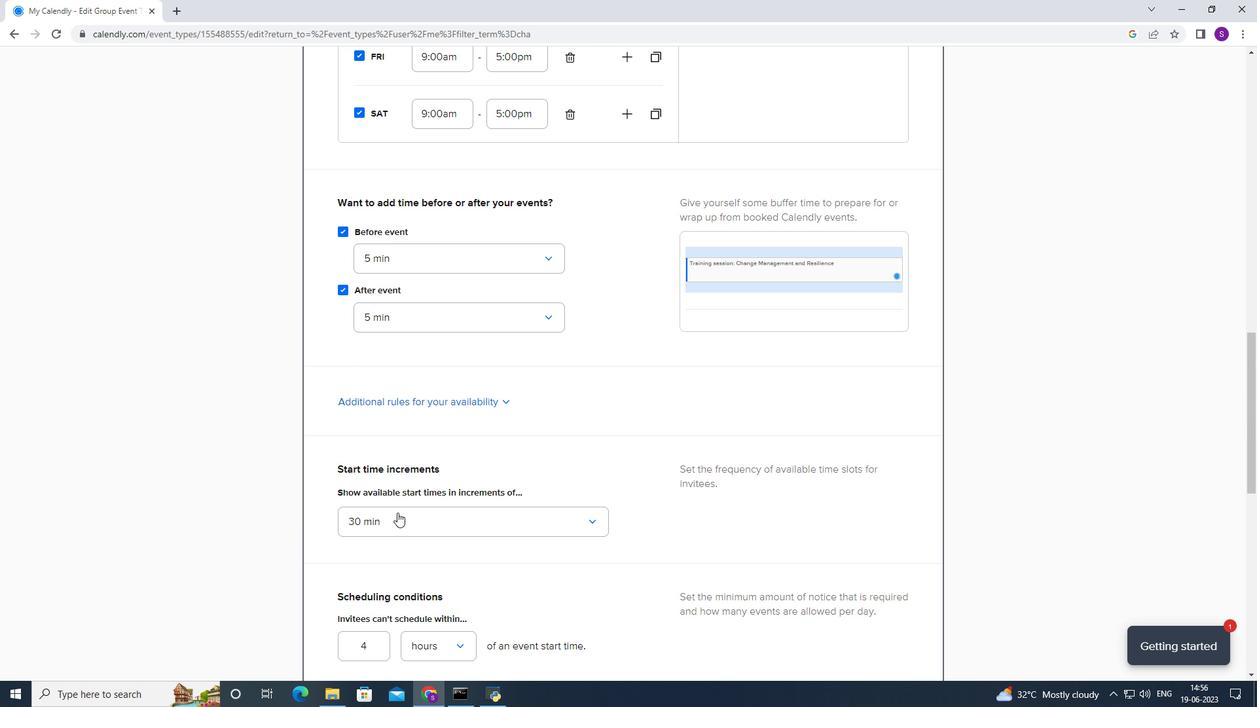 
Action: Mouse pressed left at (394, 531)
Screenshot: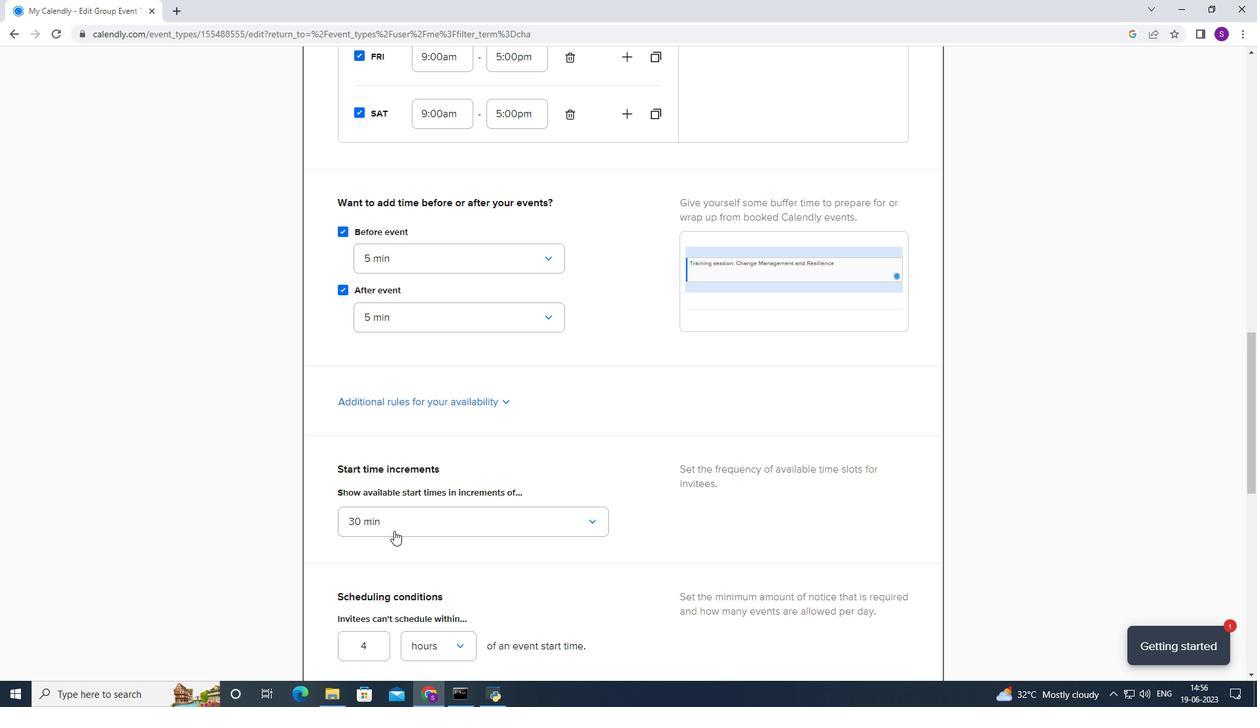 
Action: Mouse scrolled (394, 530) with delta (0, 0)
Screenshot: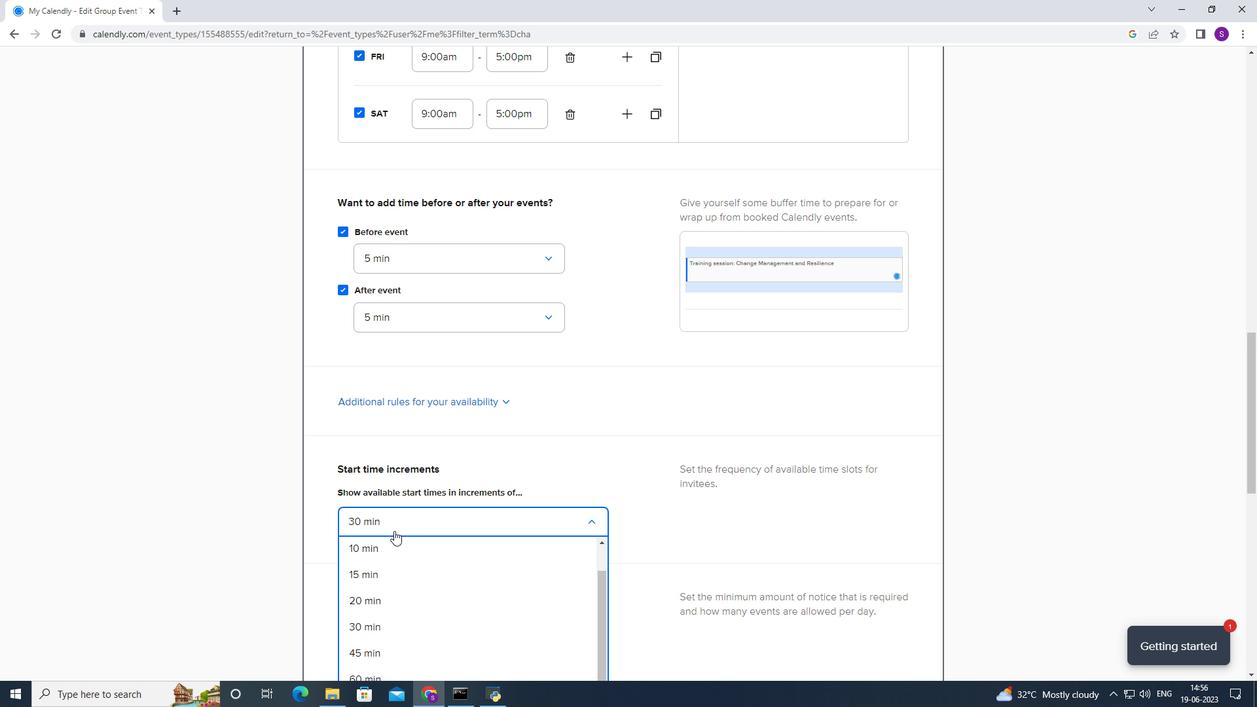
Action: Mouse scrolled (394, 530) with delta (0, 0)
Screenshot: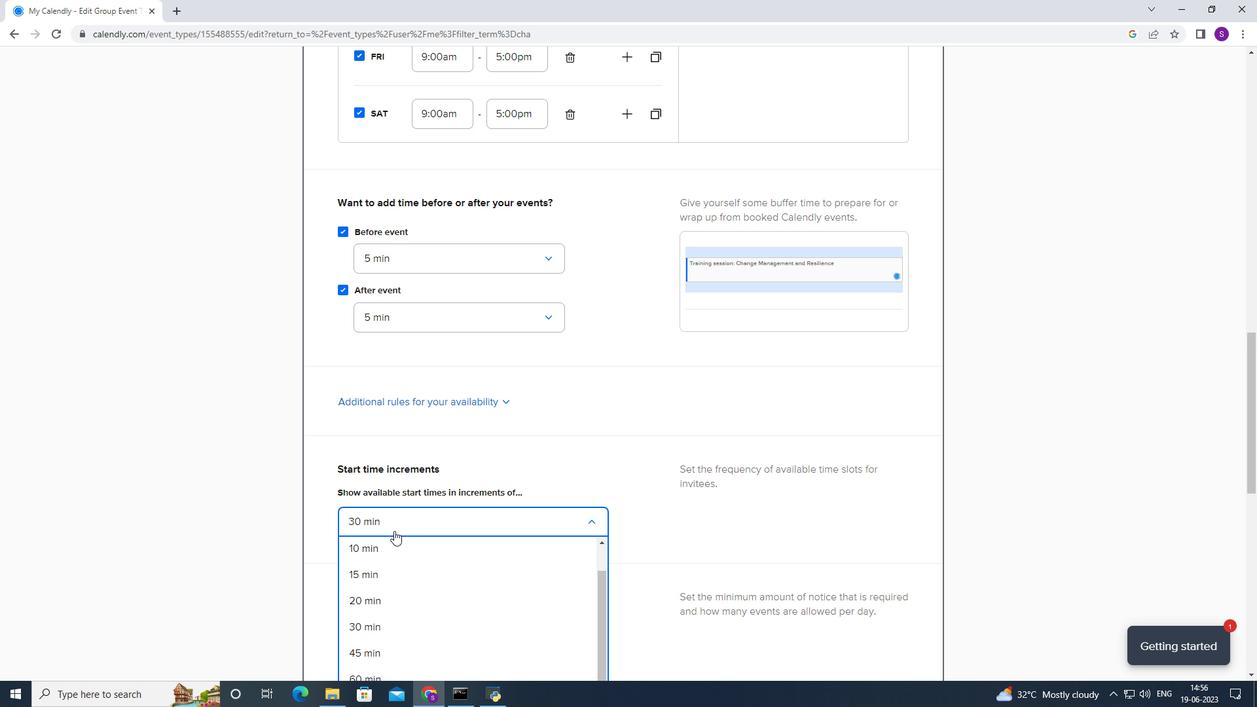 
Action: Mouse scrolled (394, 530) with delta (0, 0)
Screenshot: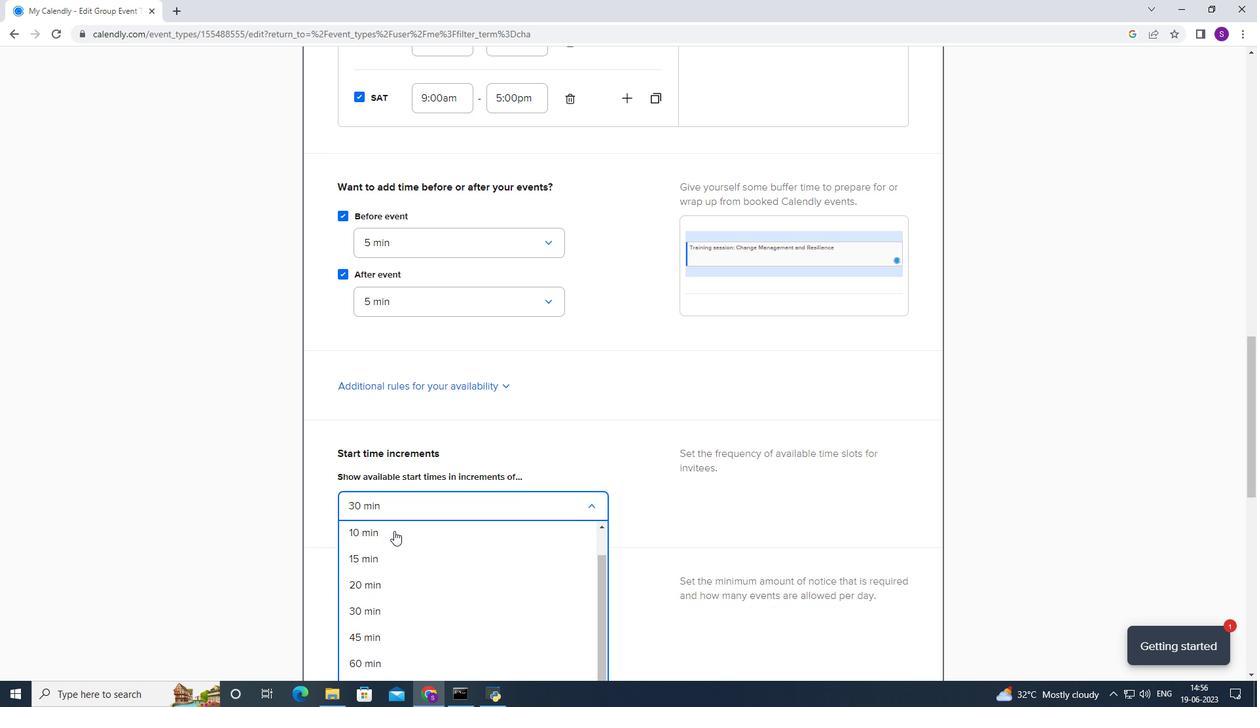 
Action: Mouse scrolled (394, 530) with delta (0, 0)
Screenshot: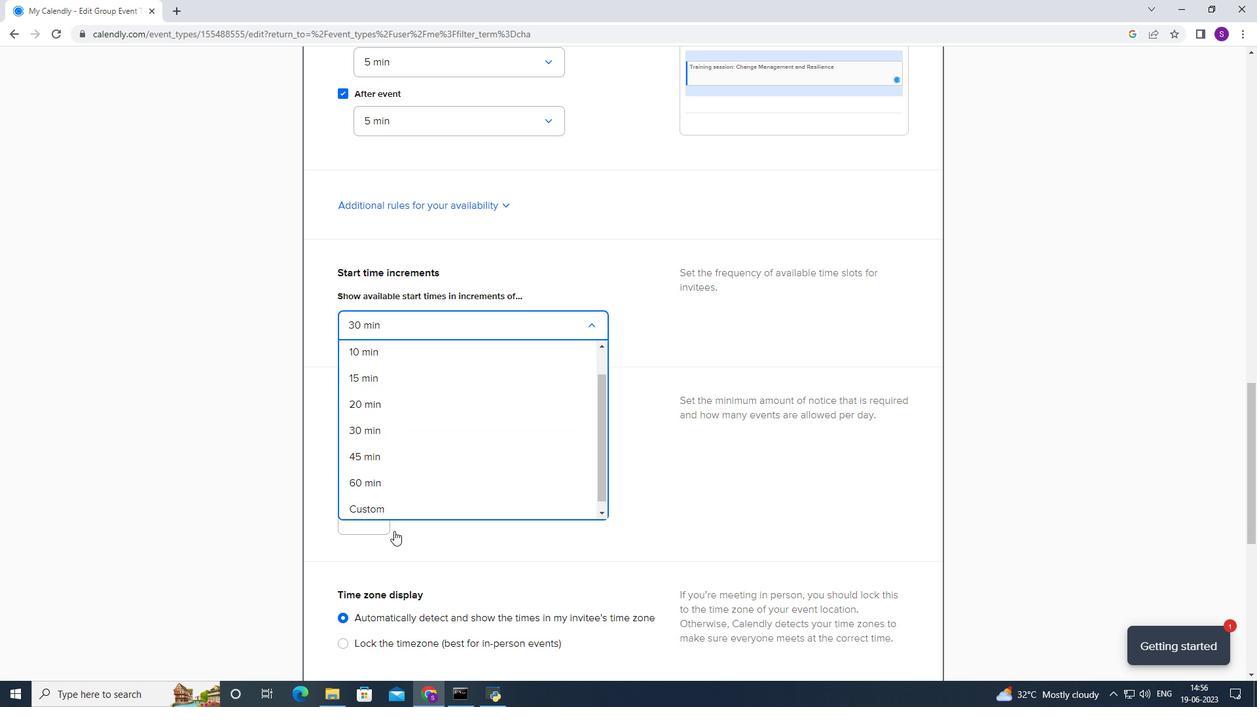 
Action: Mouse scrolled (394, 530) with delta (0, 0)
Screenshot: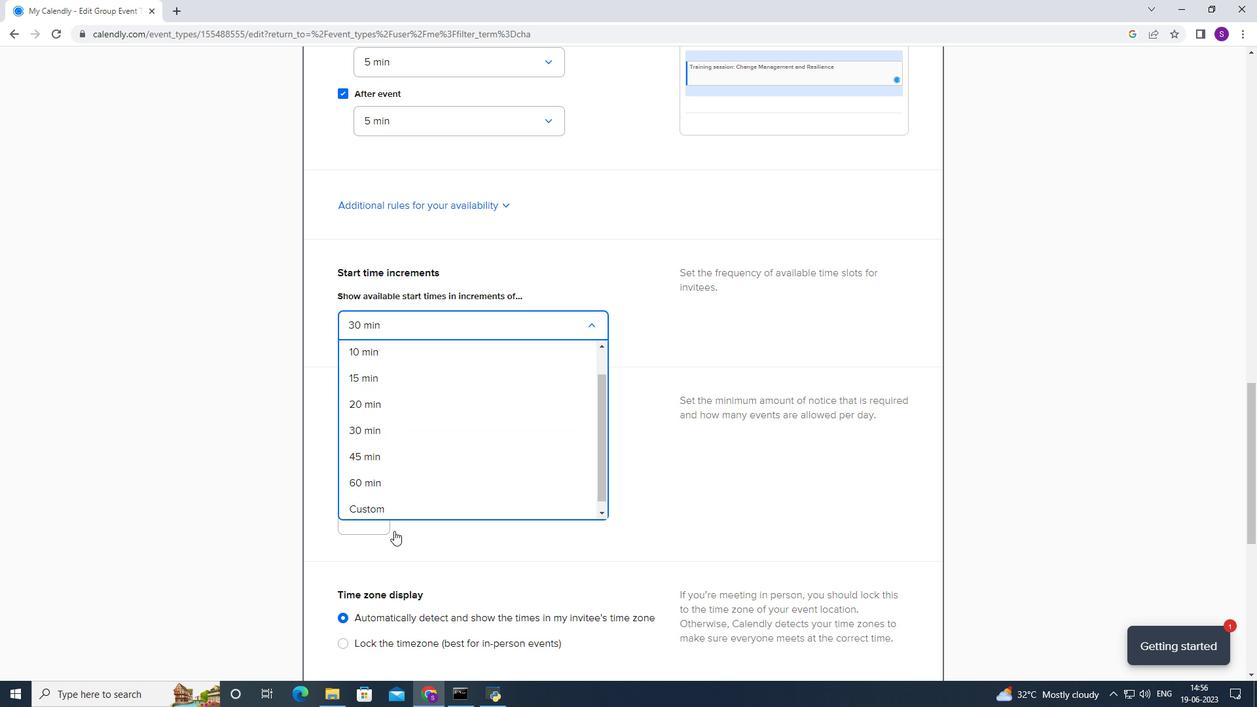 
Action: Mouse scrolled (394, 530) with delta (0, 0)
Screenshot: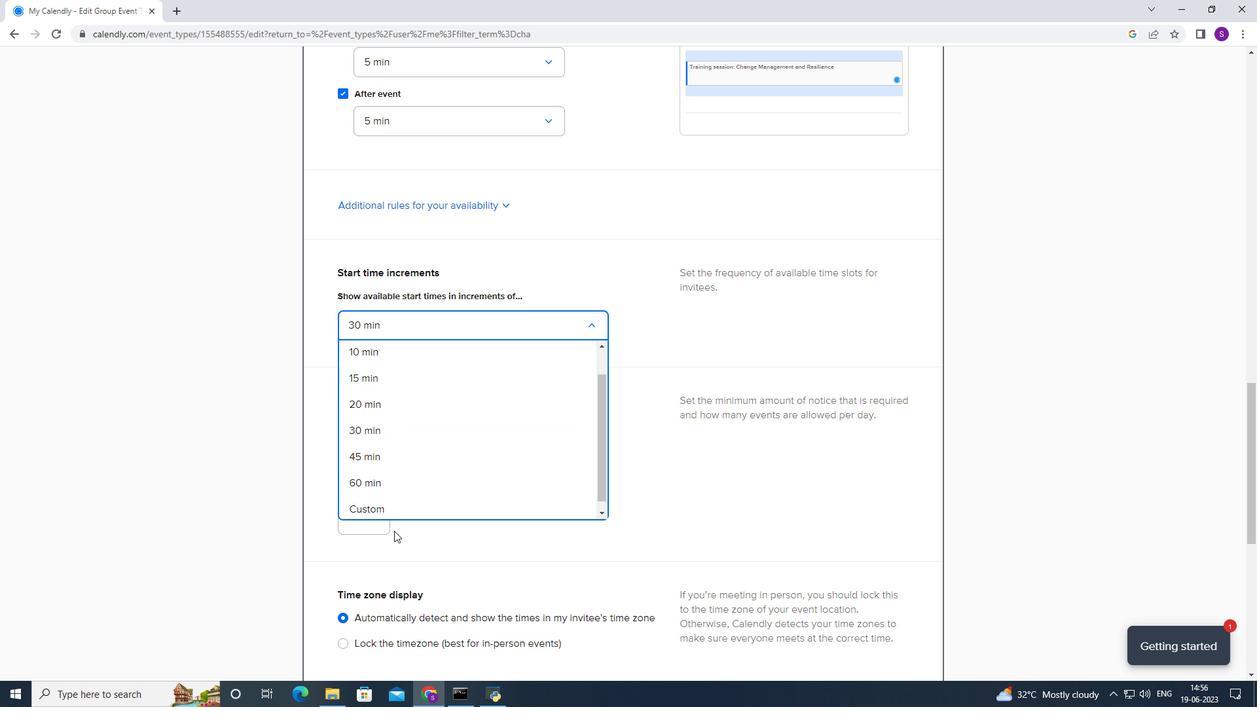 
Action: Mouse moved to (397, 514)
Screenshot: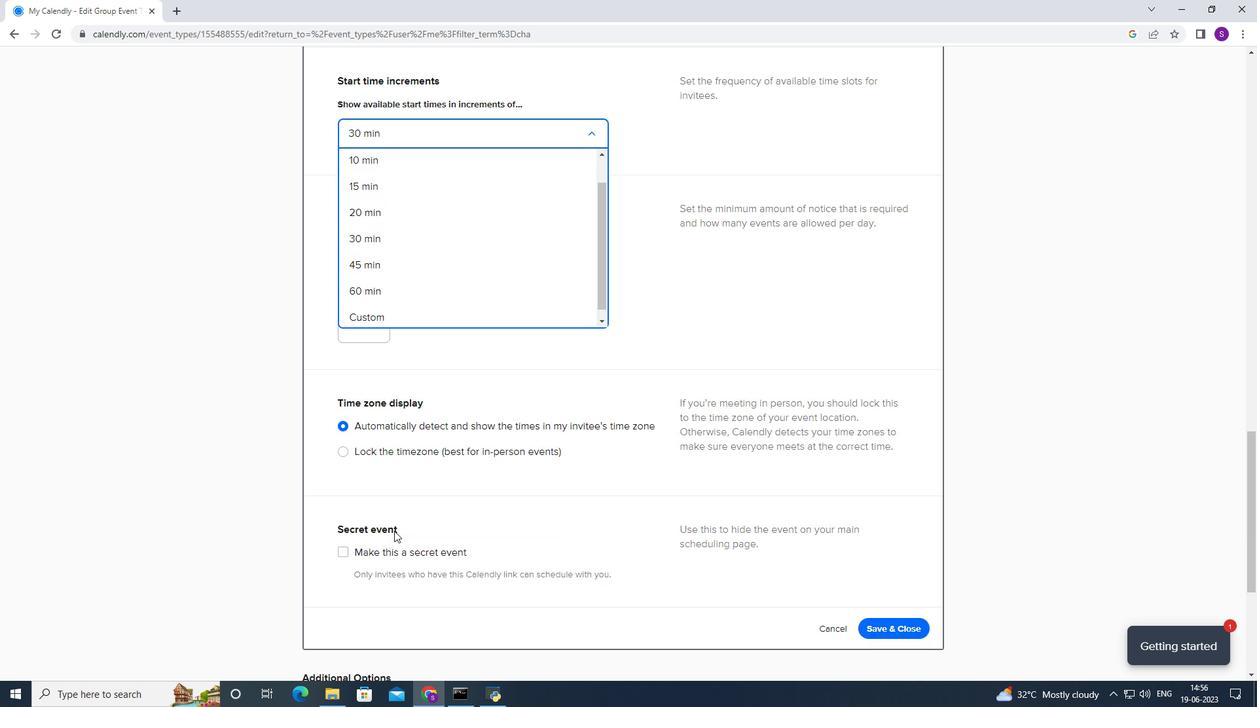 
Action: Mouse scrolled (397, 515) with delta (0, 0)
Screenshot: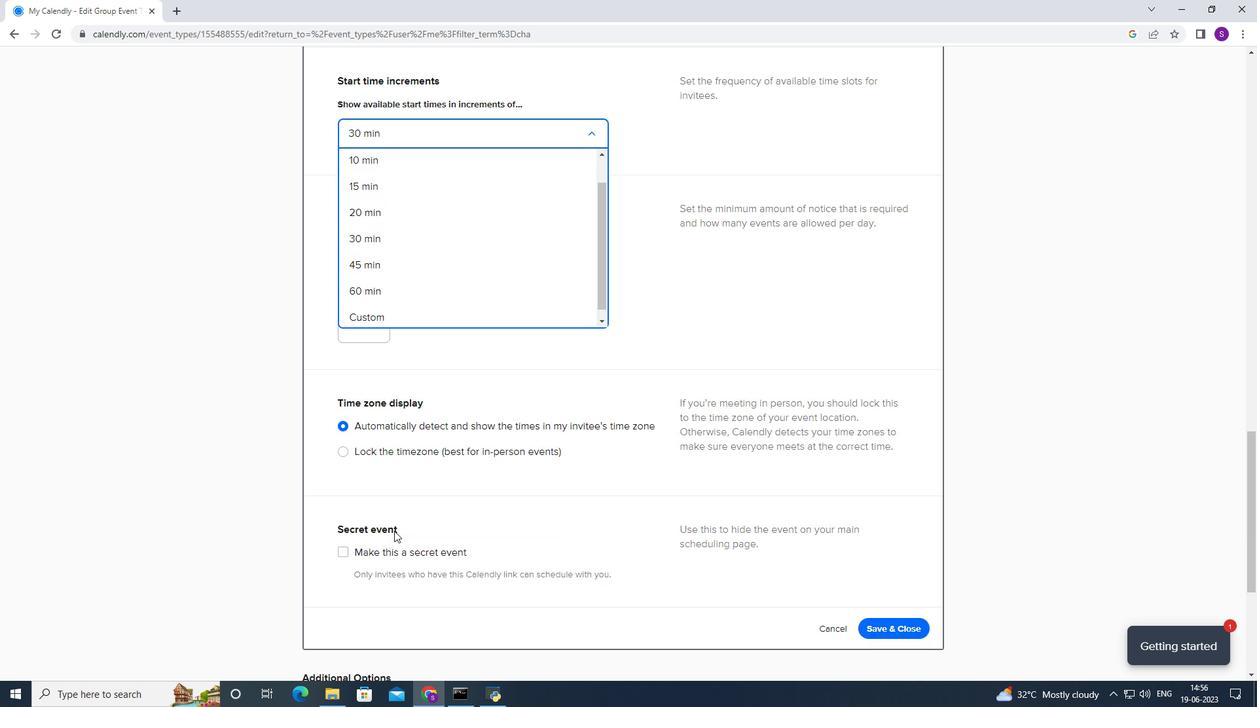 
Action: Mouse moved to (398, 256)
Screenshot: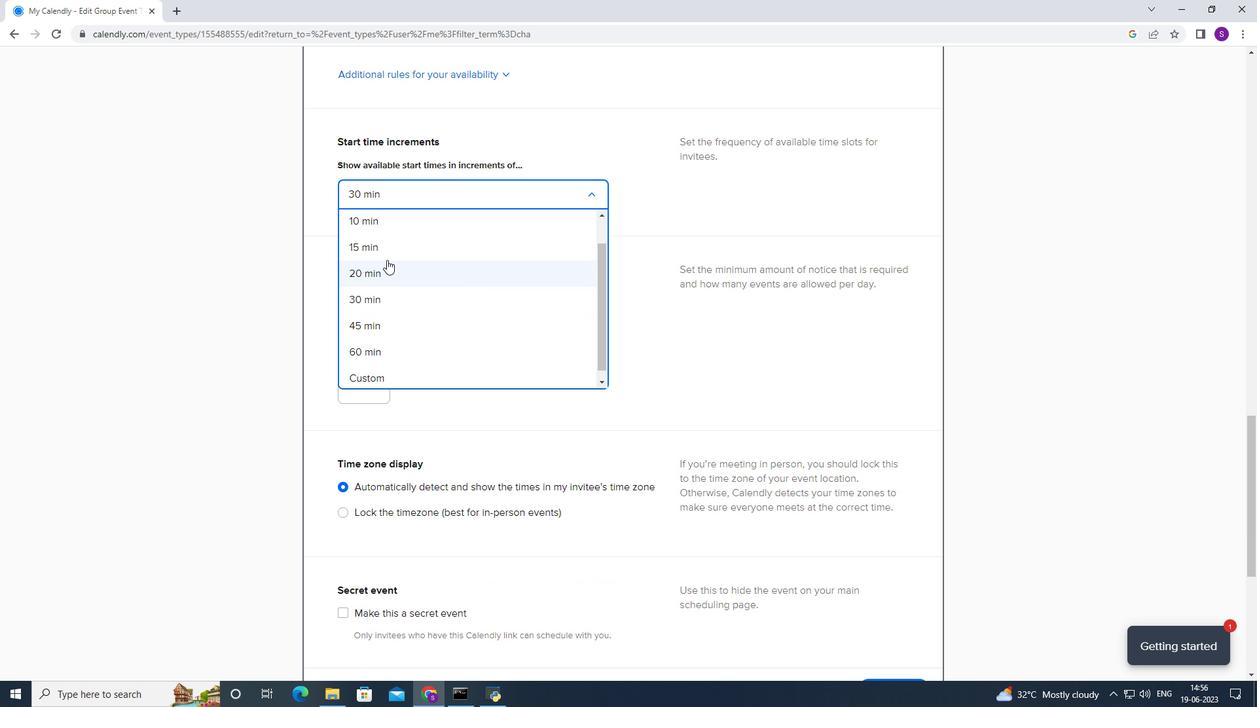 
Action: Mouse pressed left at (398, 256)
Screenshot: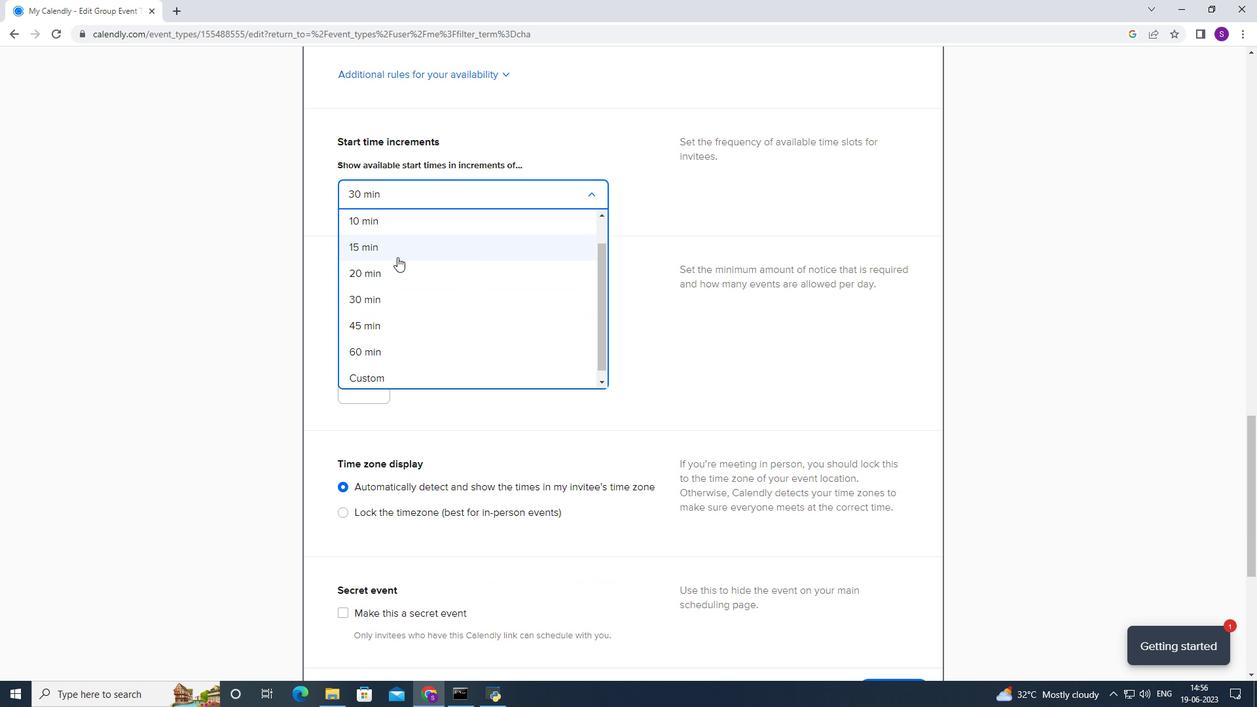 
Action: Mouse moved to (342, 386)
Screenshot: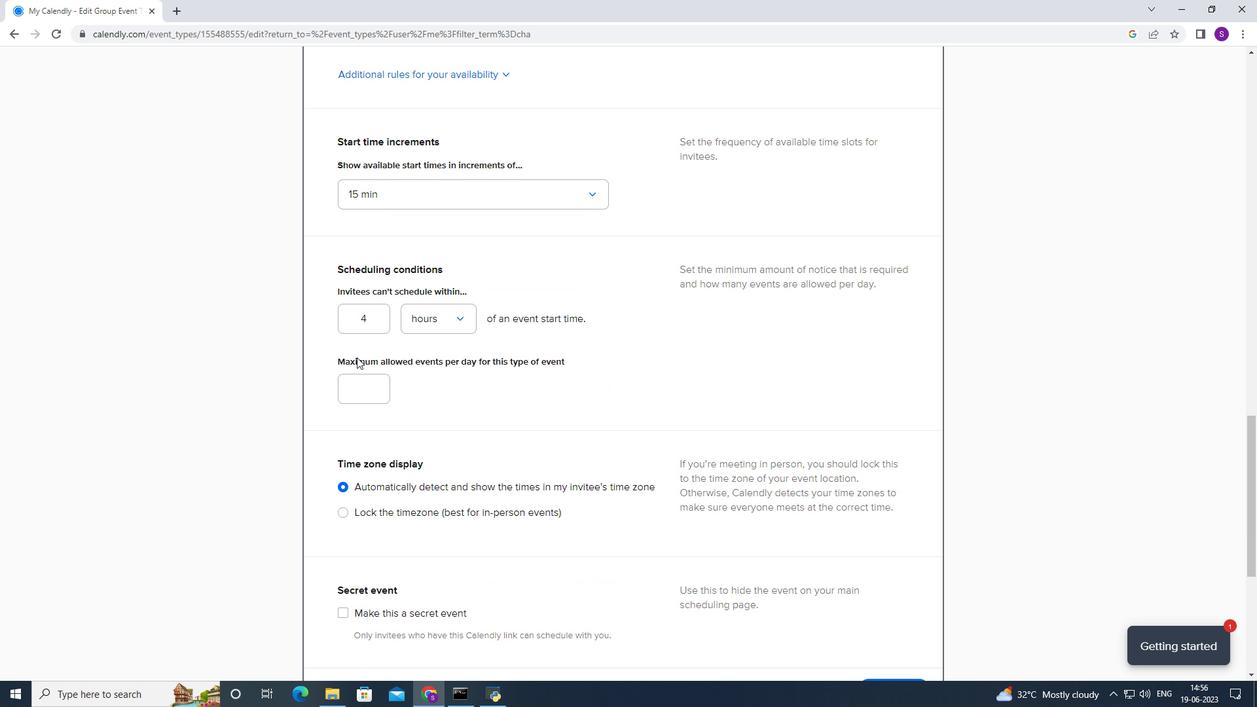 
Action: Mouse pressed left at (342, 386)
Screenshot: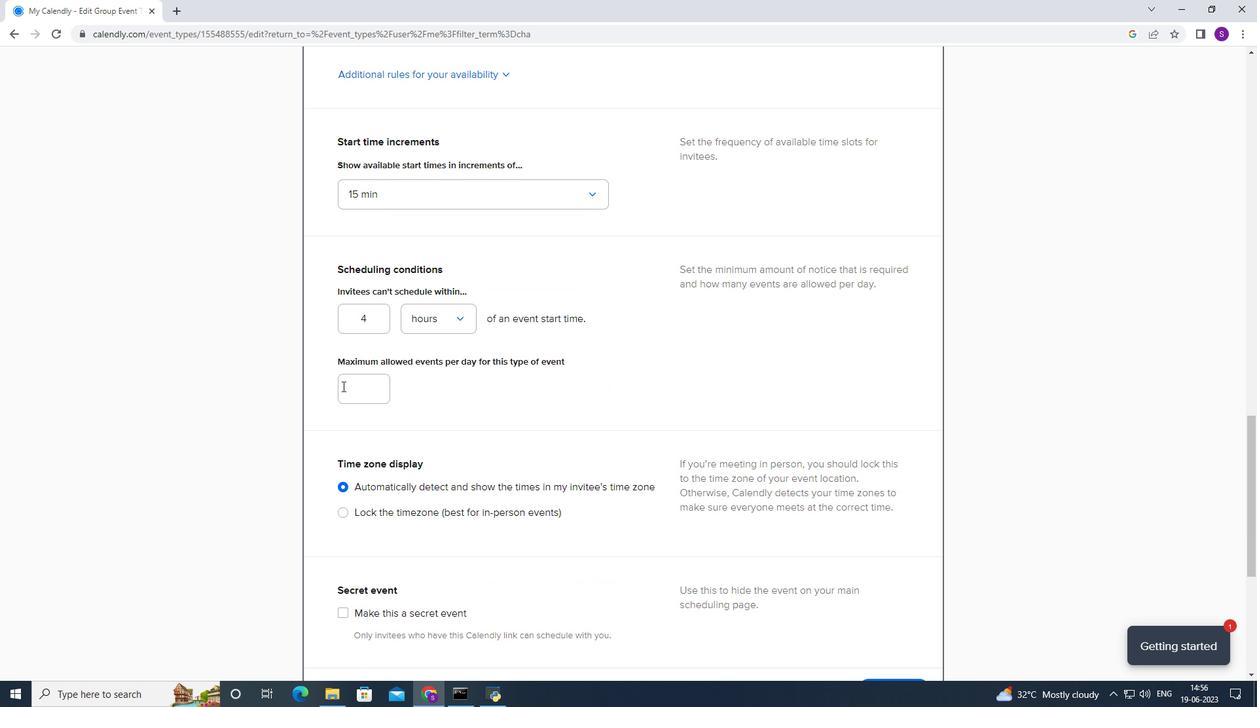 
Action: Mouse moved to (362, 328)
Screenshot: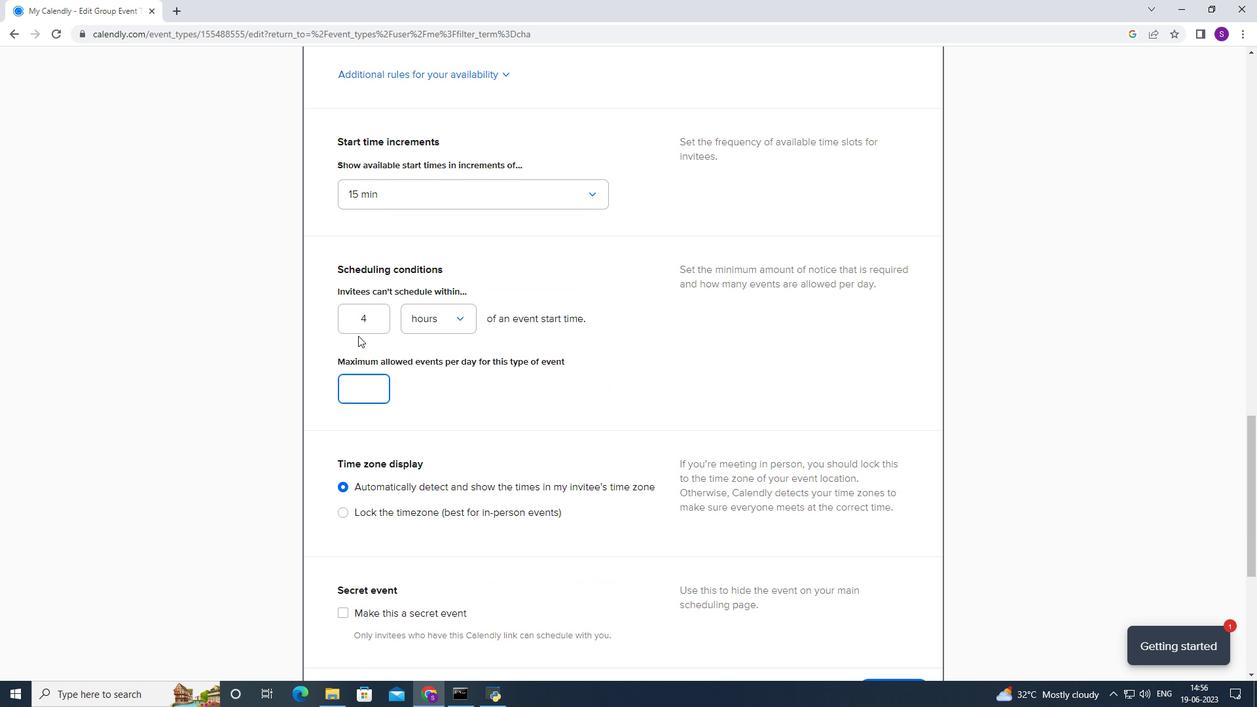 
Action: Mouse pressed left at (362, 328)
Screenshot: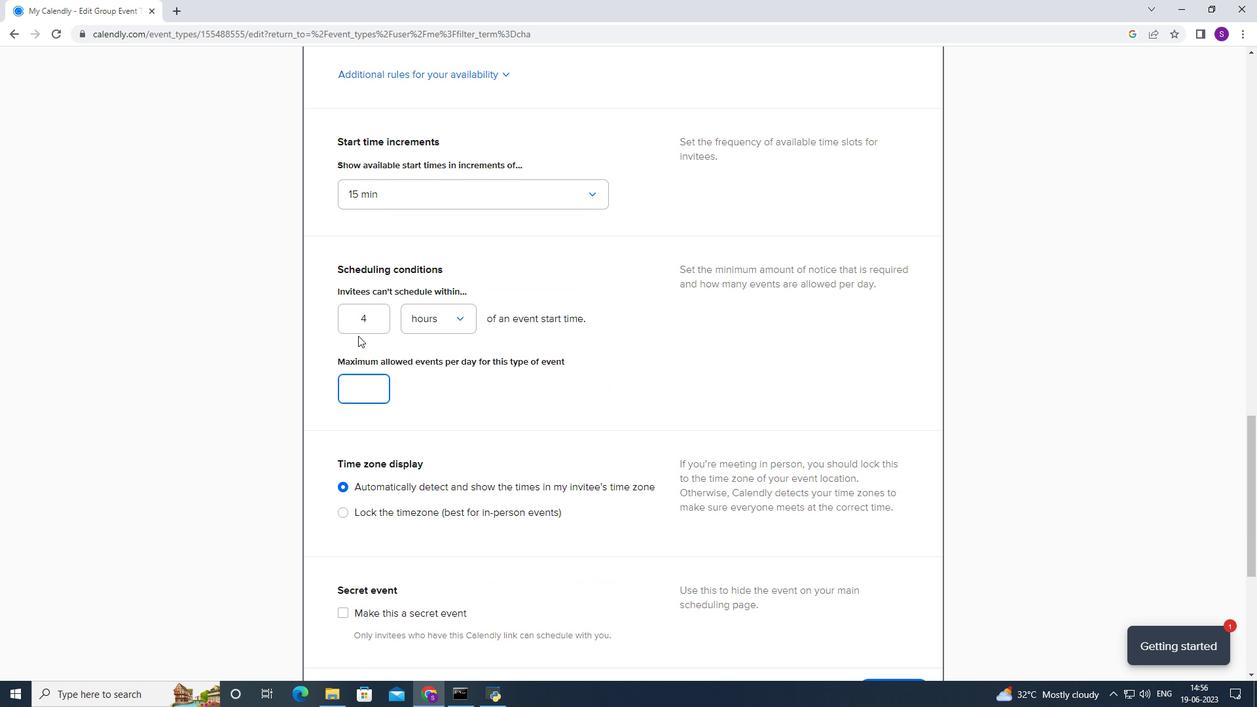 
Action: Mouse moved to (371, 324)
Screenshot: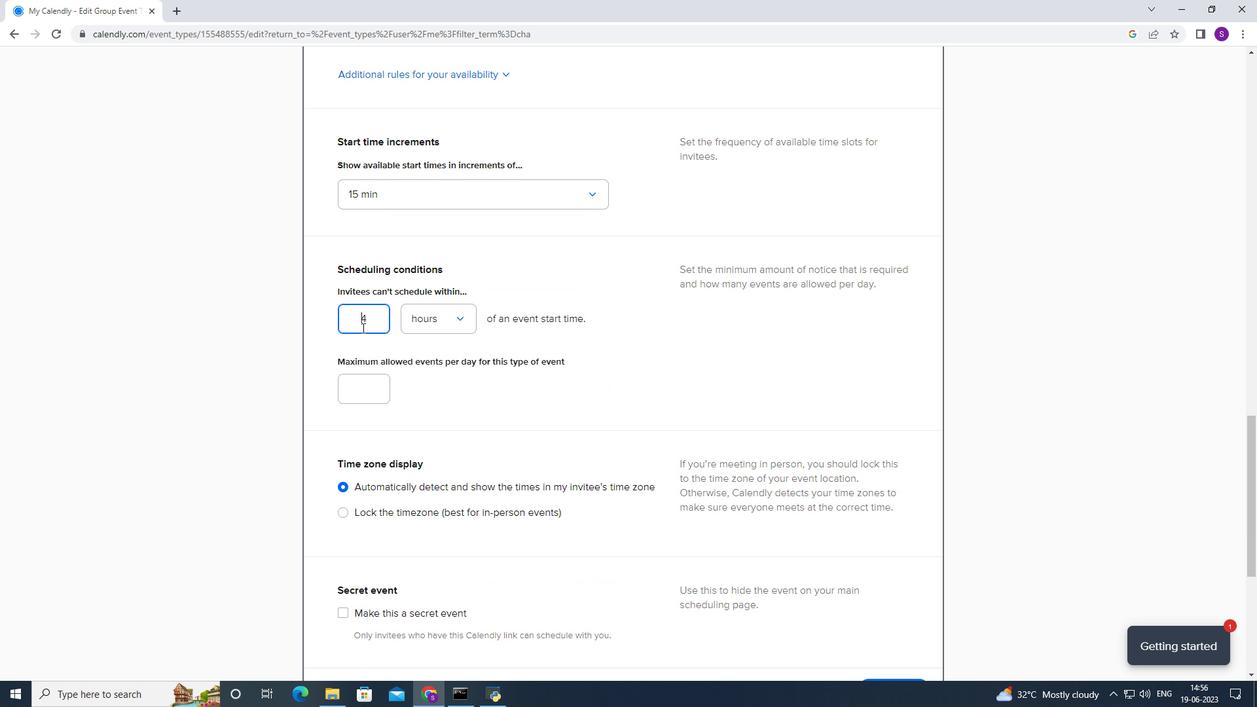 
Action: Mouse pressed left at (371, 324)
Screenshot: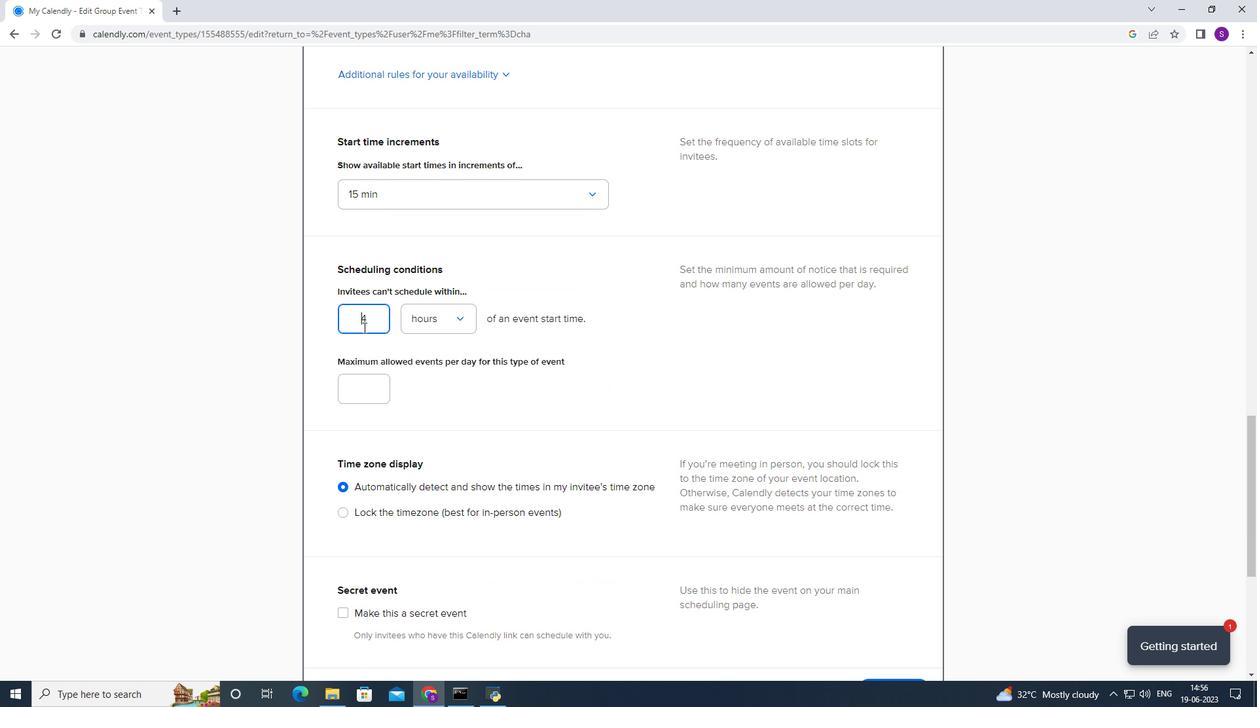 
Action: Mouse moved to (356, 322)
Screenshot: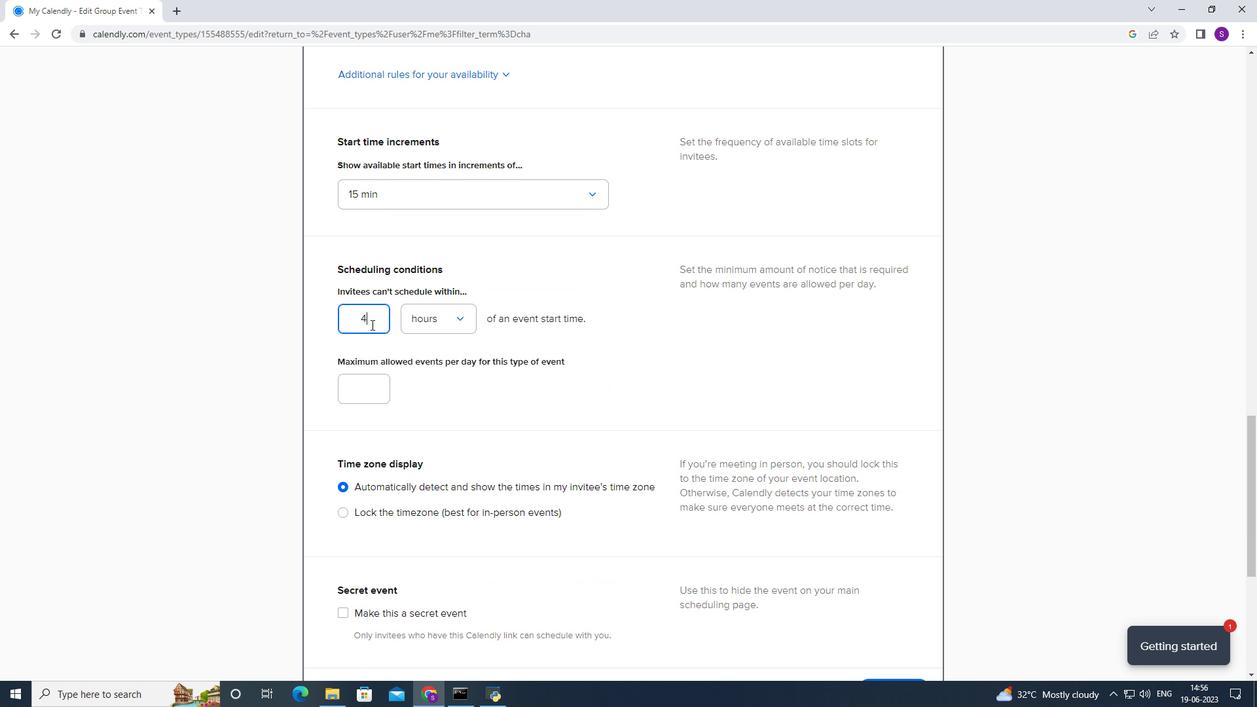 
Action: Key pressed 50
Screenshot: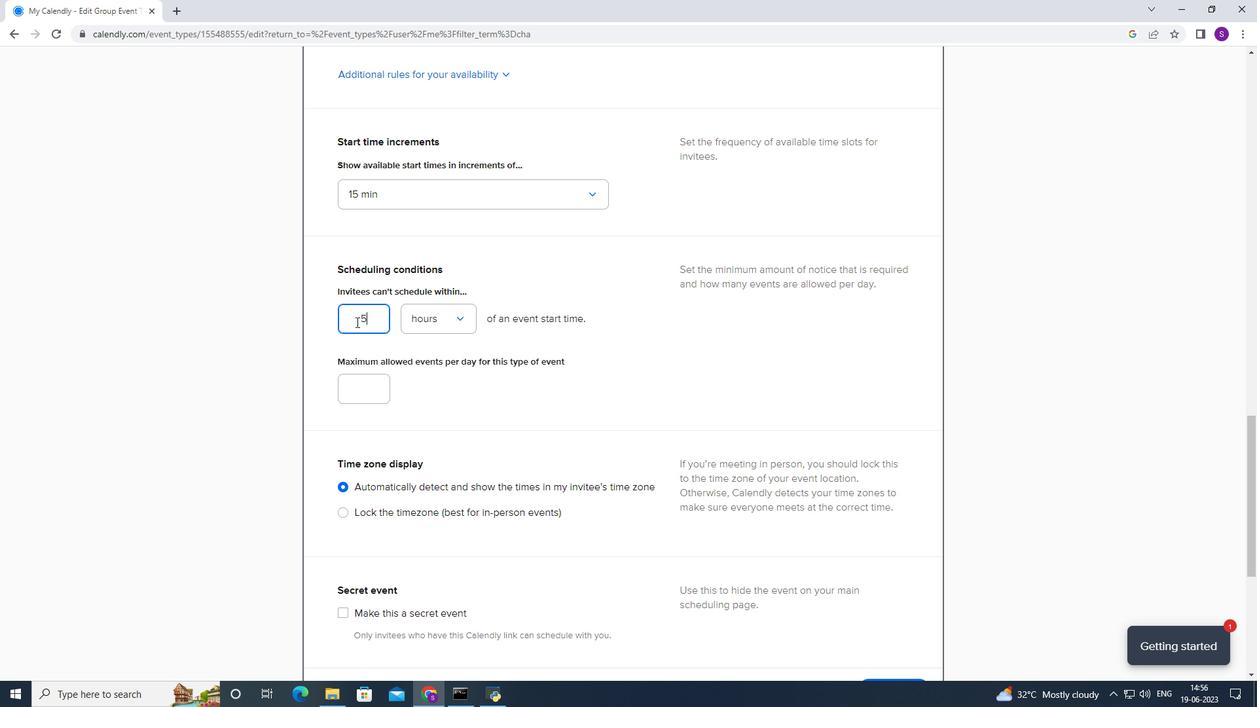 
Action: Mouse moved to (373, 398)
Screenshot: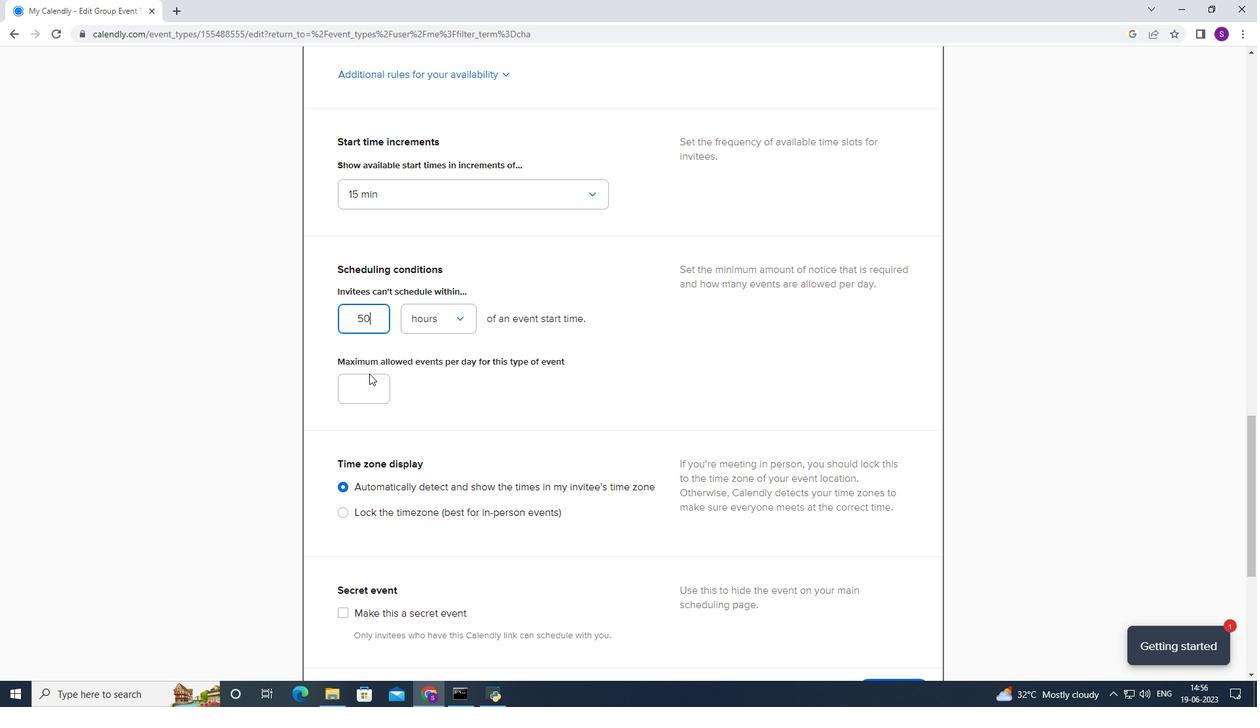 
Action: Mouse pressed left at (373, 398)
Screenshot: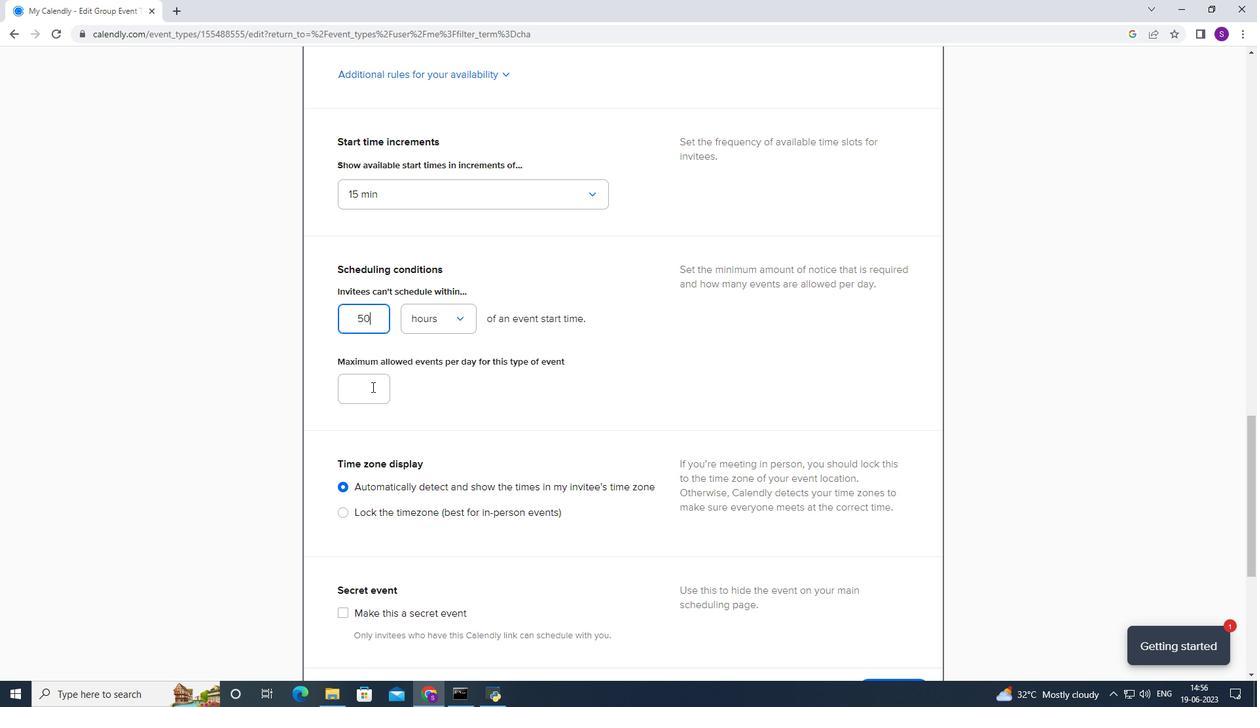 
Action: Mouse moved to (373, 398)
Screenshot: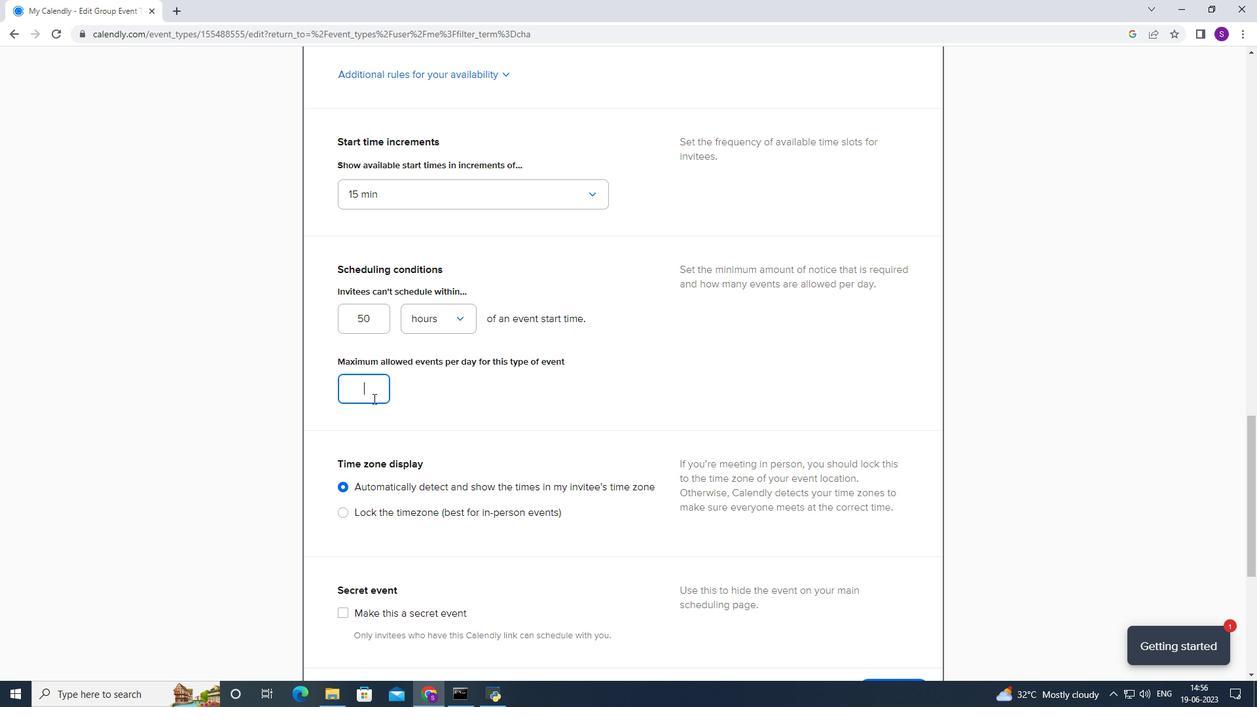 
Action: Key pressed 2
Screenshot: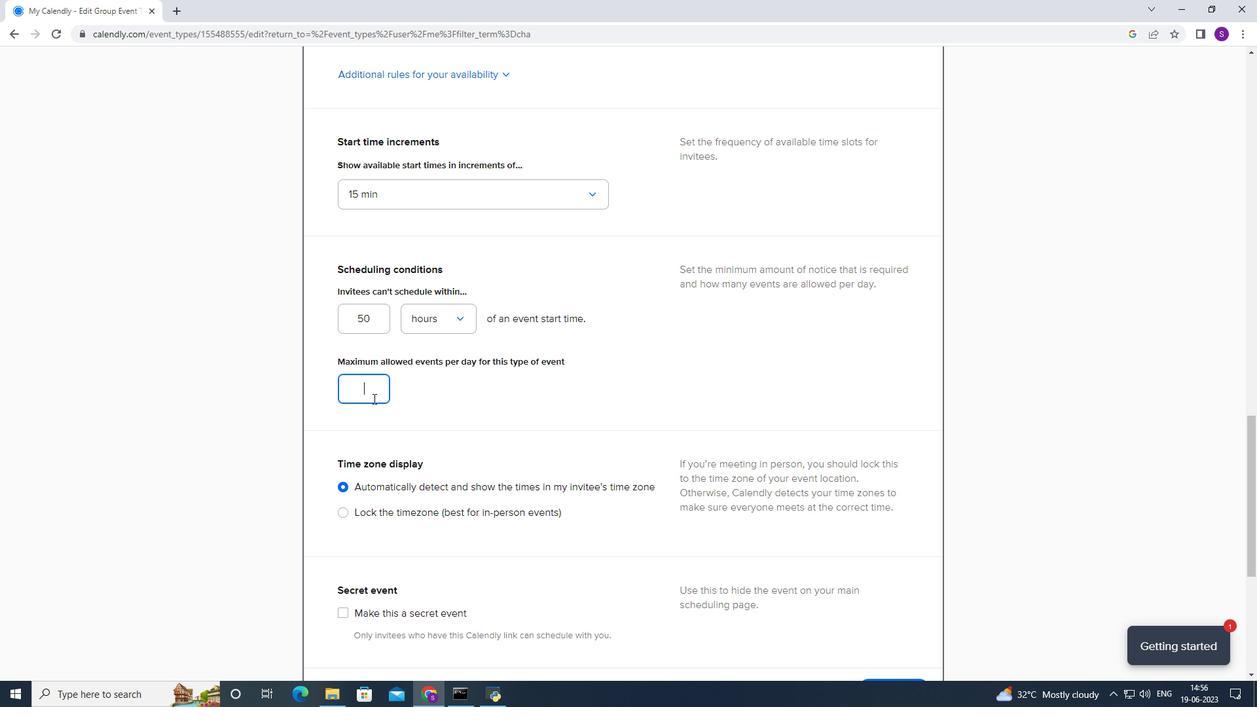
Action: Mouse scrolled (373, 398) with delta (0, 0)
Screenshot: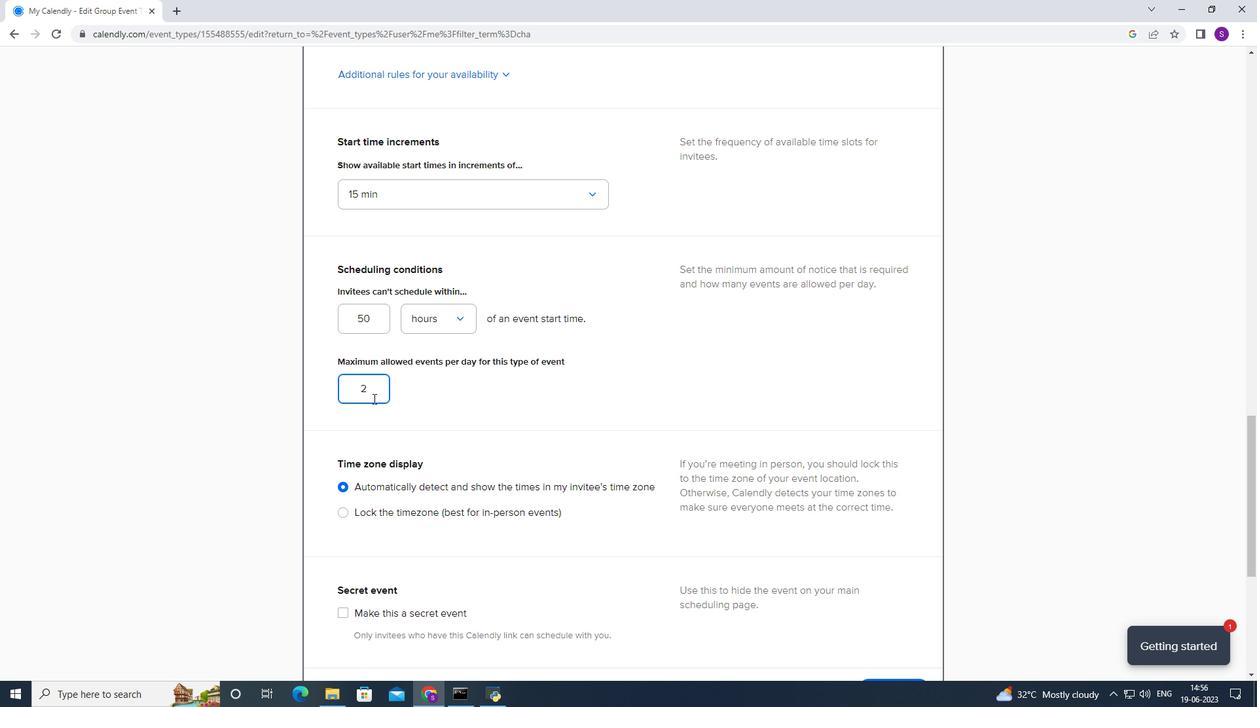 
Action: Mouse scrolled (373, 398) with delta (0, 0)
Screenshot: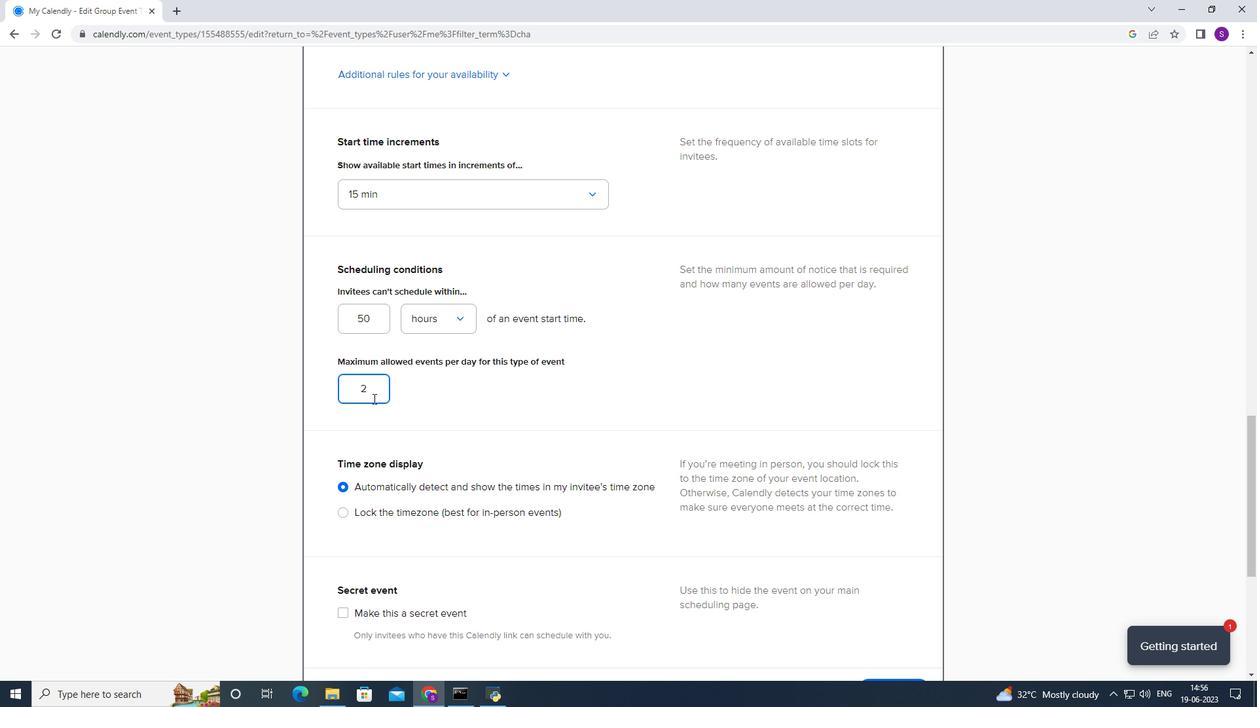 
Action: Mouse scrolled (373, 398) with delta (0, 0)
Screenshot: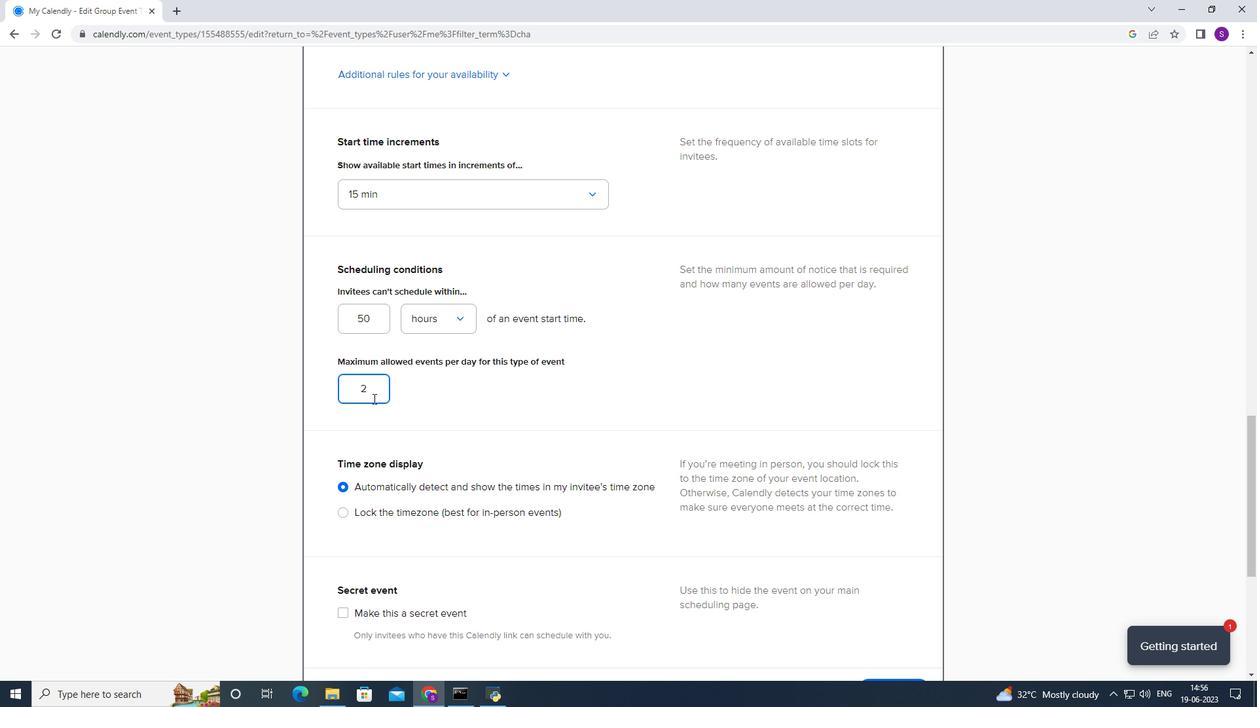 
Action: Mouse scrolled (373, 398) with delta (0, 0)
Screenshot: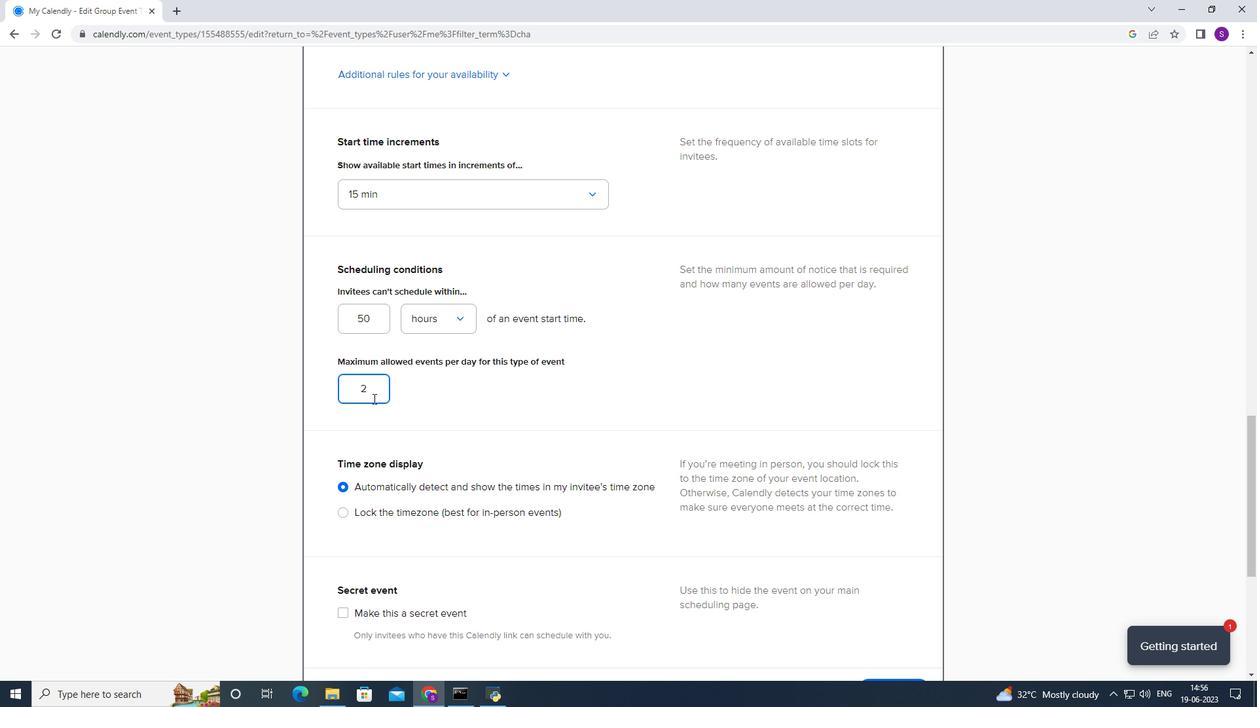 
Action: Mouse scrolled (373, 398) with delta (0, 0)
Screenshot: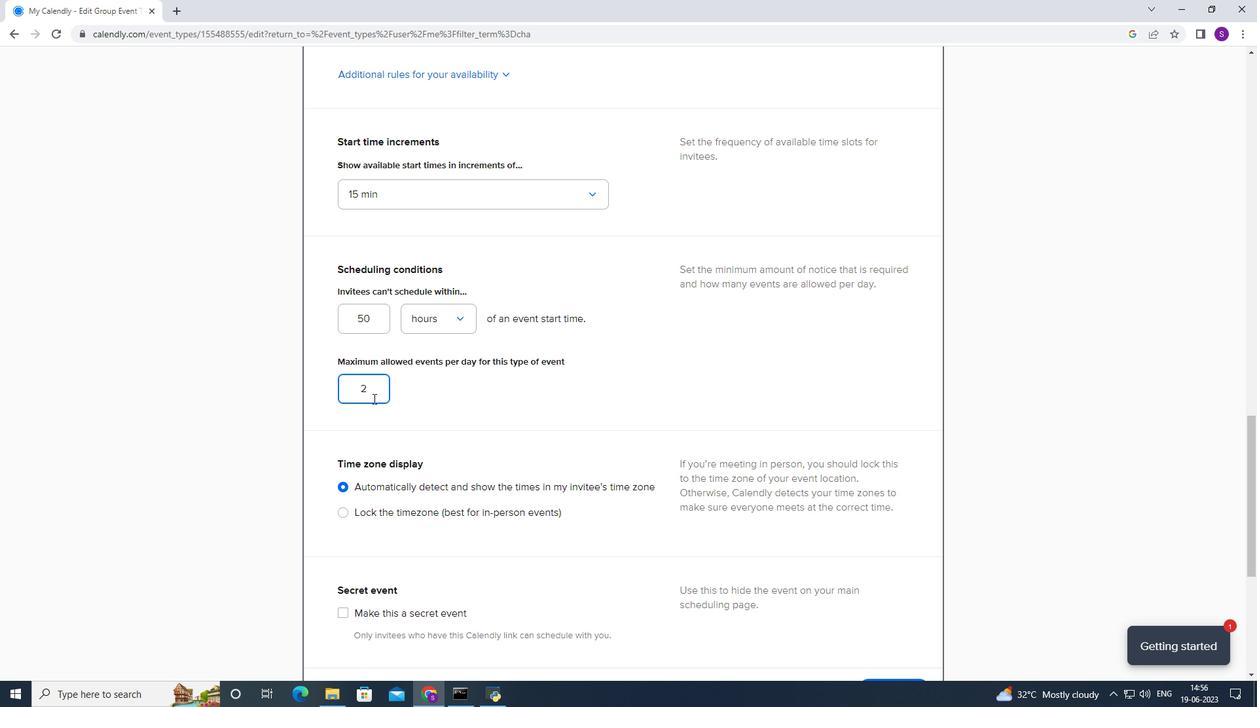 
Action: Mouse scrolled (373, 398) with delta (0, 0)
Screenshot: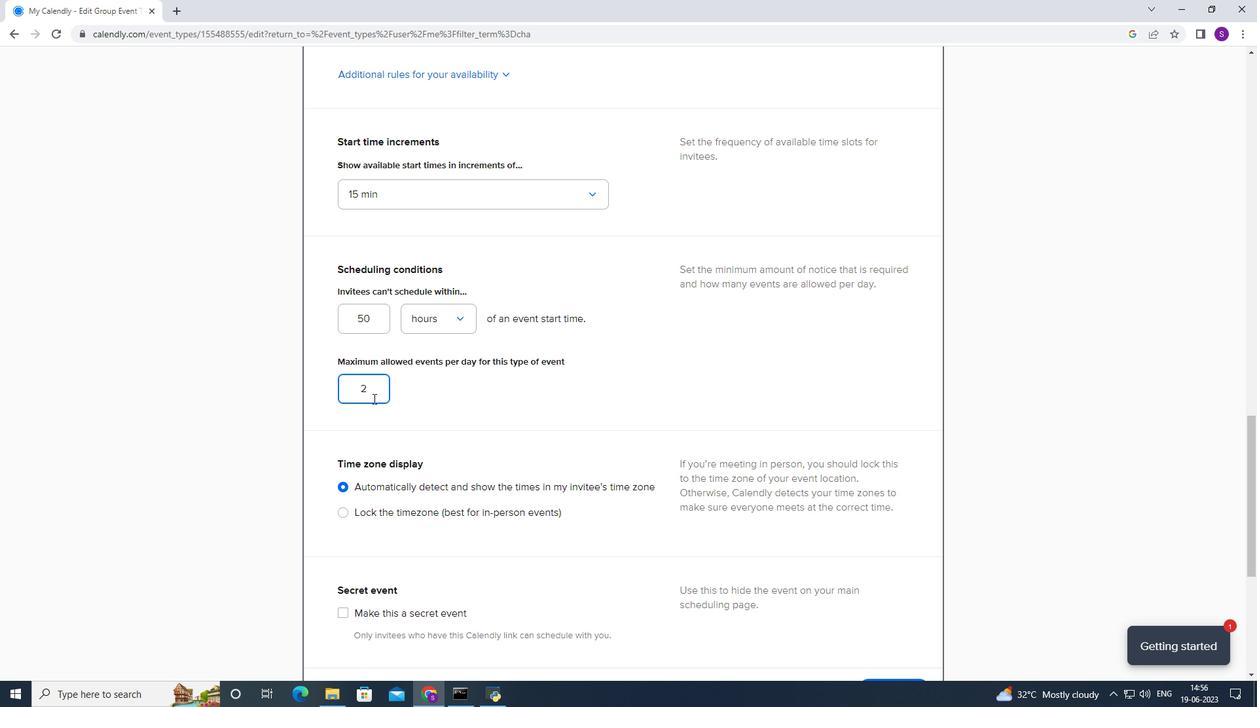 
Action: Mouse scrolled (373, 398) with delta (0, 0)
Screenshot: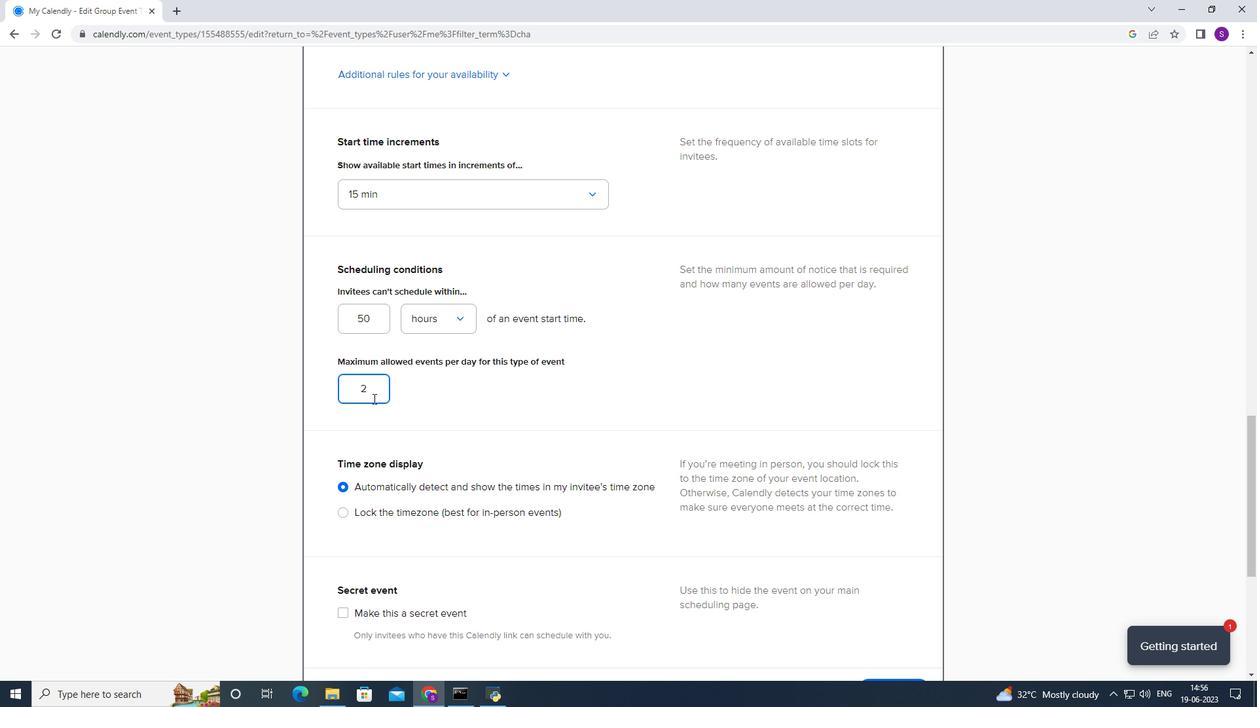 
Action: Mouse scrolled (373, 398) with delta (0, 0)
Screenshot: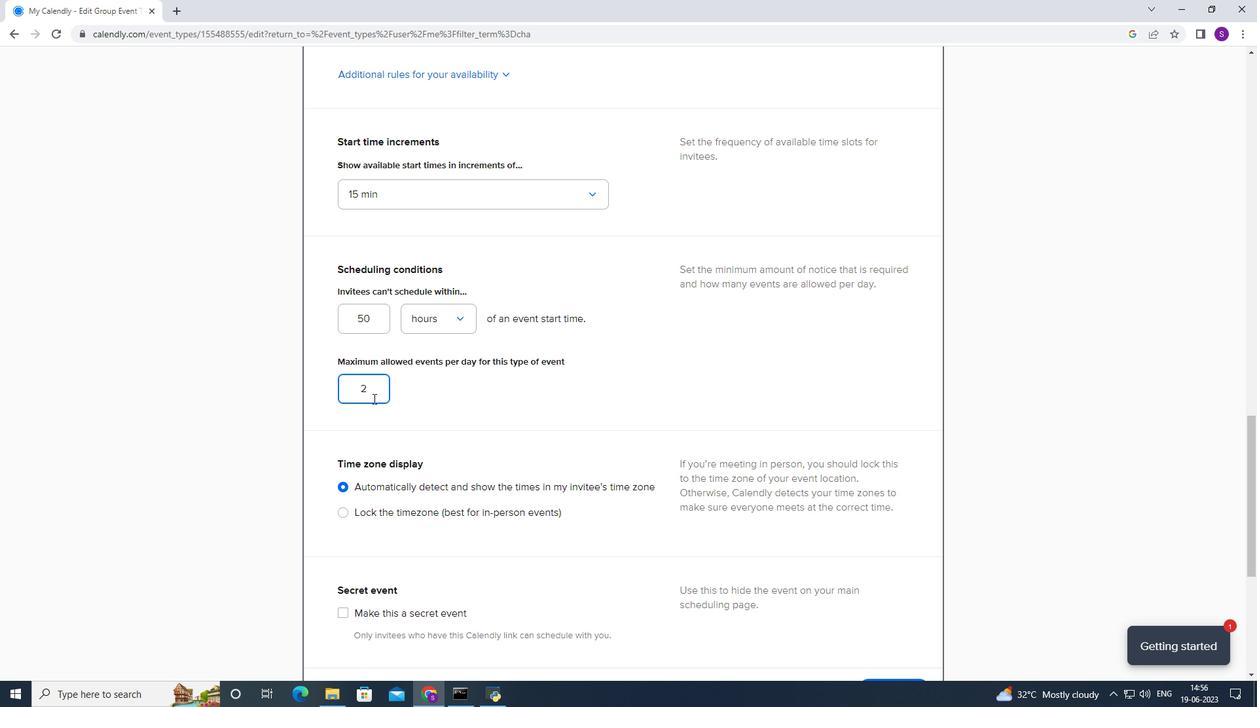 
Action: Mouse moved to (374, 398)
Screenshot: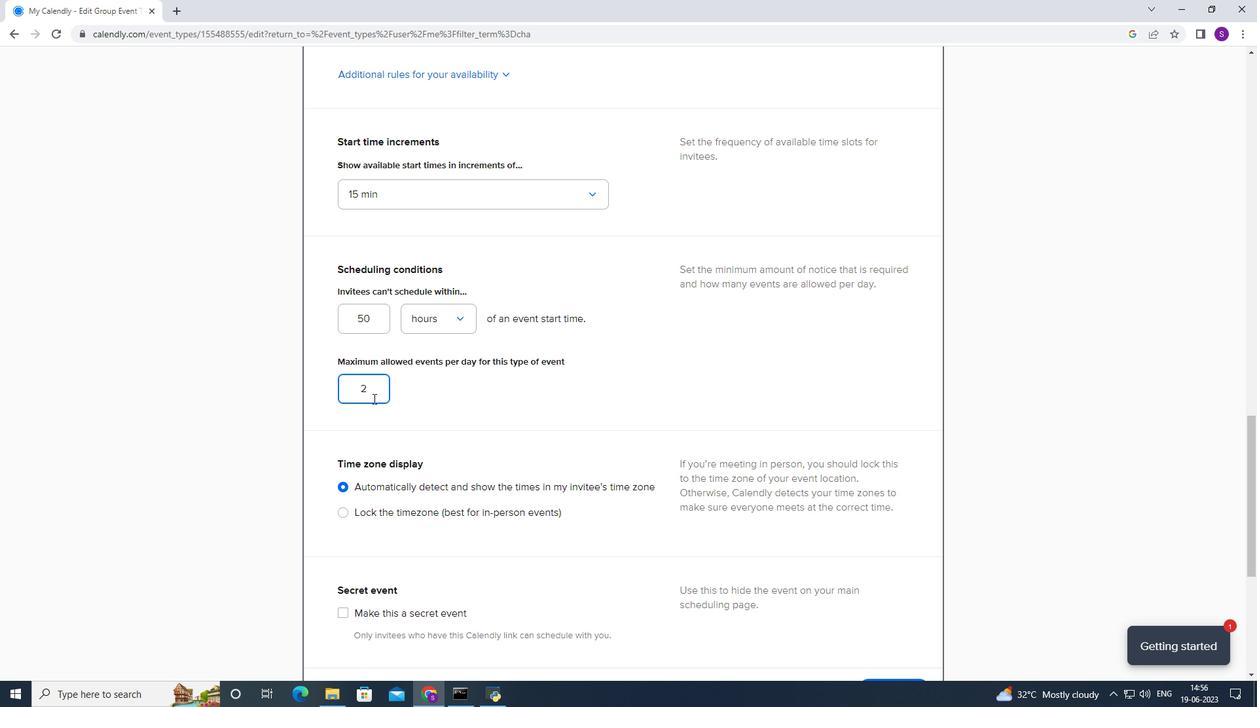
Action: Mouse scrolled (374, 398) with delta (0, 0)
Screenshot: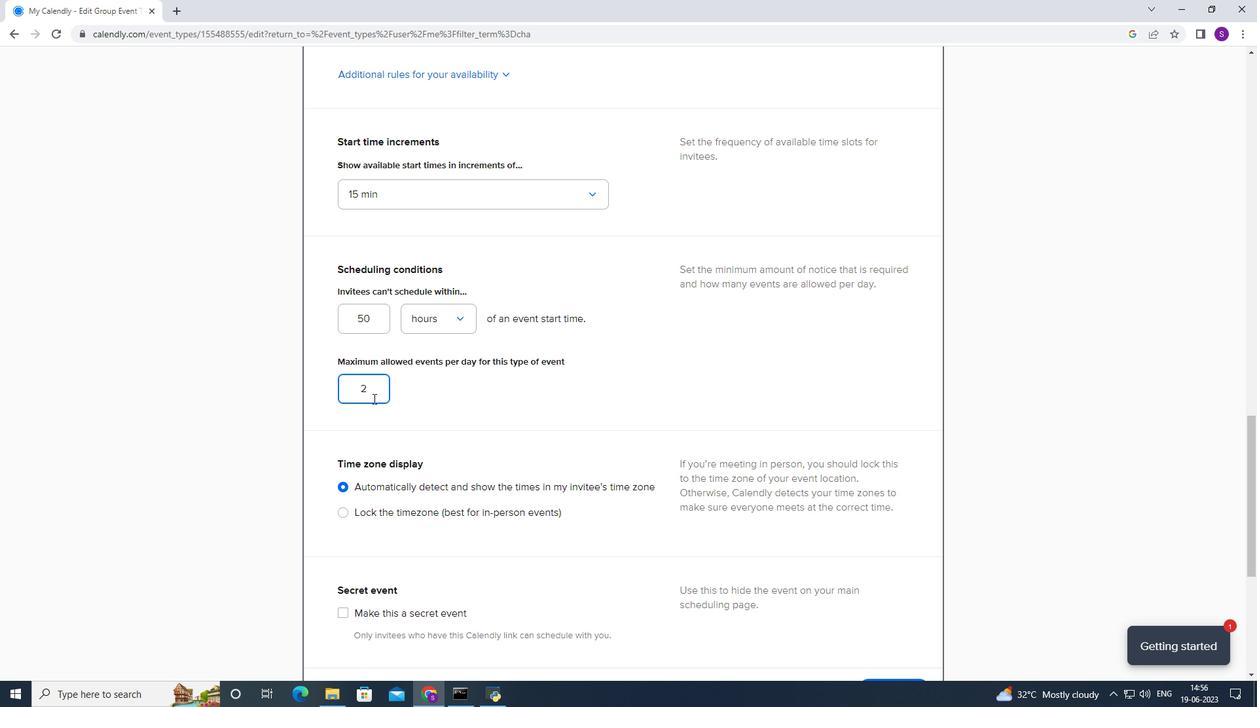 
Action: Mouse moved to (895, 318)
Screenshot: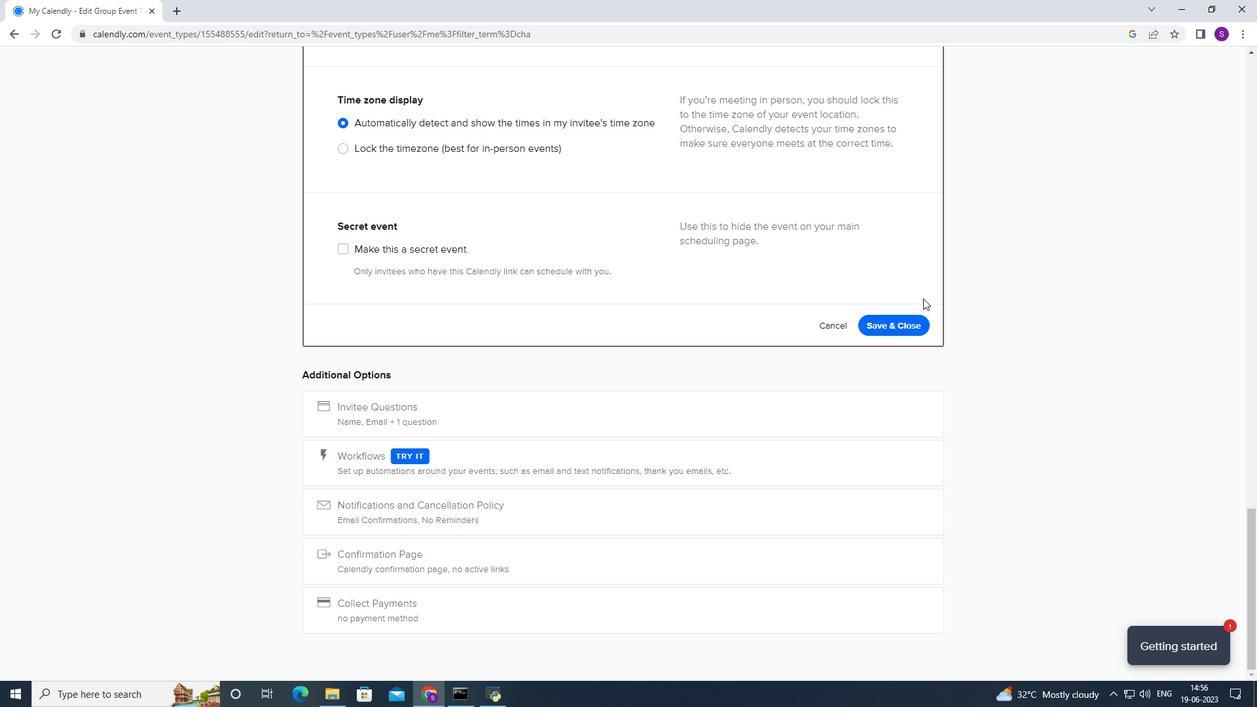 
Action: Mouse pressed left at (895, 318)
Screenshot: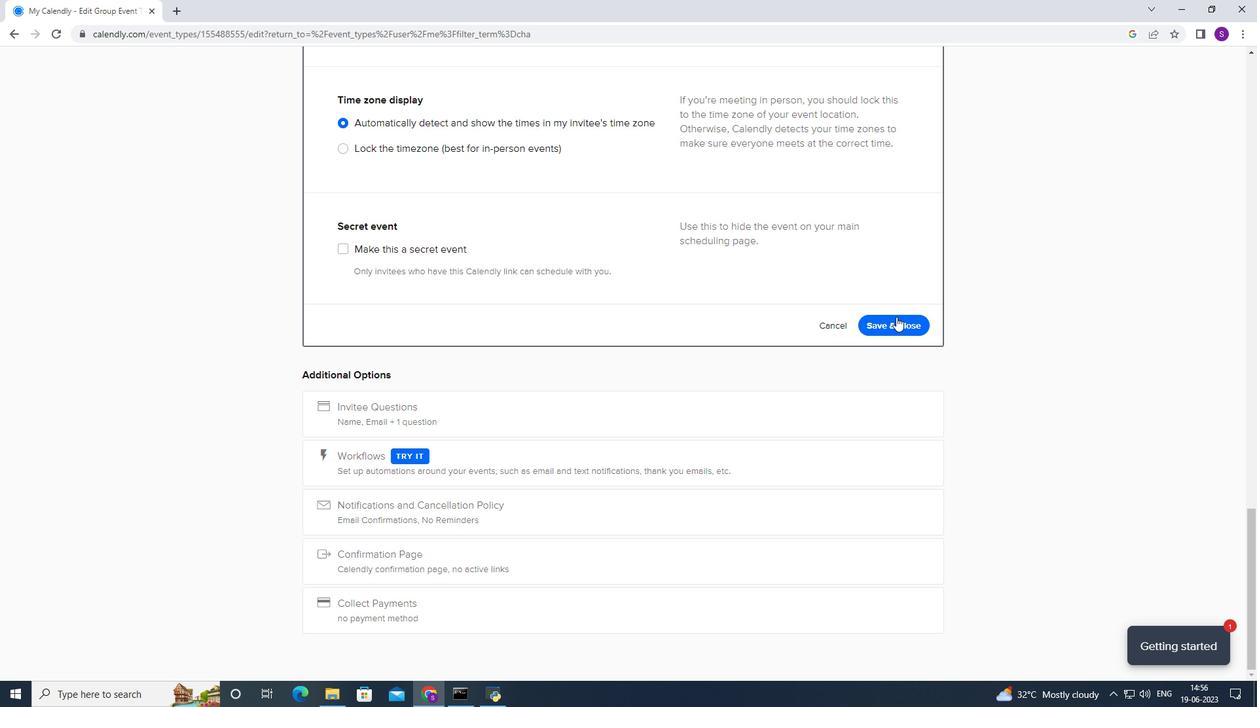 
